 Task: Forward email as attachment with the signature Drake Wright with the subject Request for a sick day from softage.1@softage.net to softage.5@softage.net with the message Can you please provide me with an update on the projects quality control plan?
Action: Mouse moved to (1154, 82)
Screenshot: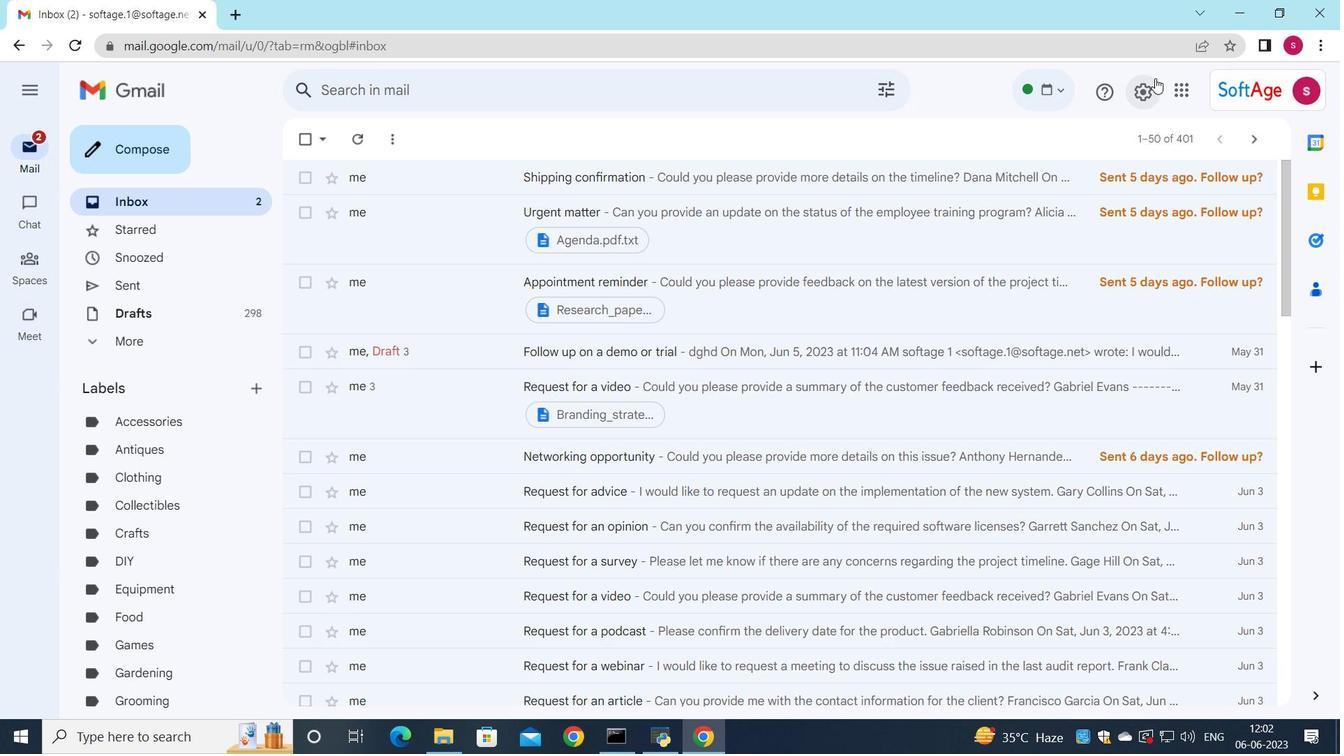 
Action: Mouse pressed left at (1154, 82)
Screenshot: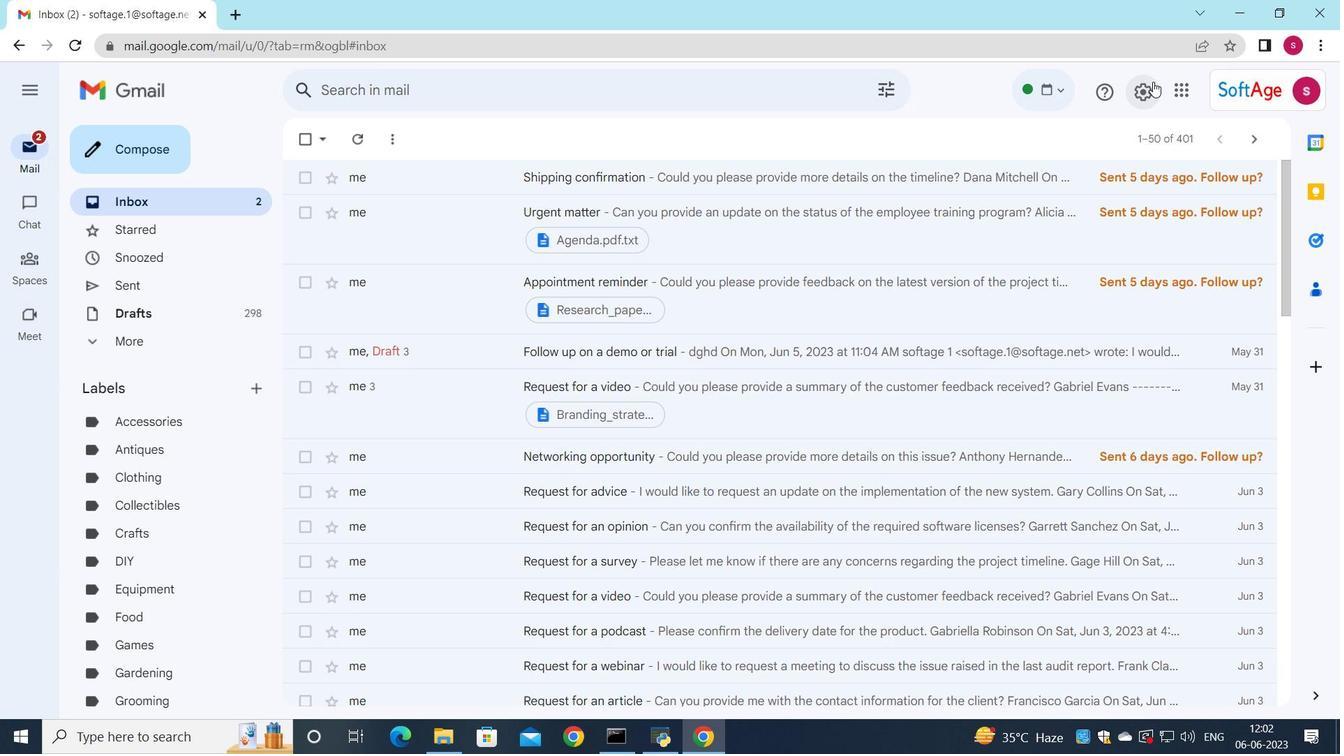 
Action: Mouse moved to (1132, 171)
Screenshot: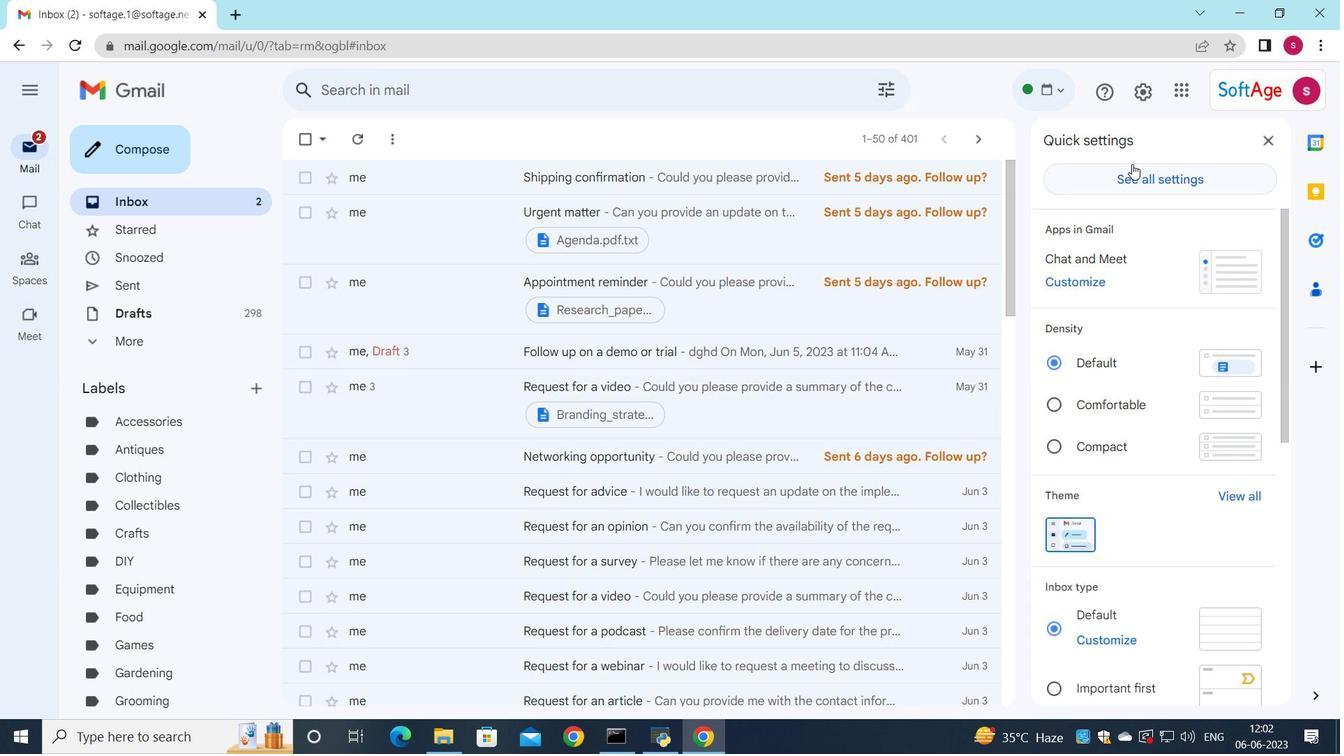 
Action: Mouse pressed left at (1132, 171)
Screenshot: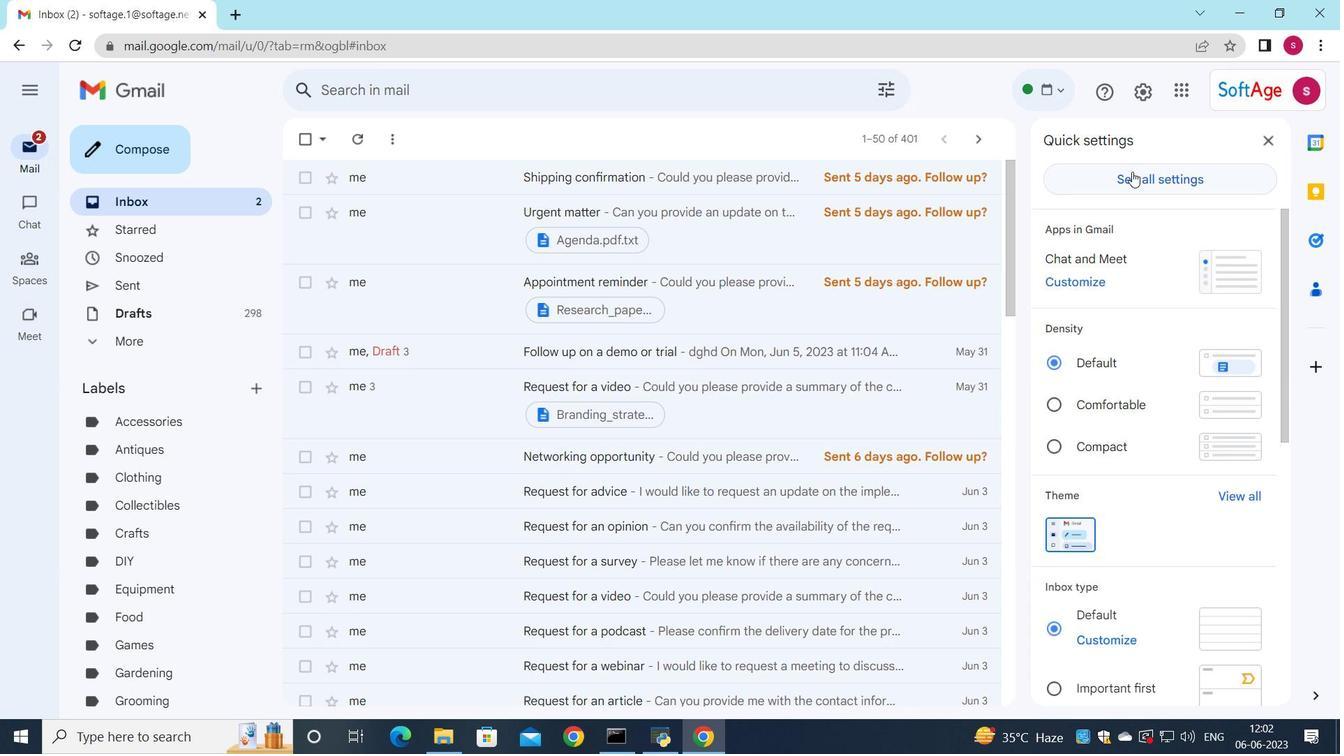 
Action: Mouse moved to (872, 289)
Screenshot: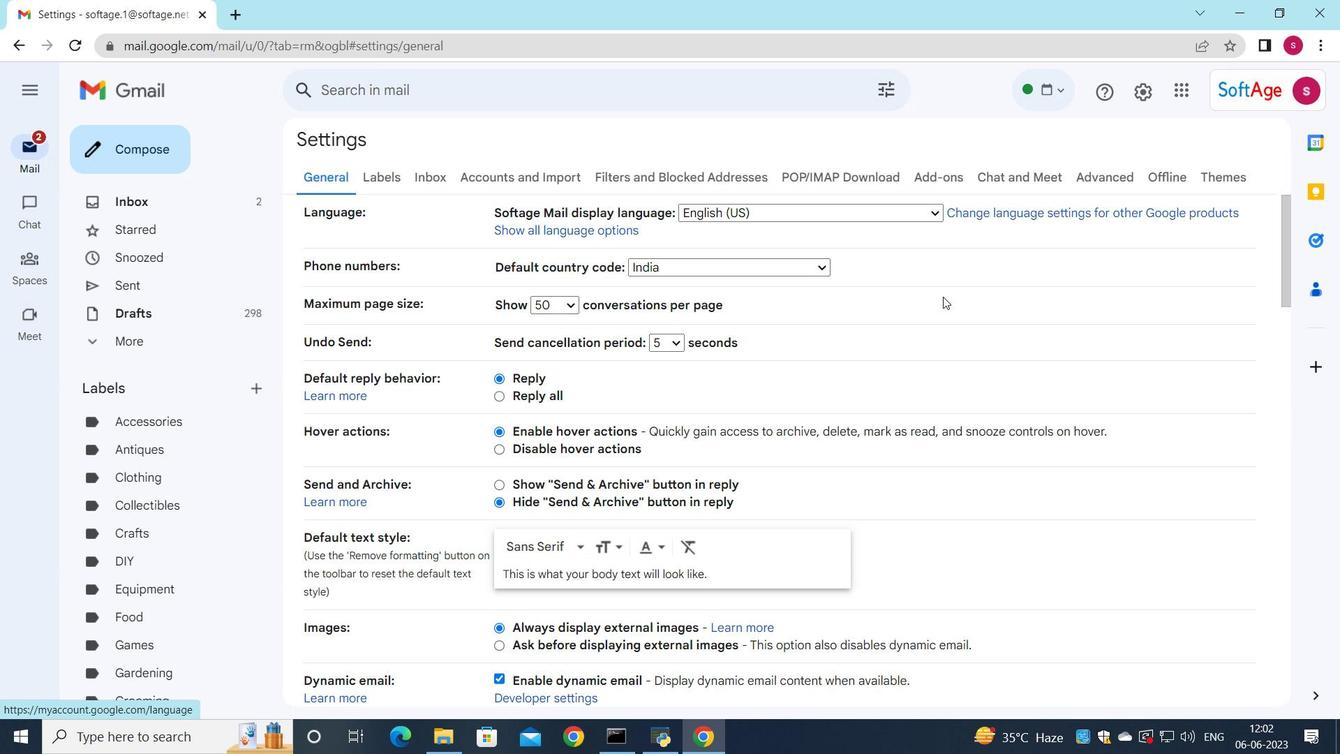 
Action: Mouse scrolled (872, 288) with delta (0, 0)
Screenshot: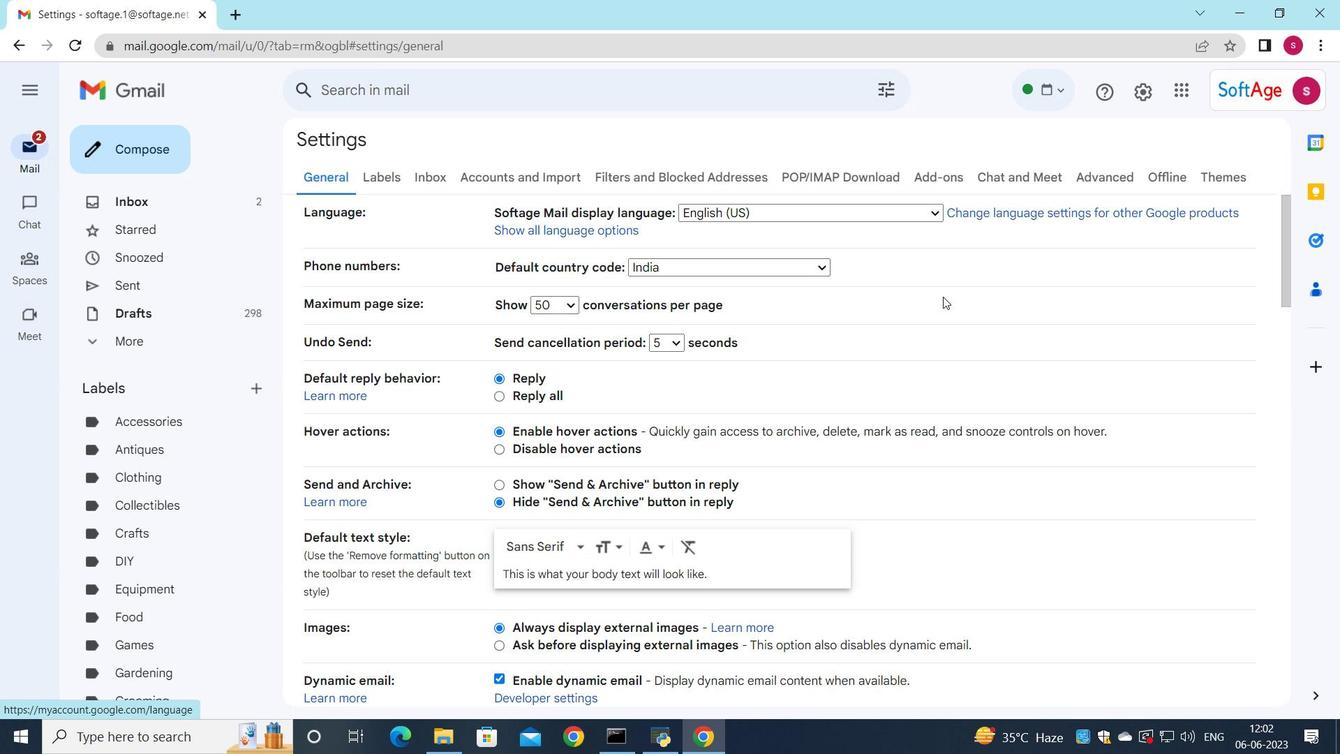 
Action: Mouse moved to (871, 289)
Screenshot: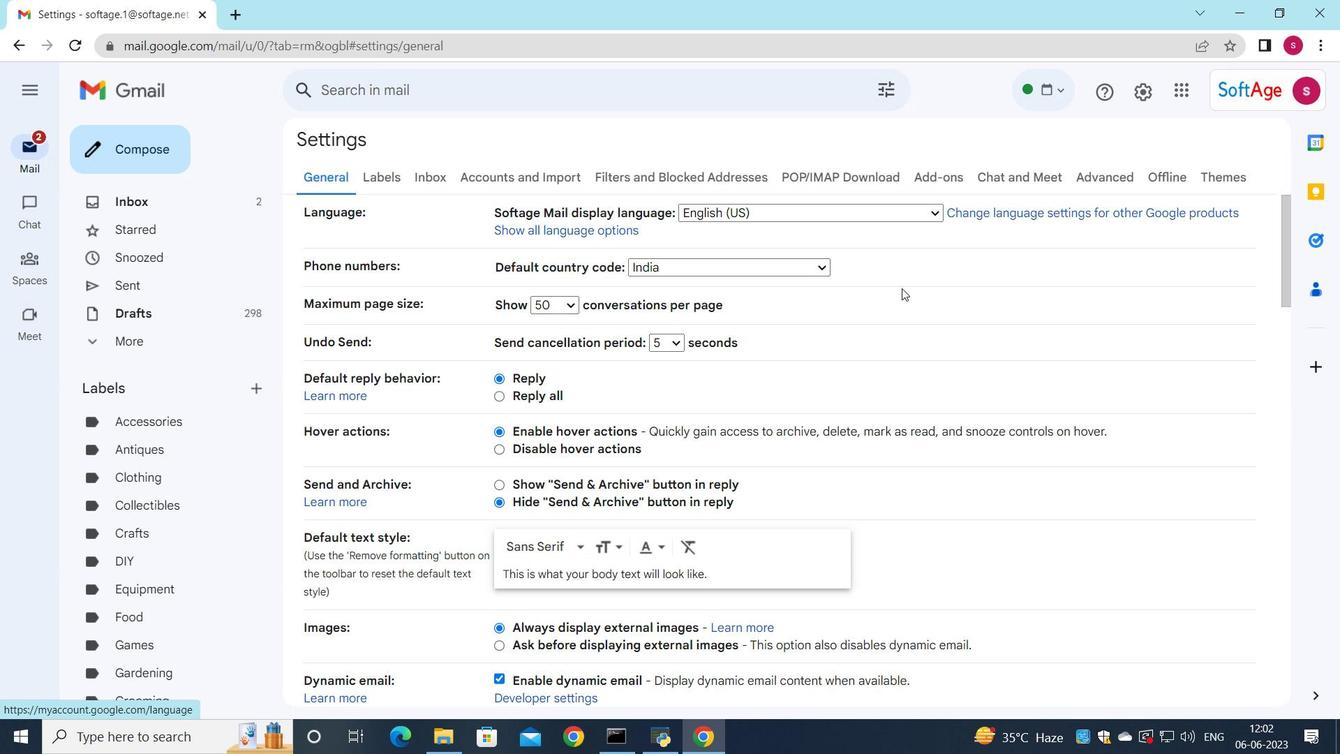 
Action: Mouse scrolled (871, 289) with delta (0, 0)
Screenshot: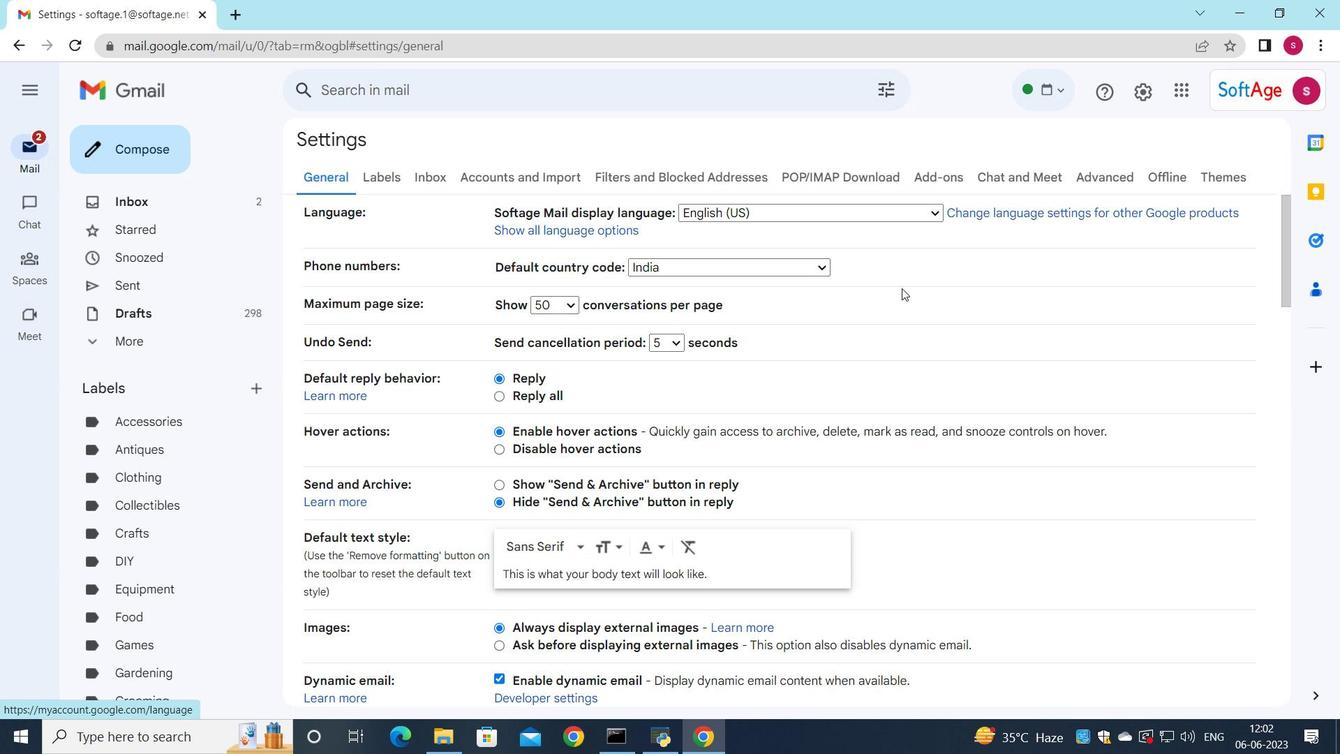 
Action: Mouse moved to (870, 290)
Screenshot: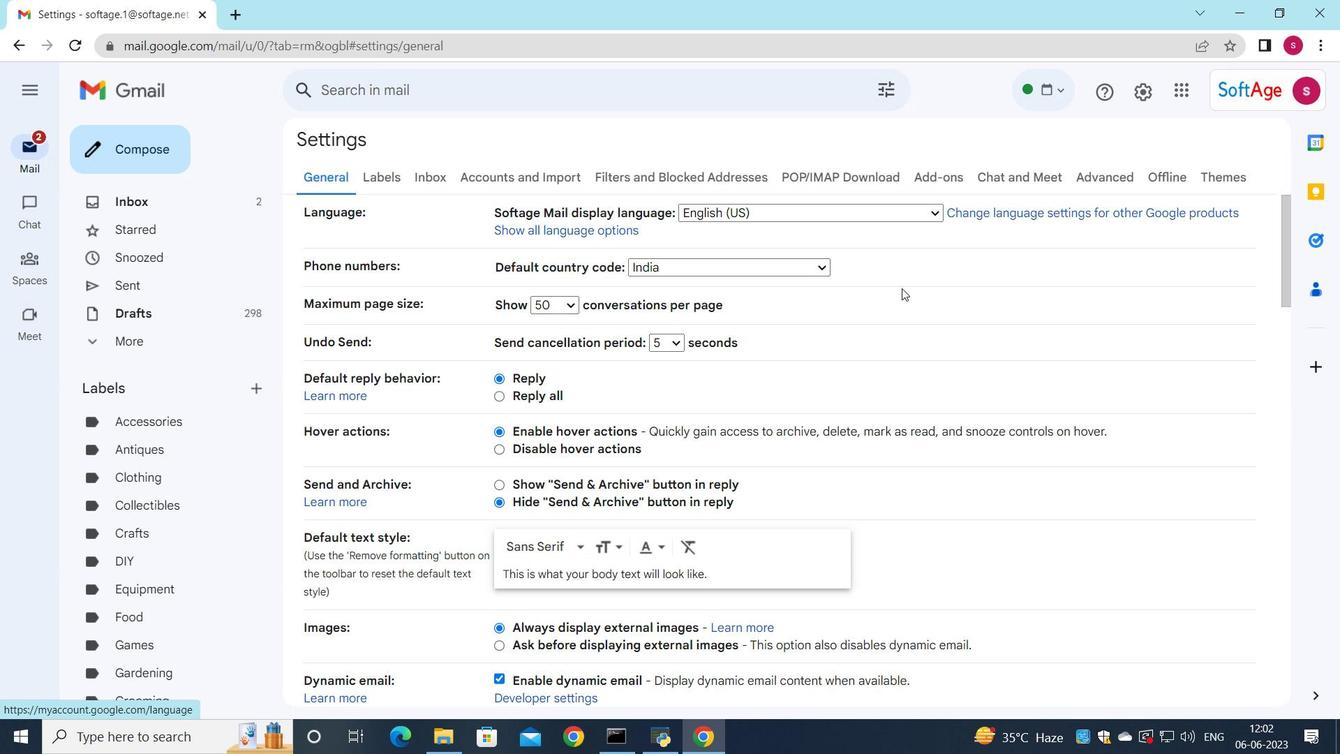 
Action: Mouse scrolled (870, 289) with delta (0, 0)
Screenshot: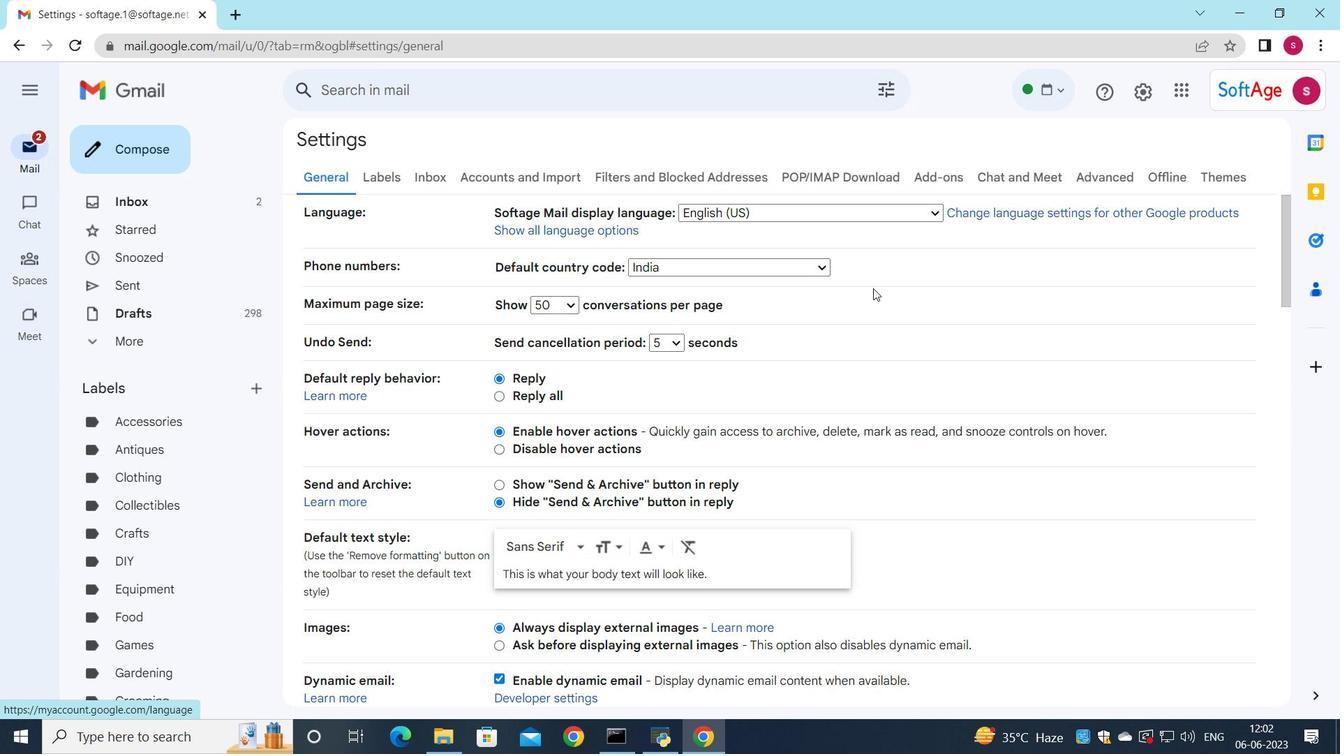 
Action: Mouse moved to (865, 294)
Screenshot: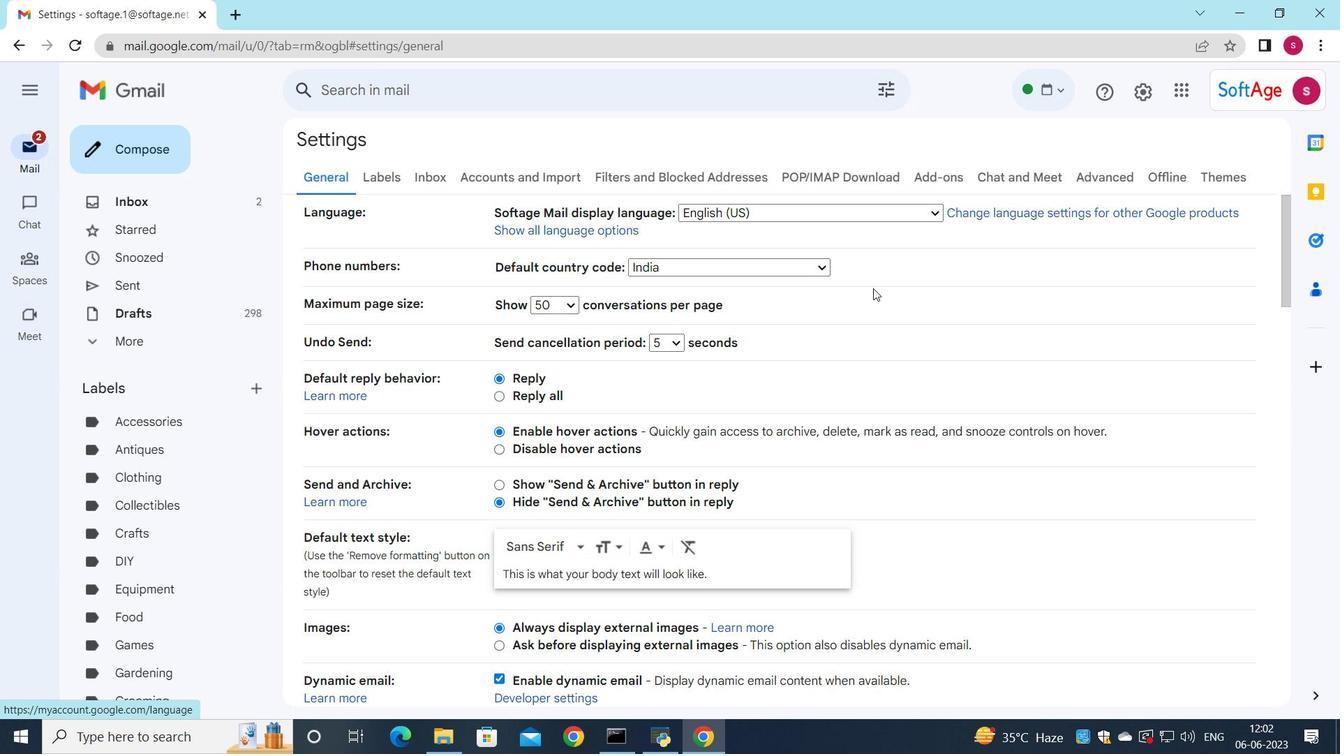
Action: Mouse scrolled (865, 293) with delta (0, 0)
Screenshot: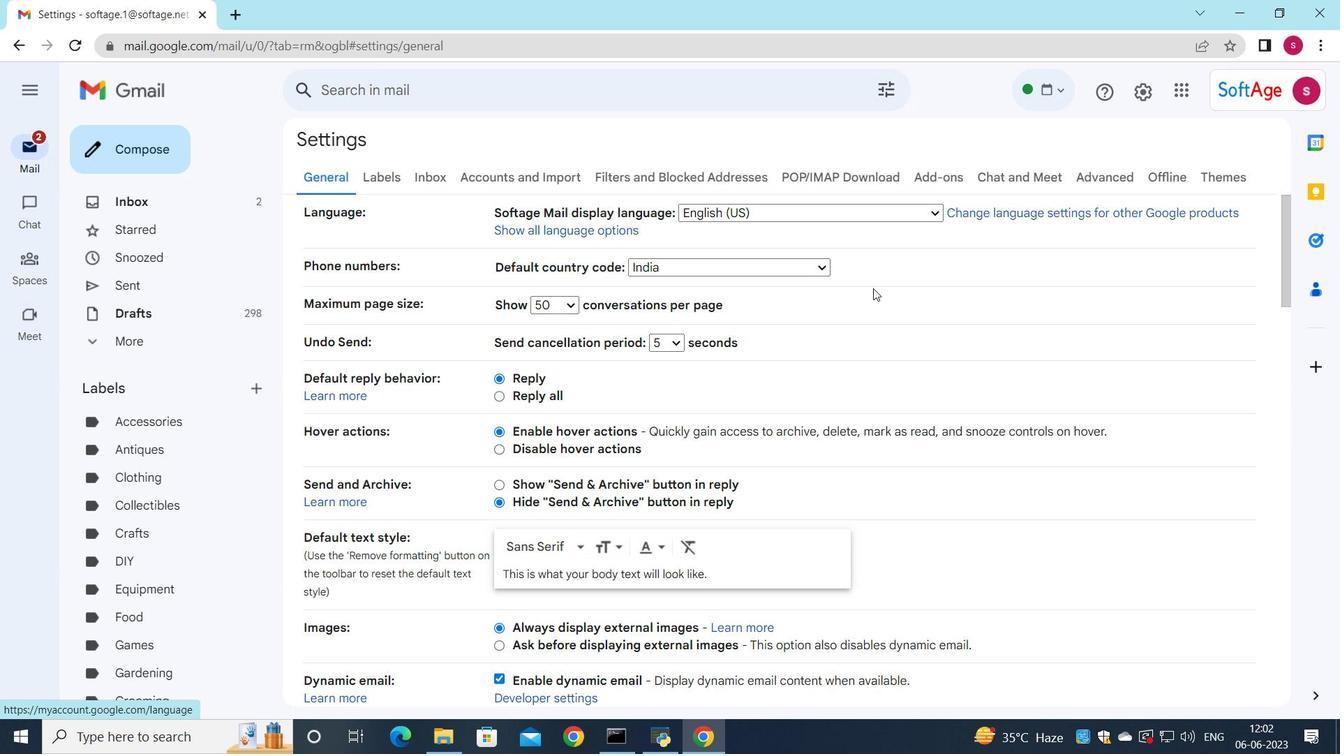 
Action: Mouse moved to (773, 291)
Screenshot: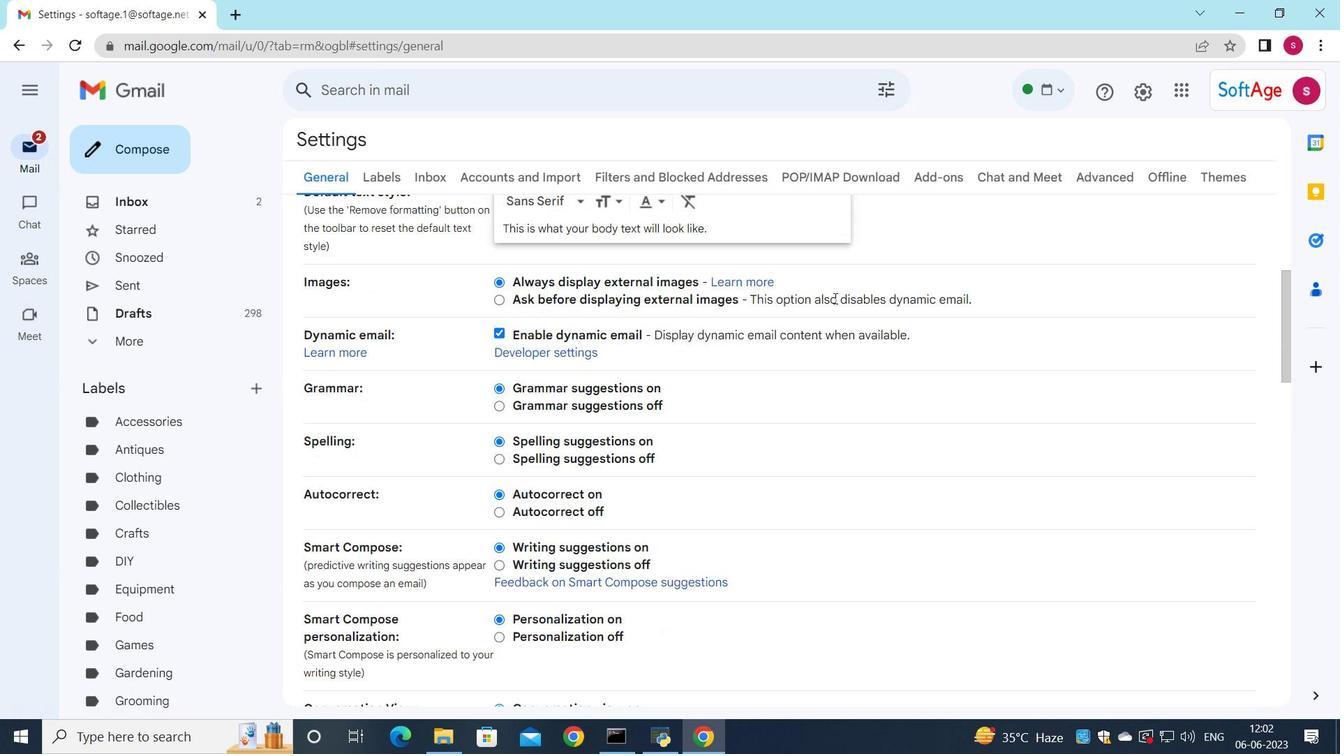 
Action: Mouse scrolled (773, 290) with delta (0, 0)
Screenshot: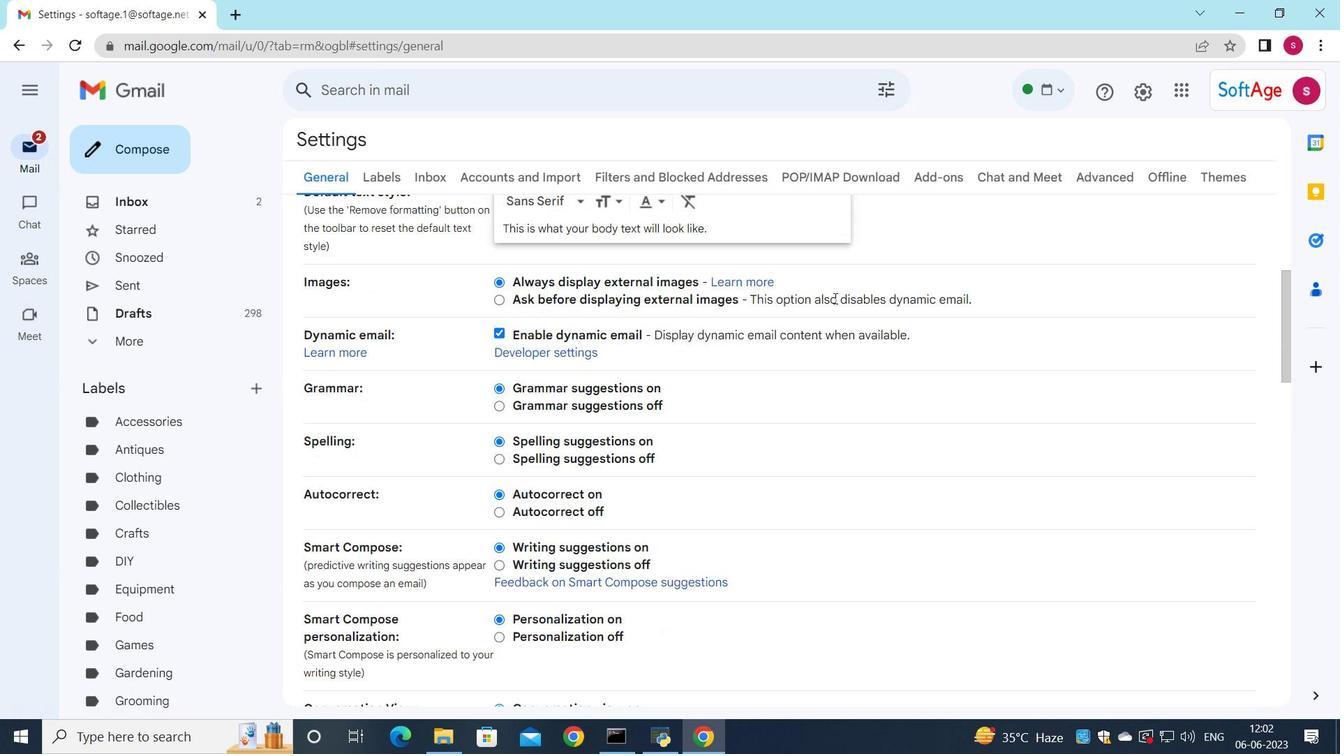 
Action: Mouse moved to (741, 312)
Screenshot: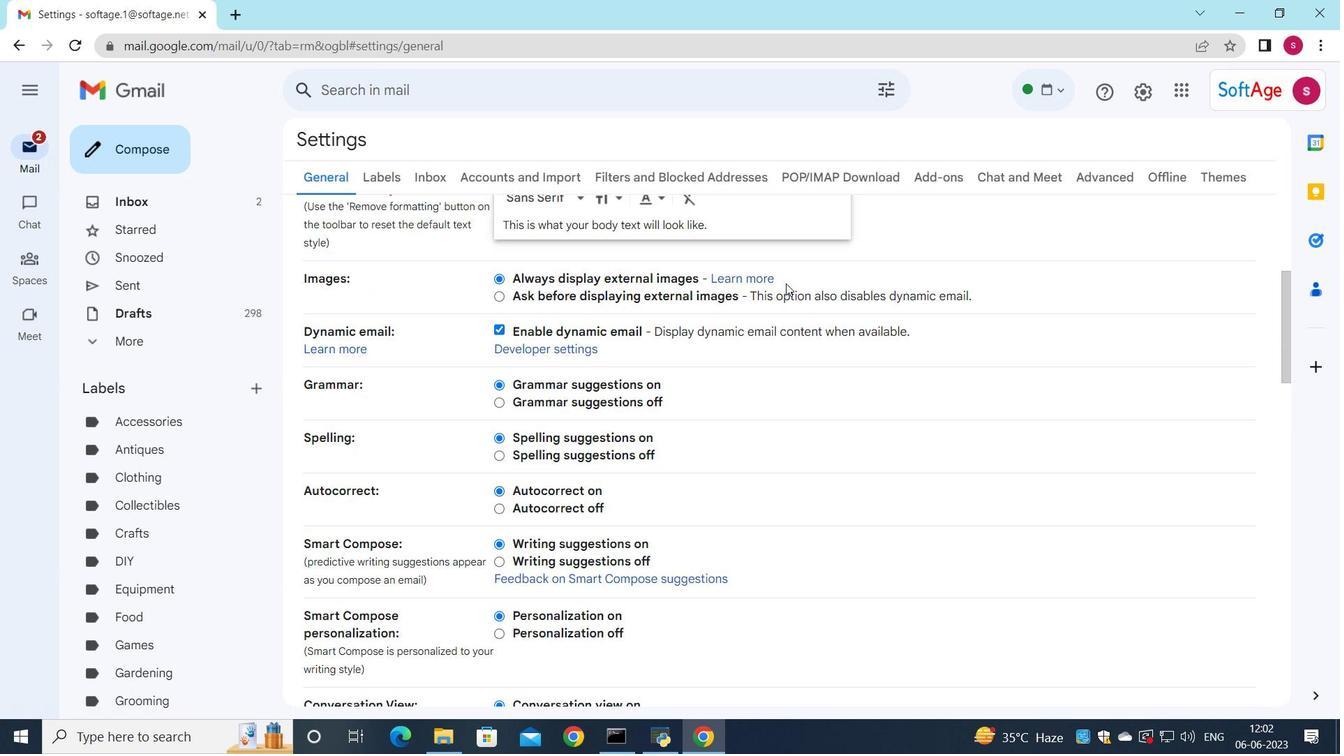 
Action: Mouse scrolled (754, 305) with delta (0, 0)
Screenshot: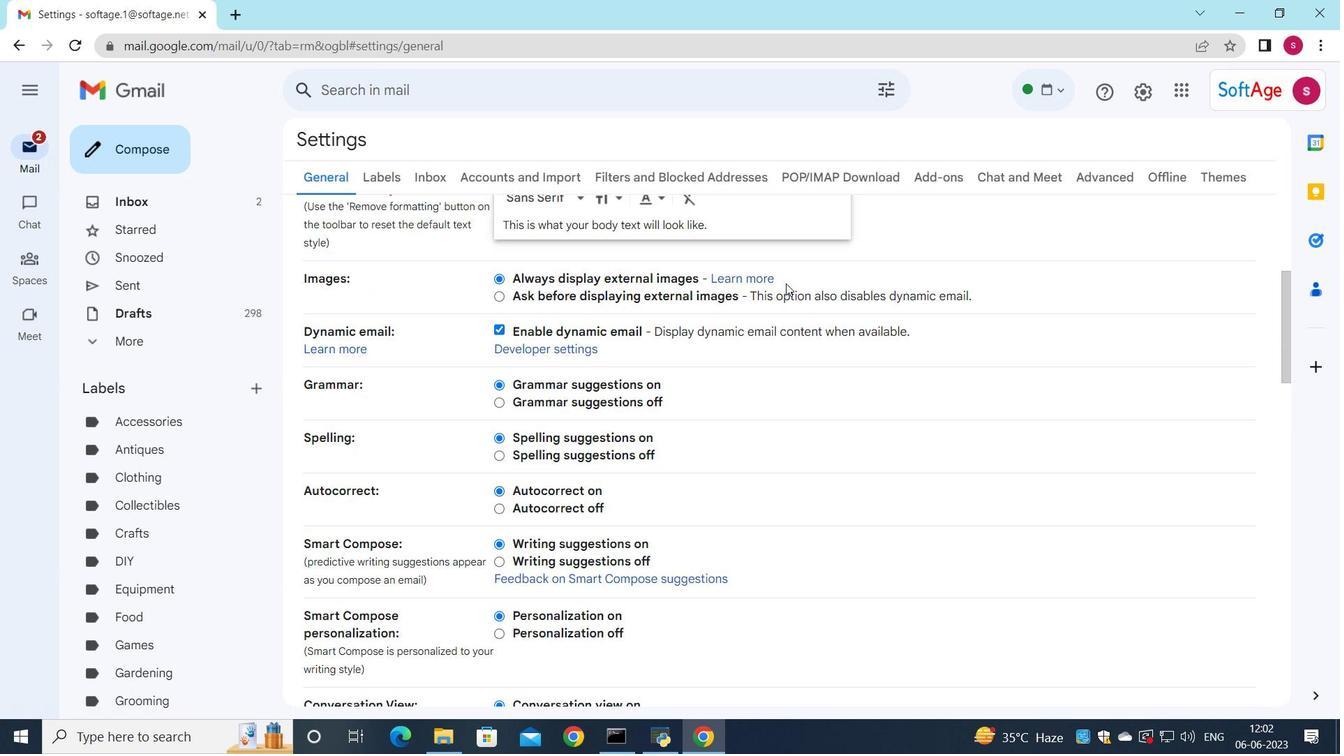 
Action: Mouse scrolled (741, 311) with delta (0, 0)
Screenshot: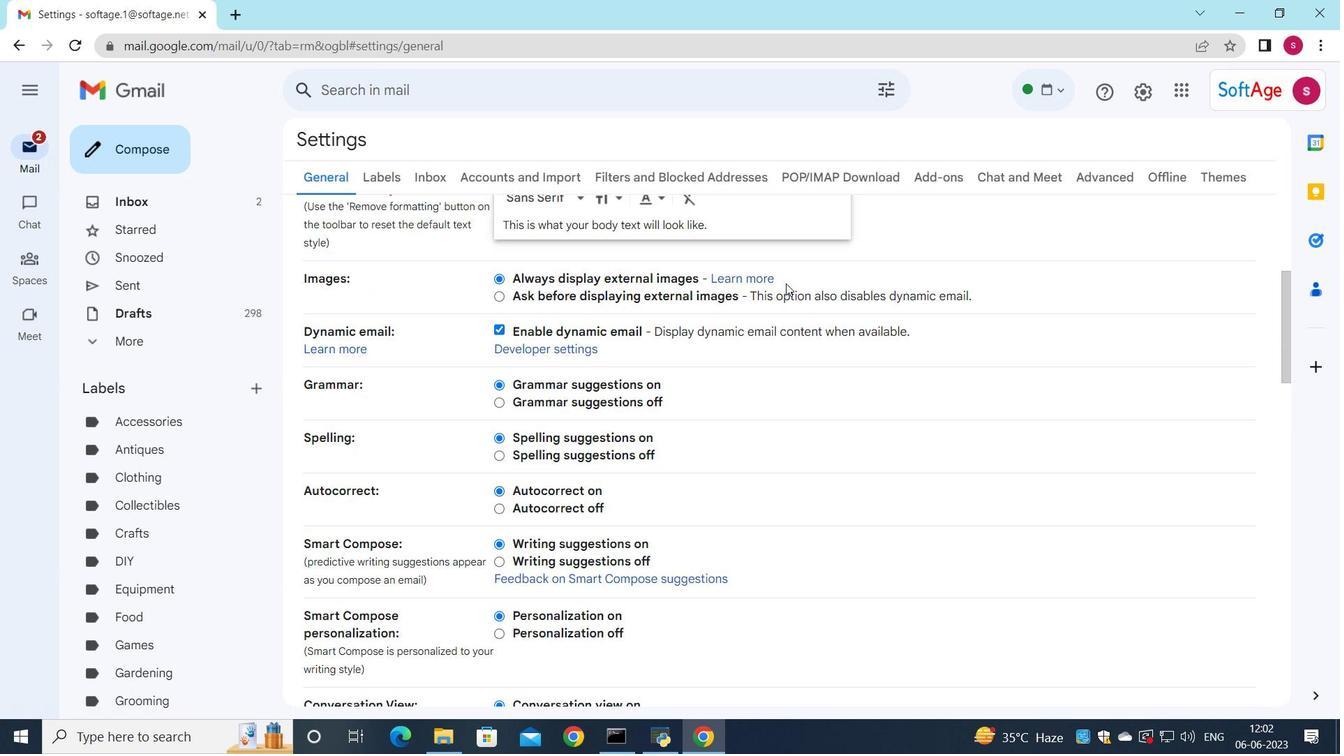 
Action: Mouse moved to (728, 319)
Screenshot: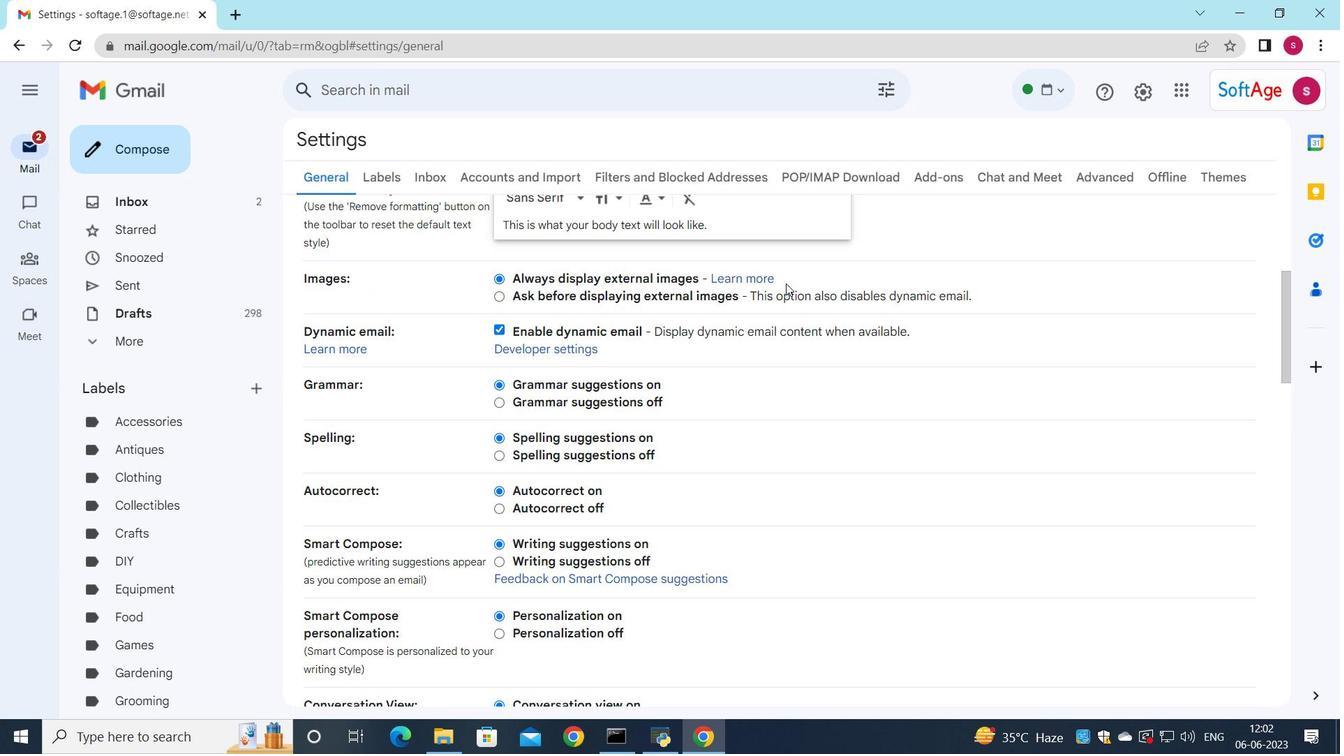 
Action: Mouse scrolled (728, 318) with delta (0, 0)
Screenshot: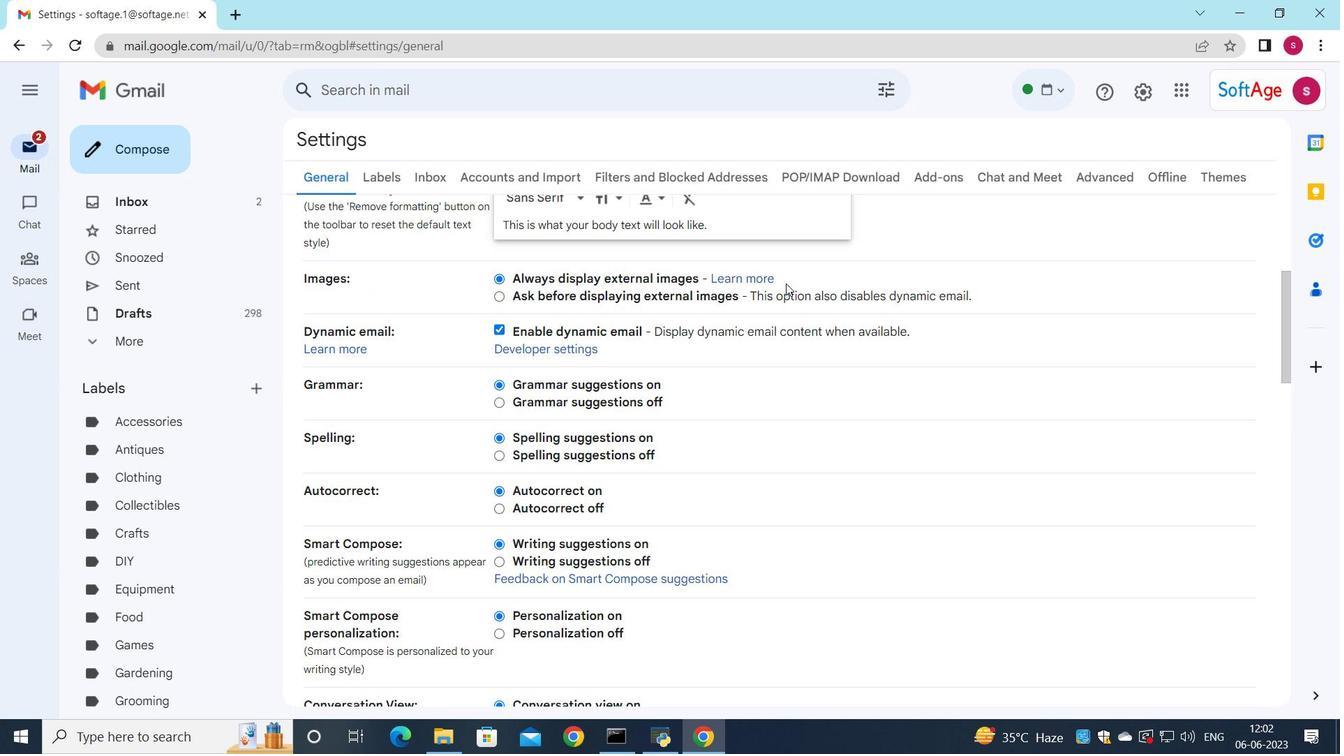 
Action: Mouse moved to (718, 325)
Screenshot: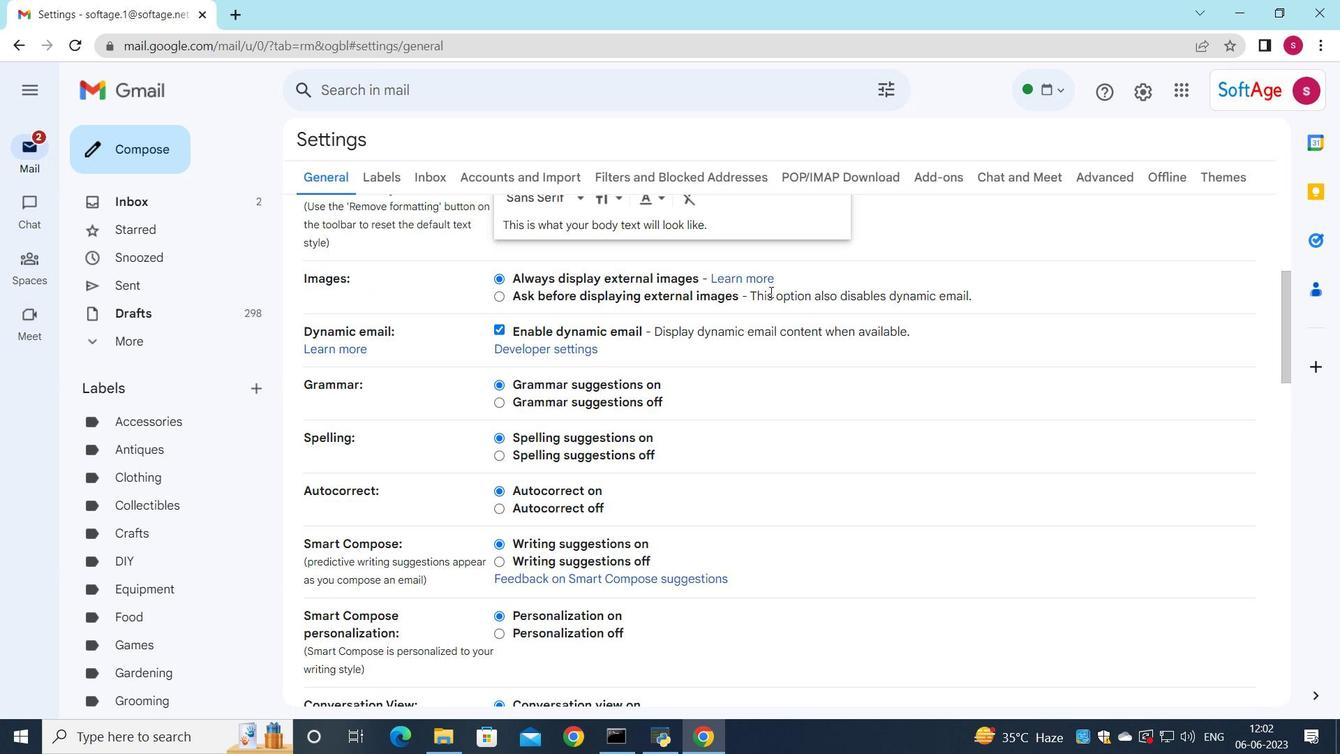 
Action: Mouse scrolled (718, 324) with delta (0, 0)
Screenshot: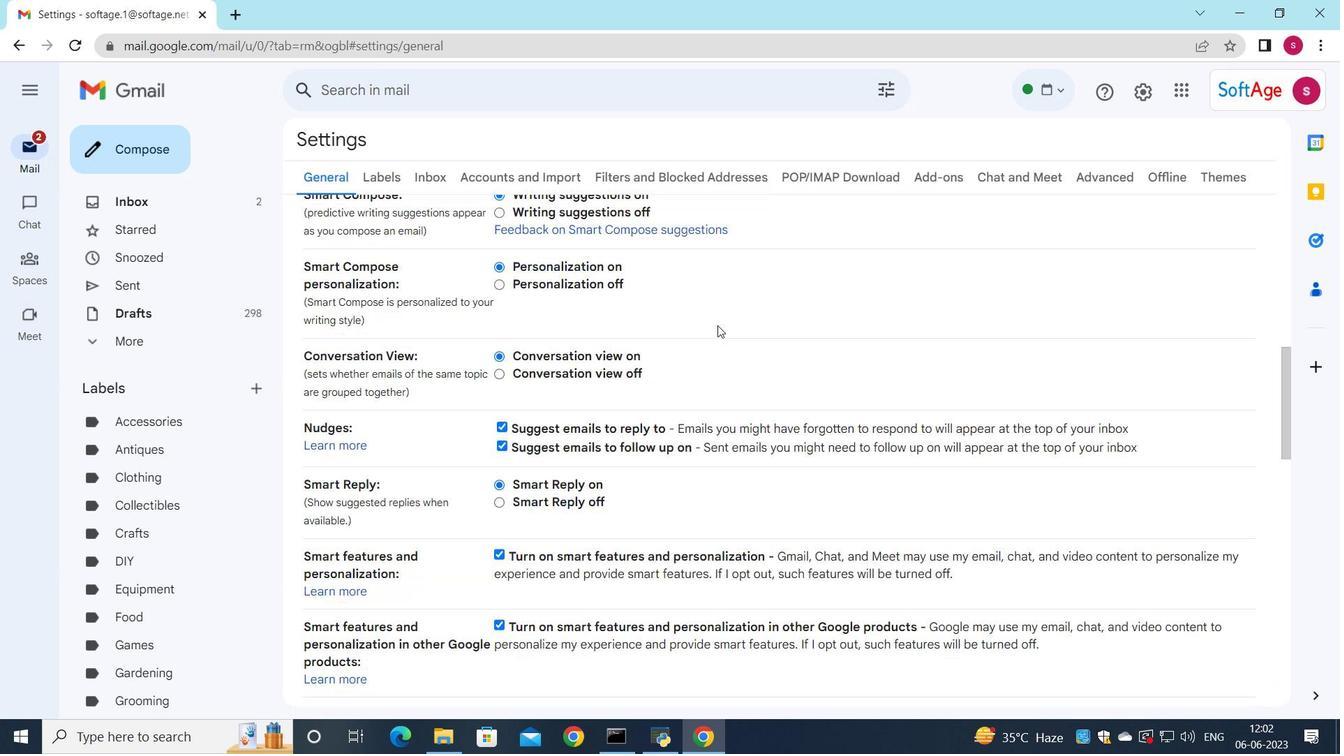 
Action: Mouse scrolled (718, 324) with delta (0, 0)
Screenshot: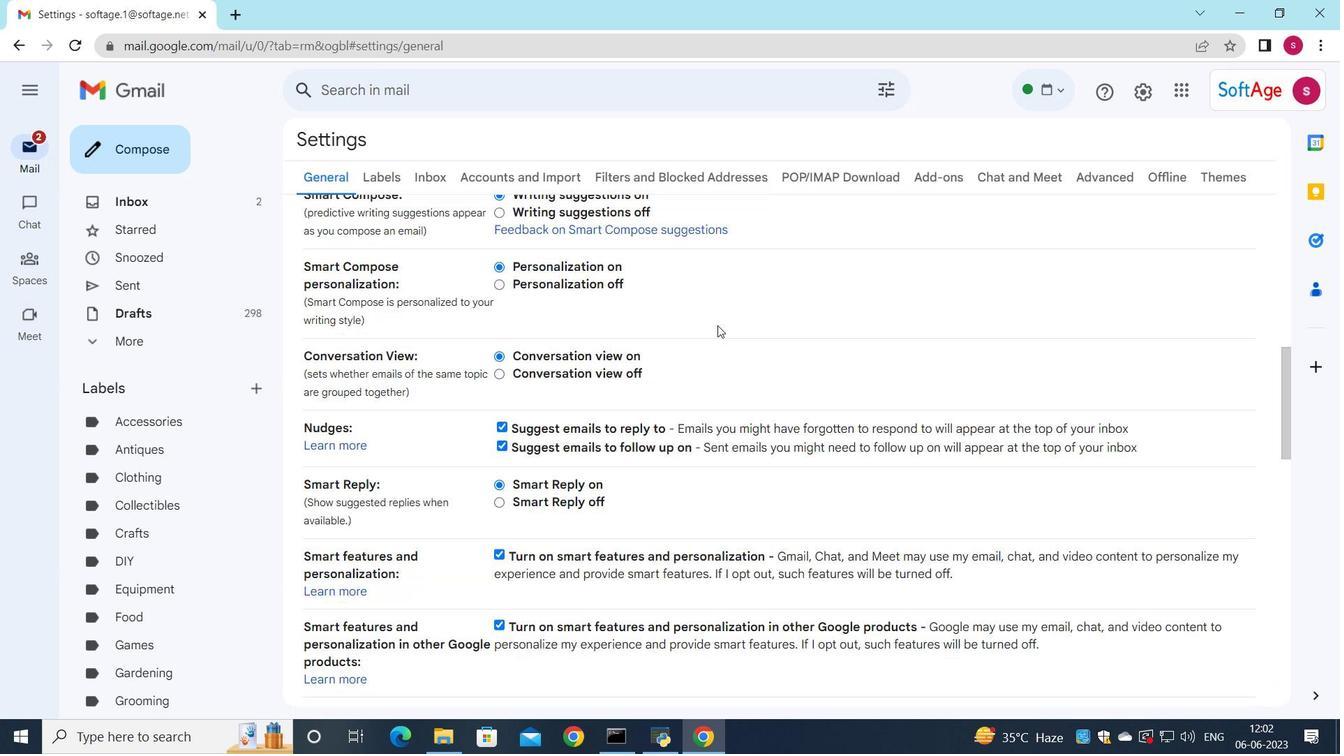 
Action: Mouse scrolled (718, 324) with delta (0, 0)
Screenshot: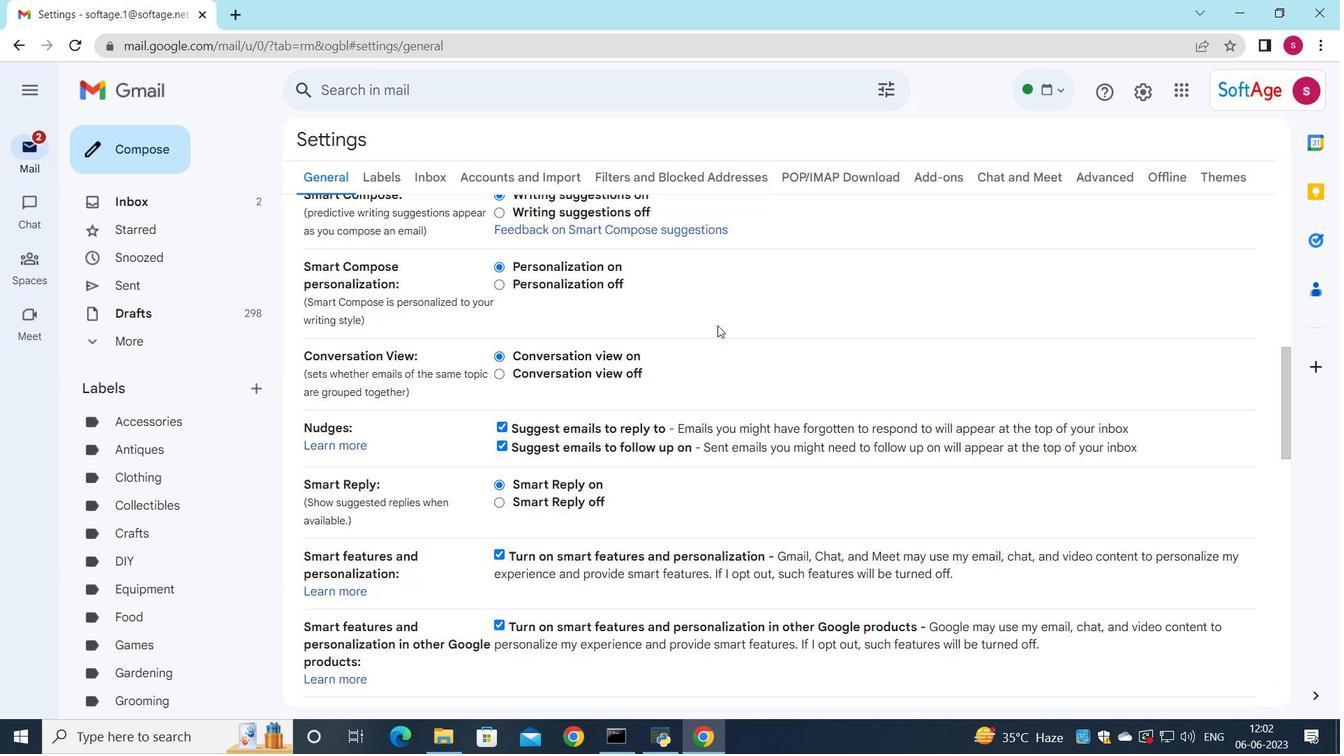 
Action: Mouse scrolled (718, 324) with delta (0, 0)
Screenshot: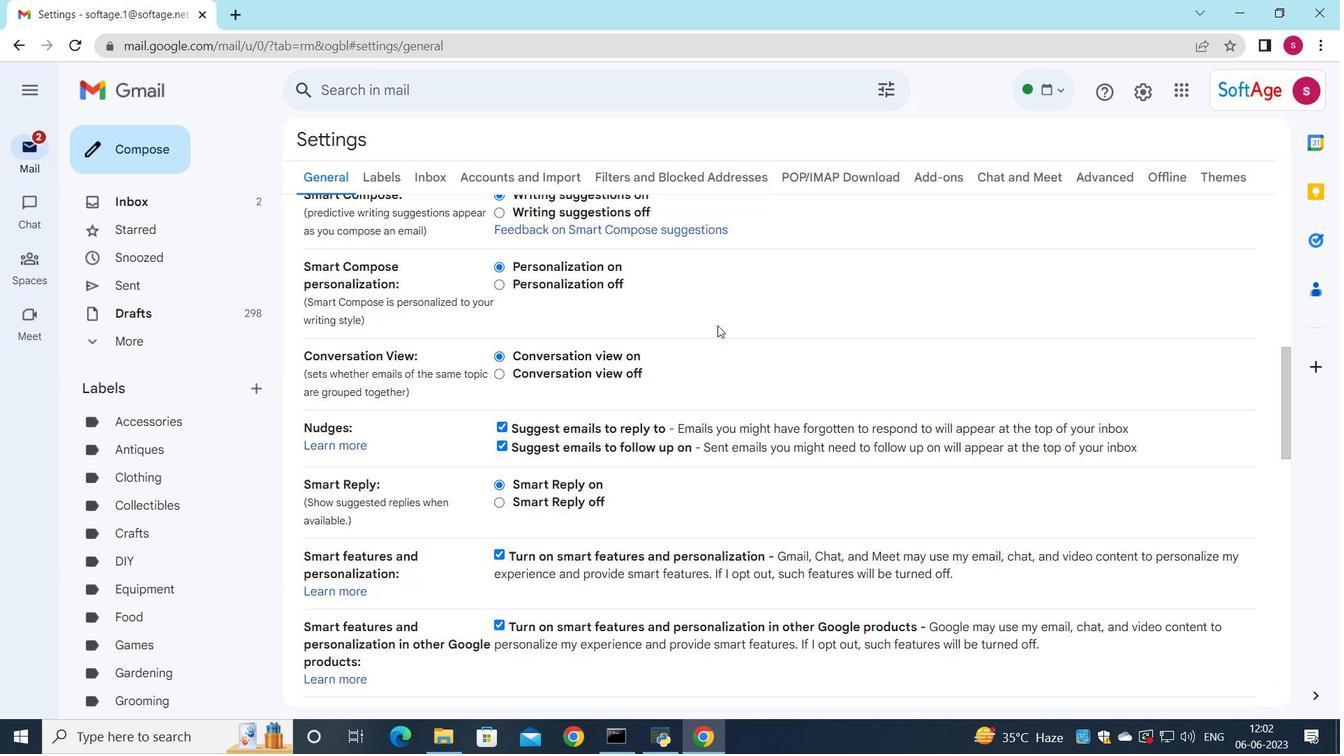 
Action: Mouse scrolled (718, 324) with delta (0, 0)
Screenshot: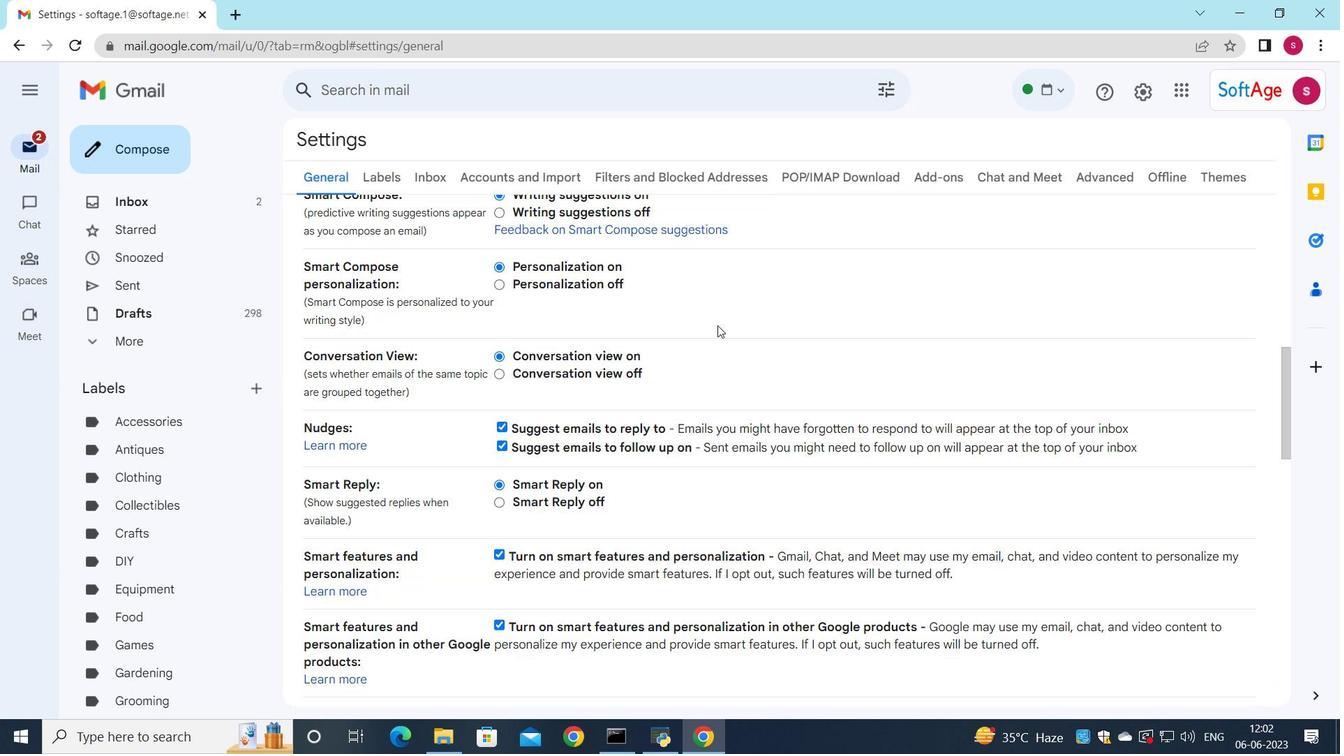 
Action: Mouse moved to (693, 363)
Screenshot: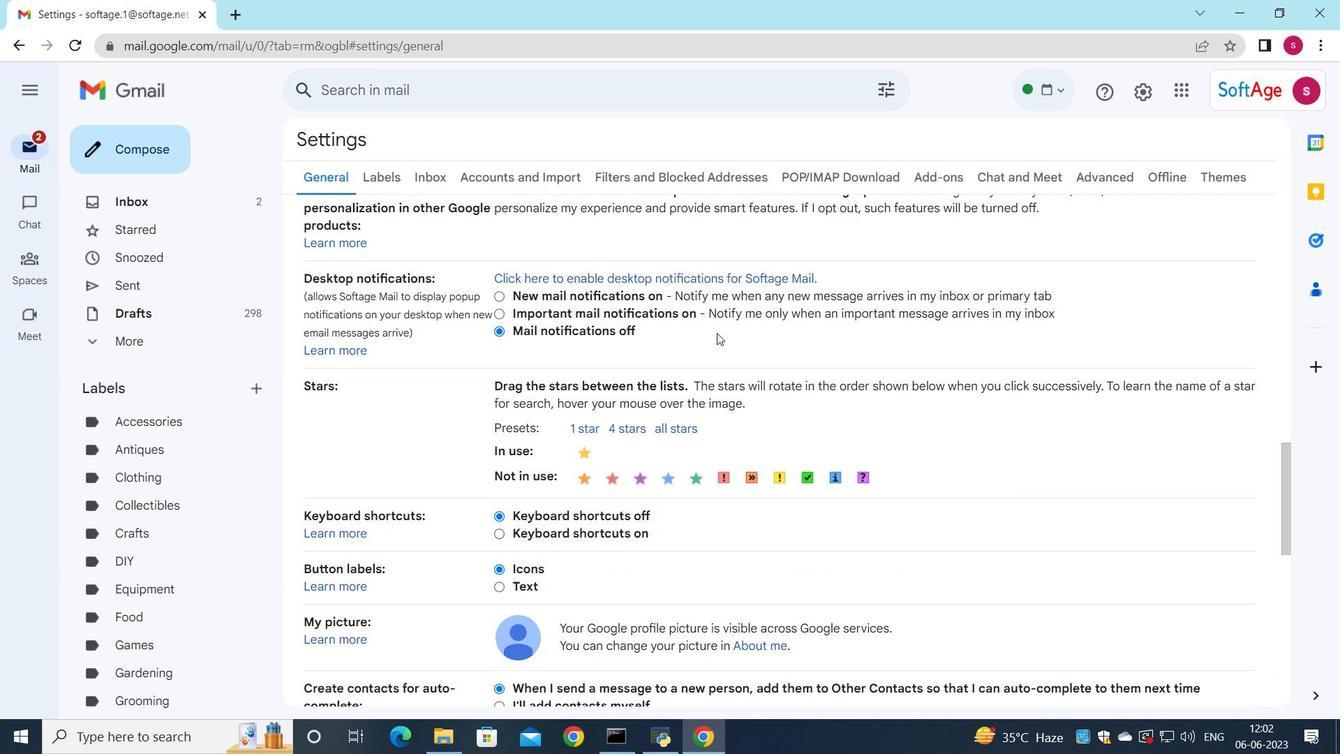 
Action: Mouse scrolled (693, 362) with delta (0, 0)
Screenshot: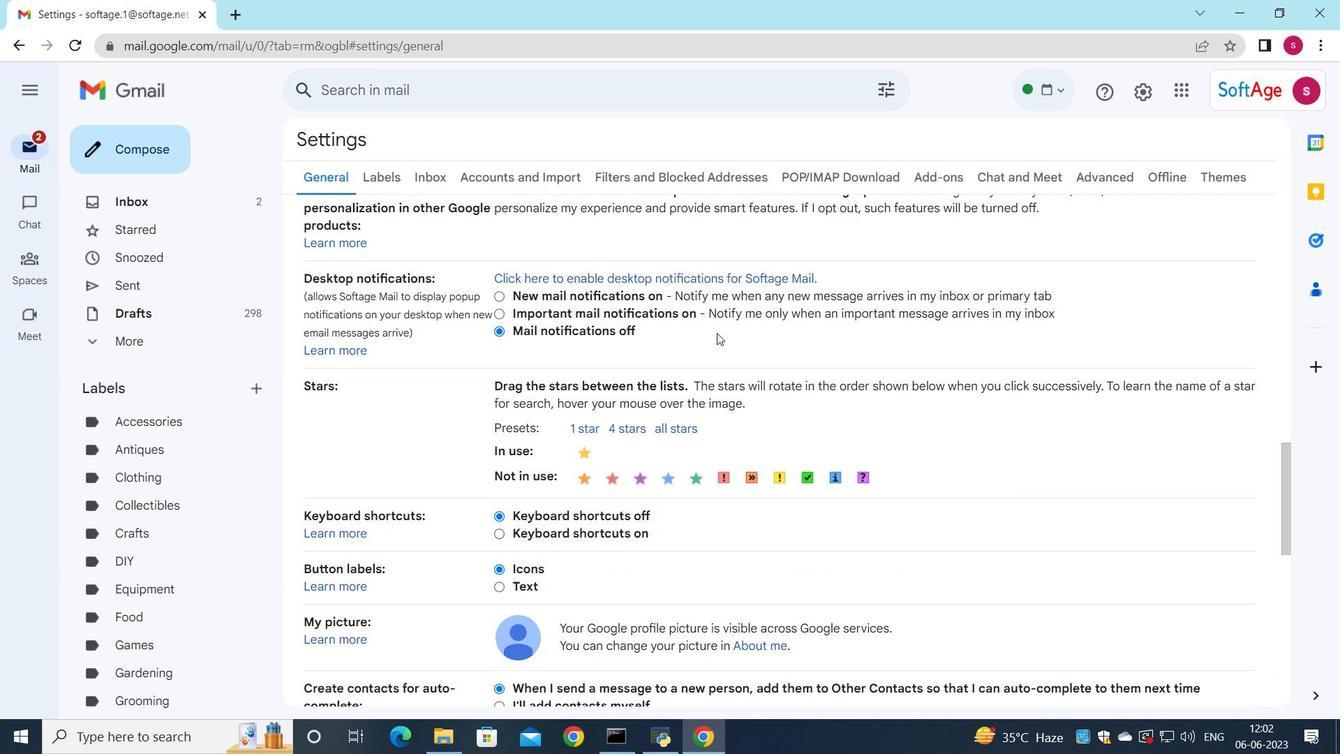 
Action: Mouse moved to (690, 365)
Screenshot: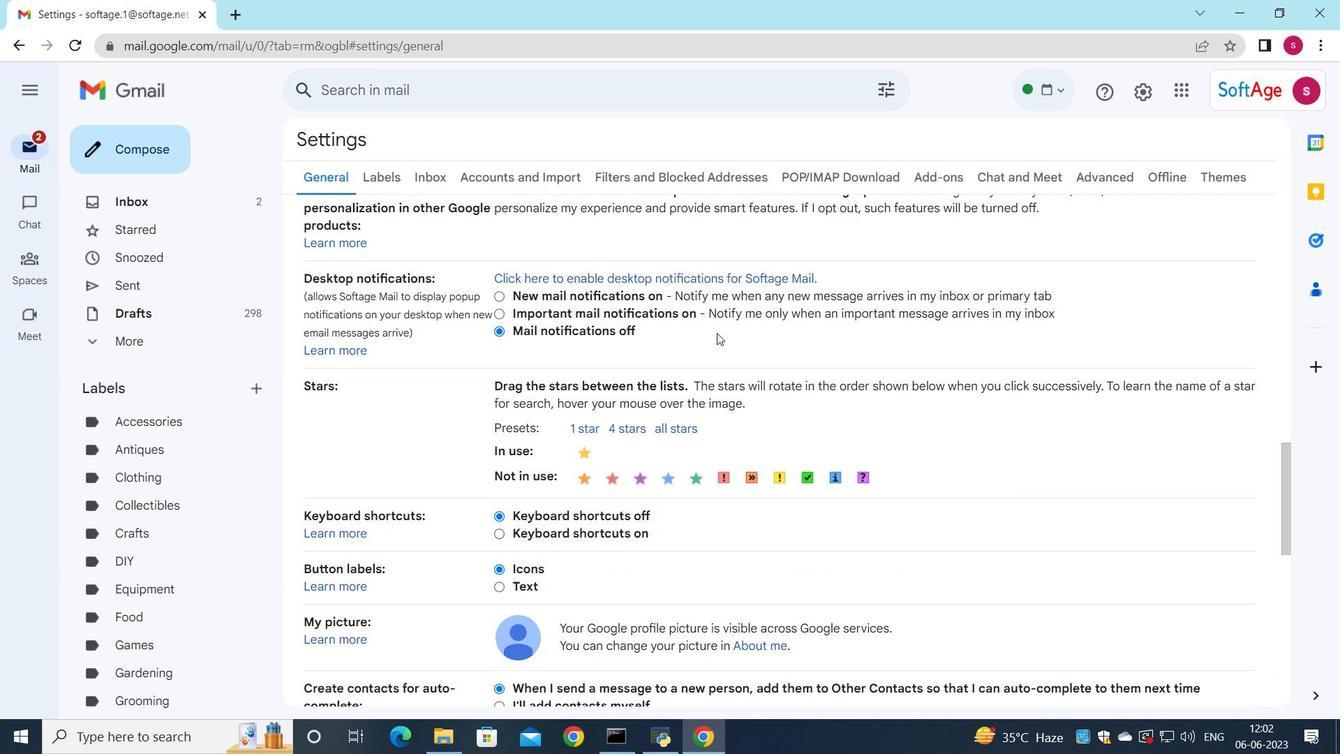 
Action: Mouse scrolled (690, 364) with delta (0, 0)
Screenshot: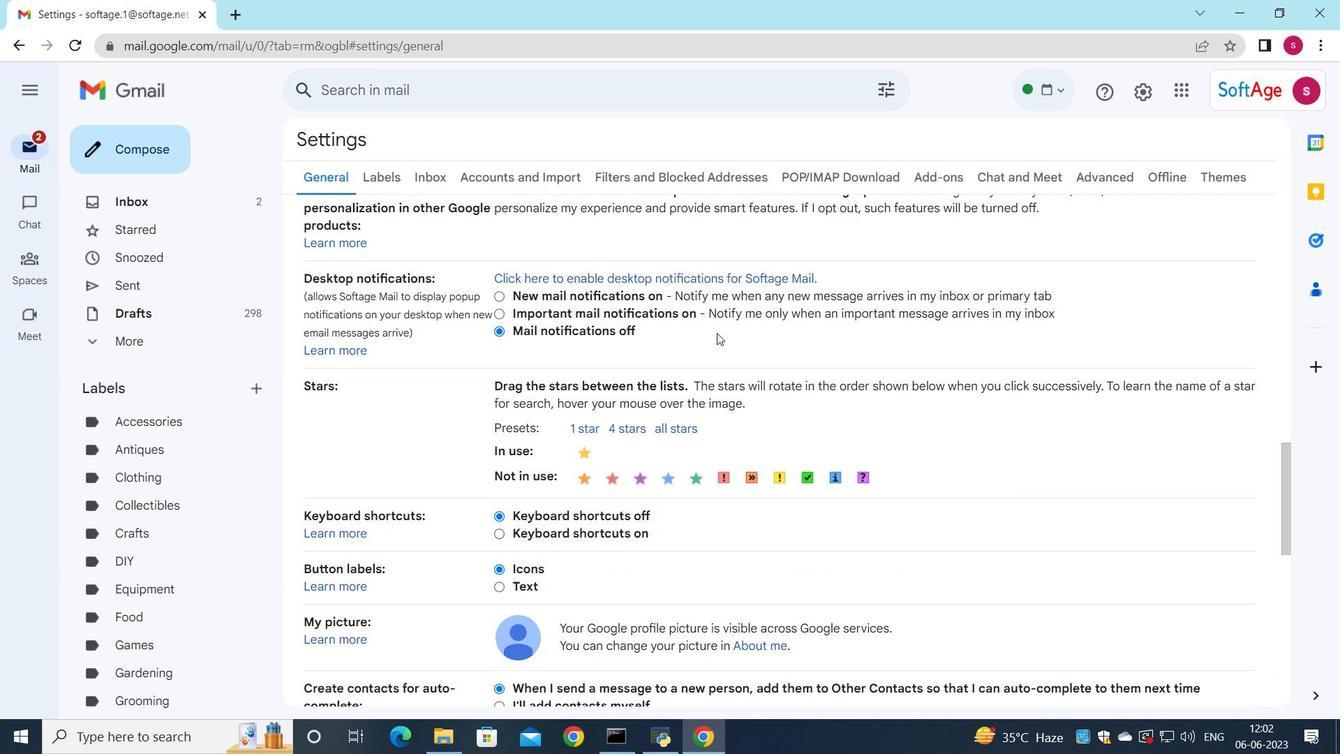 
Action: Mouse moved to (689, 365)
Screenshot: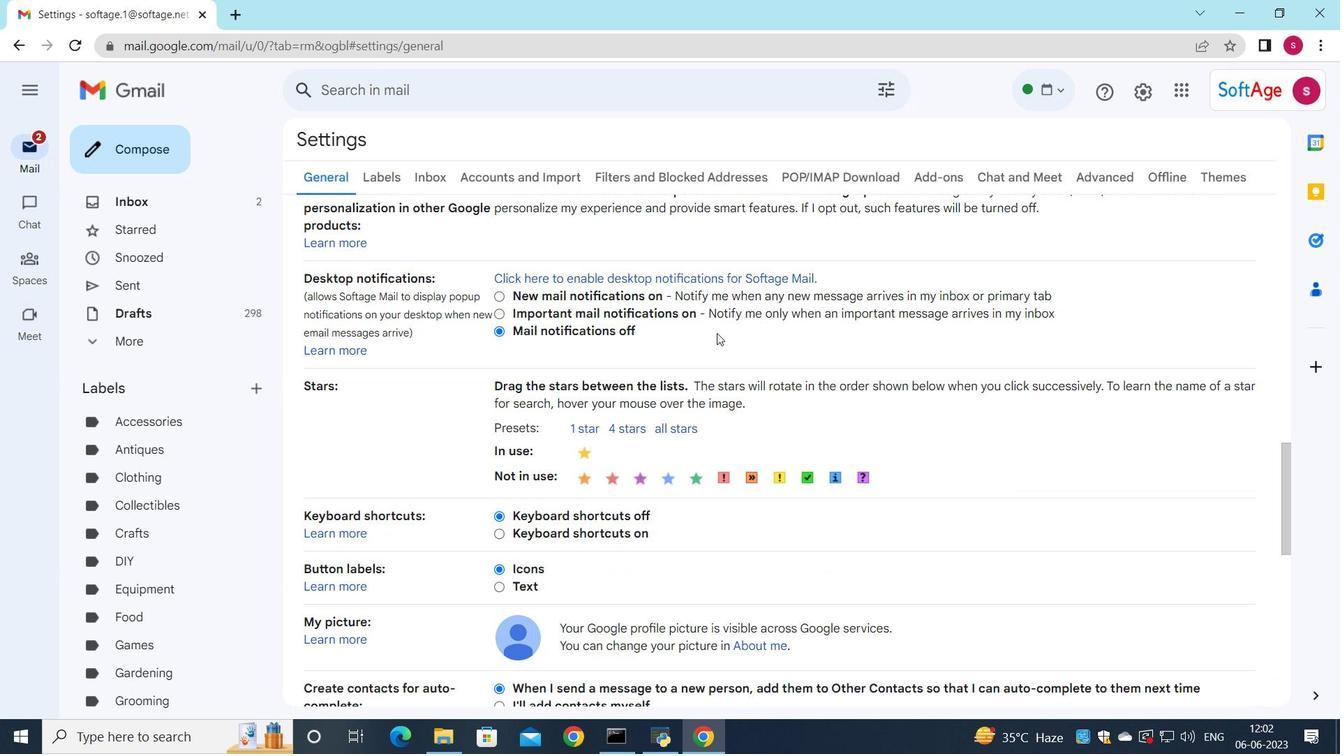 
Action: Mouse scrolled (689, 365) with delta (0, 0)
Screenshot: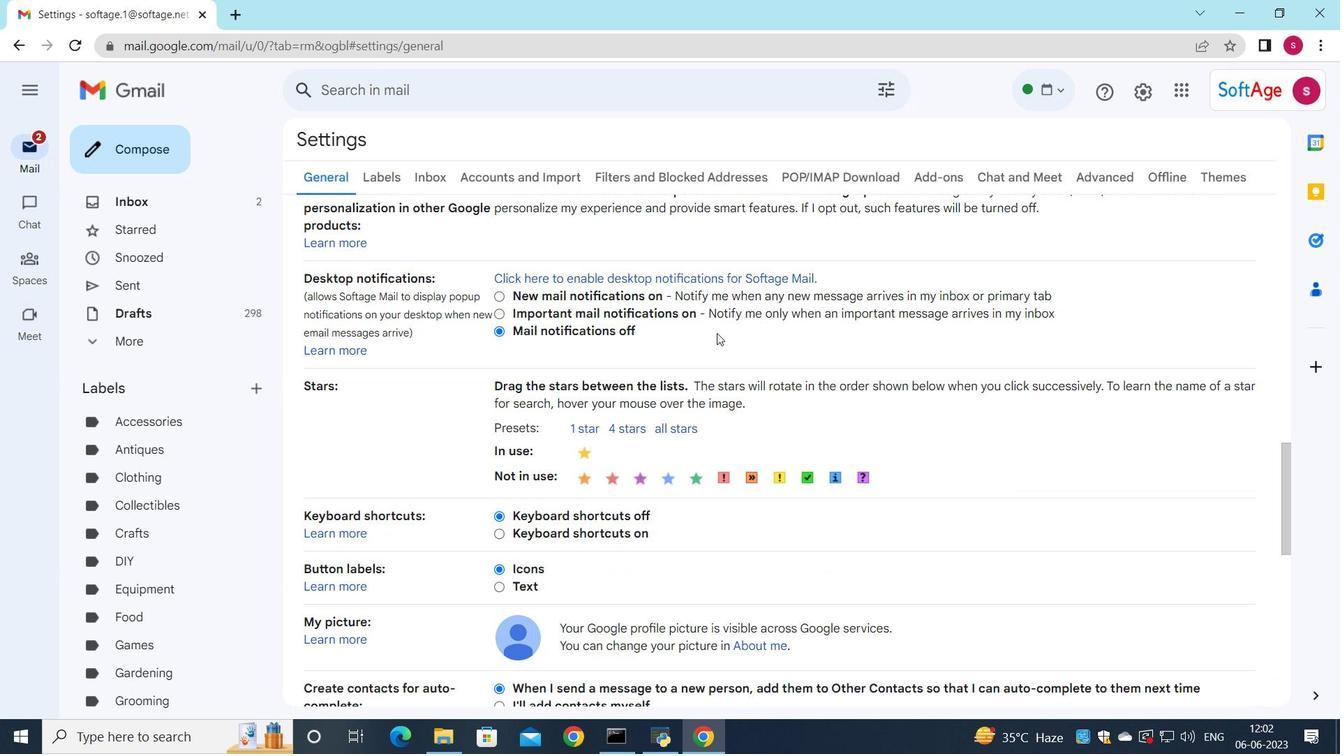 
Action: Mouse moved to (689, 366)
Screenshot: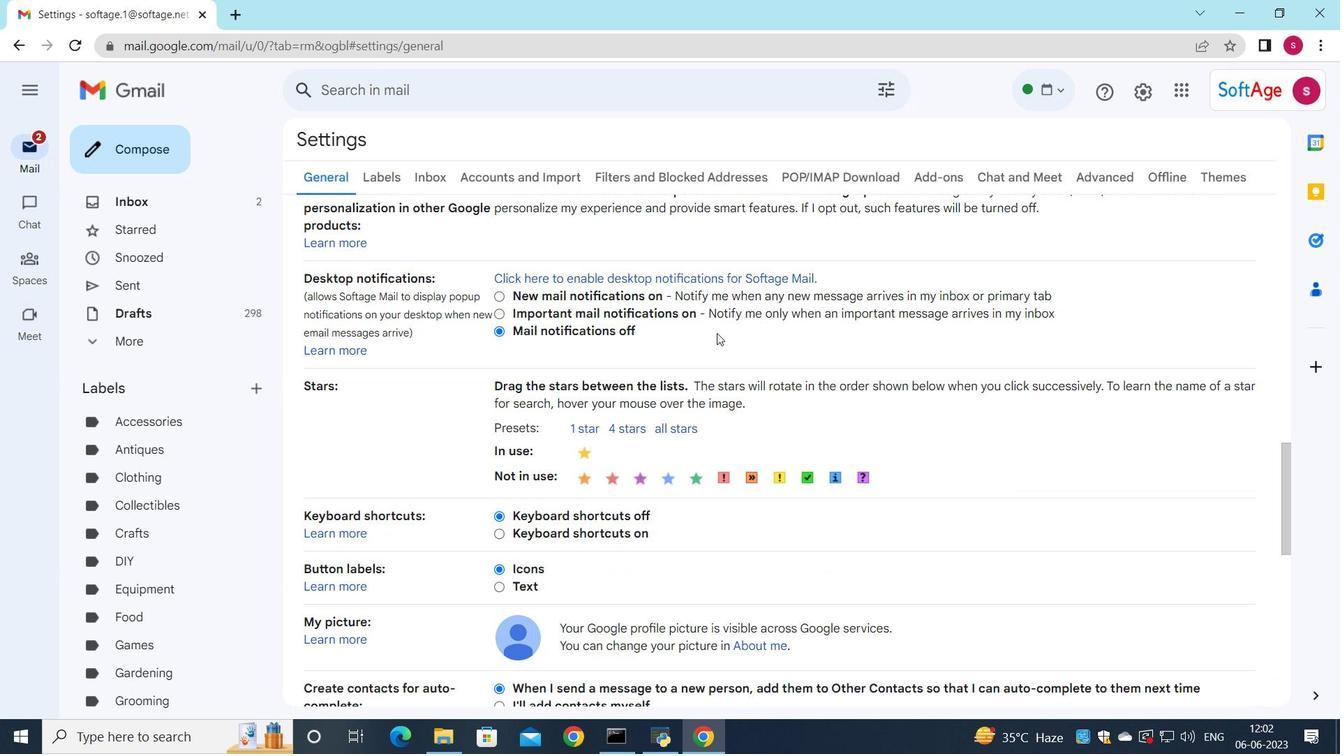 
Action: Mouse scrolled (689, 365) with delta (0, 0)
Screenshot: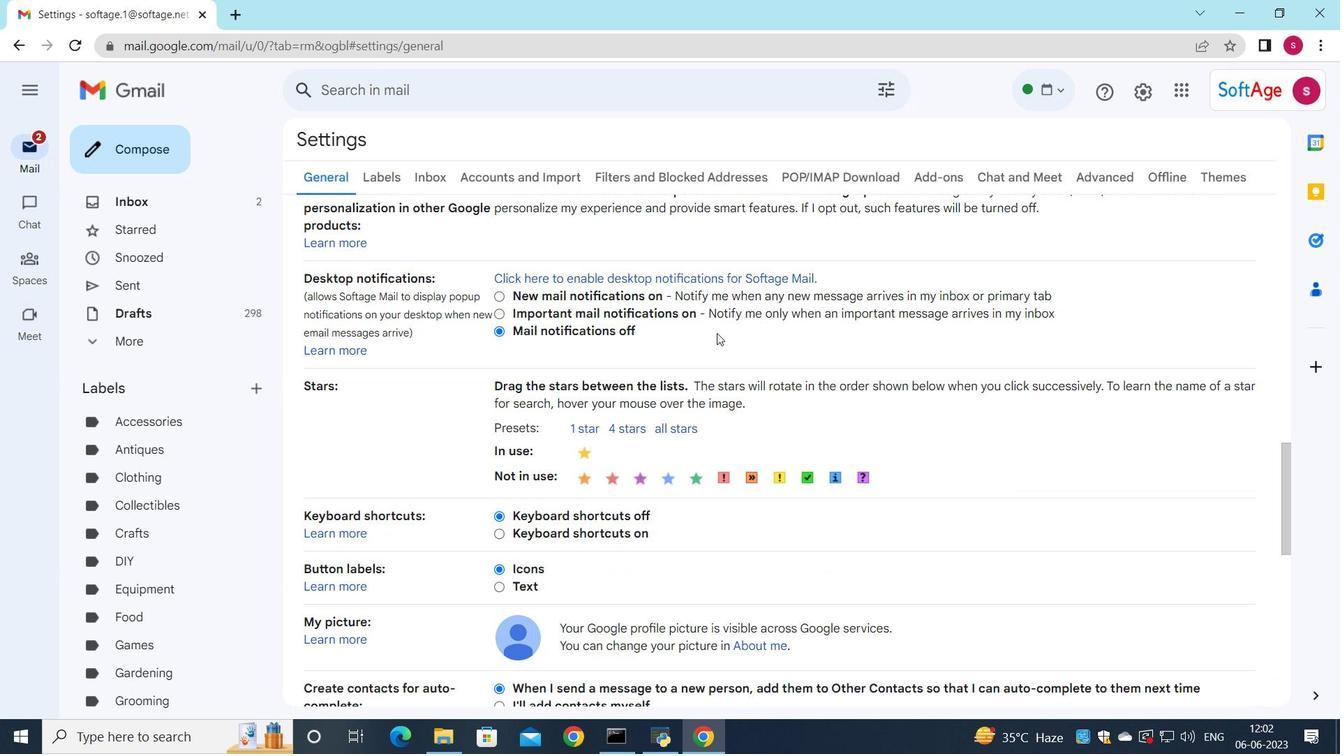 
Action: Mouse moved to (567, 413)
Screenshot: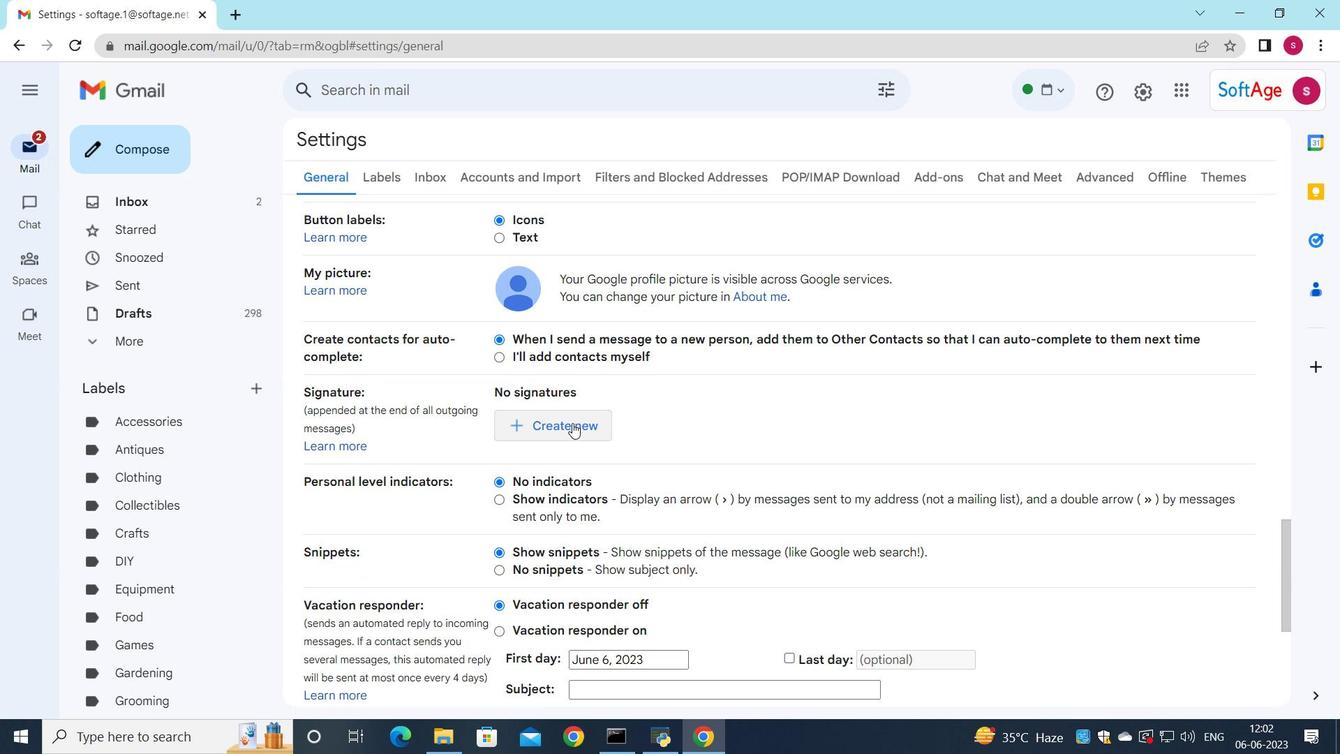 
Action: Mouse pressed left at (567, 413)
Screenshot: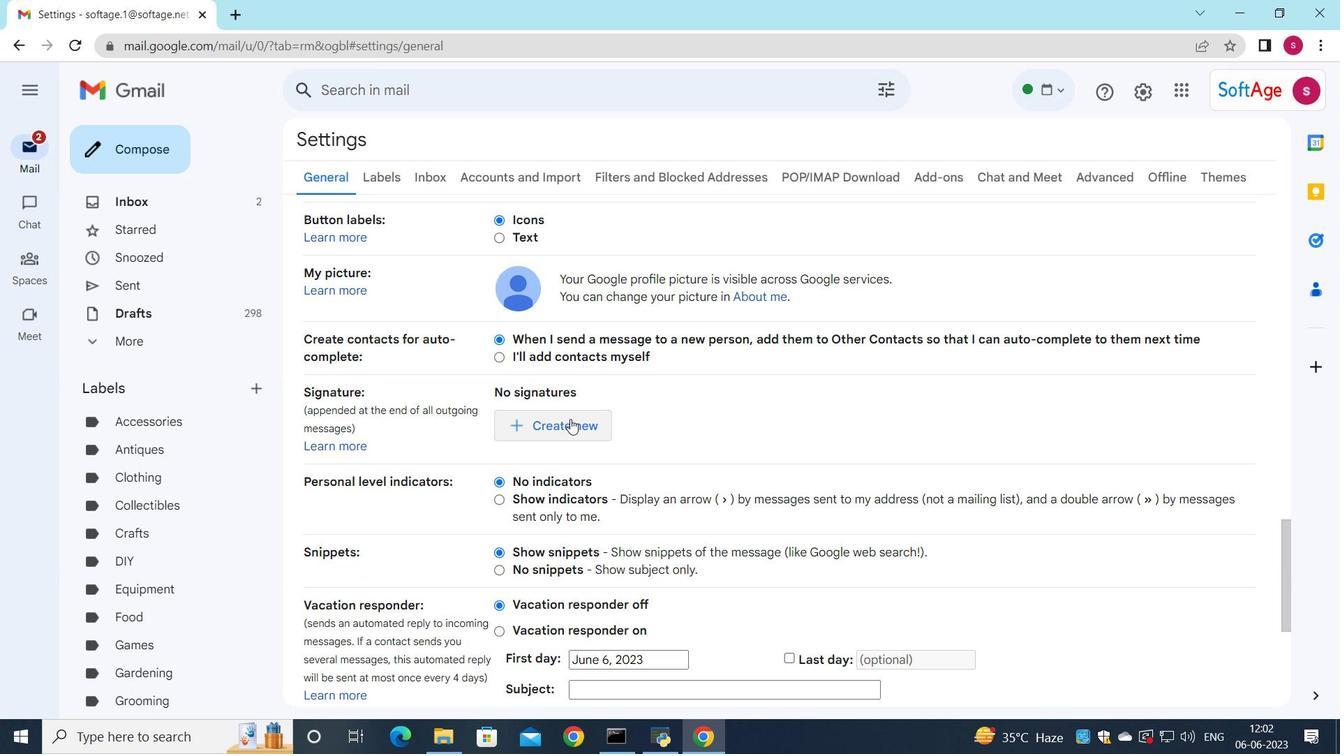 
Action: Mouse moved to (576, 393)
Screenshot: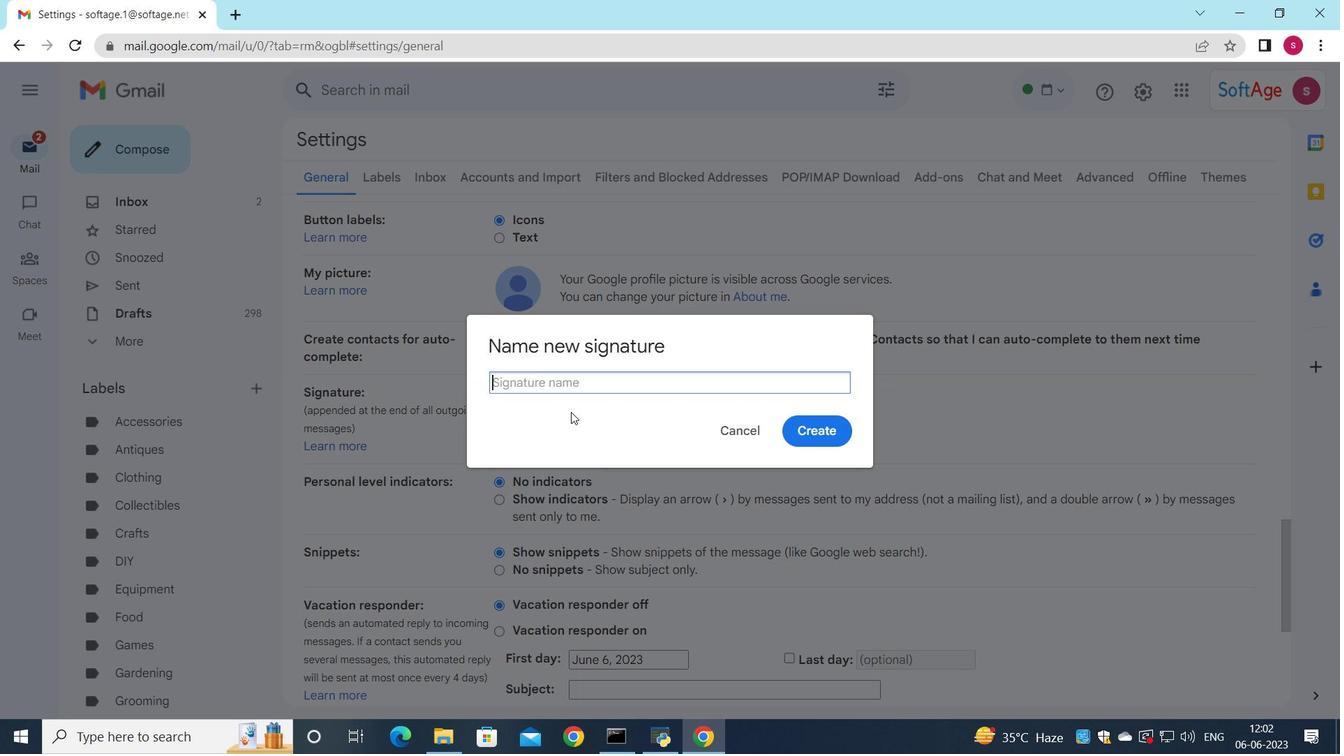 
Action: Key pressed <Key.shift>Drake<Key.space><Key.shift>Wright
Screenshot: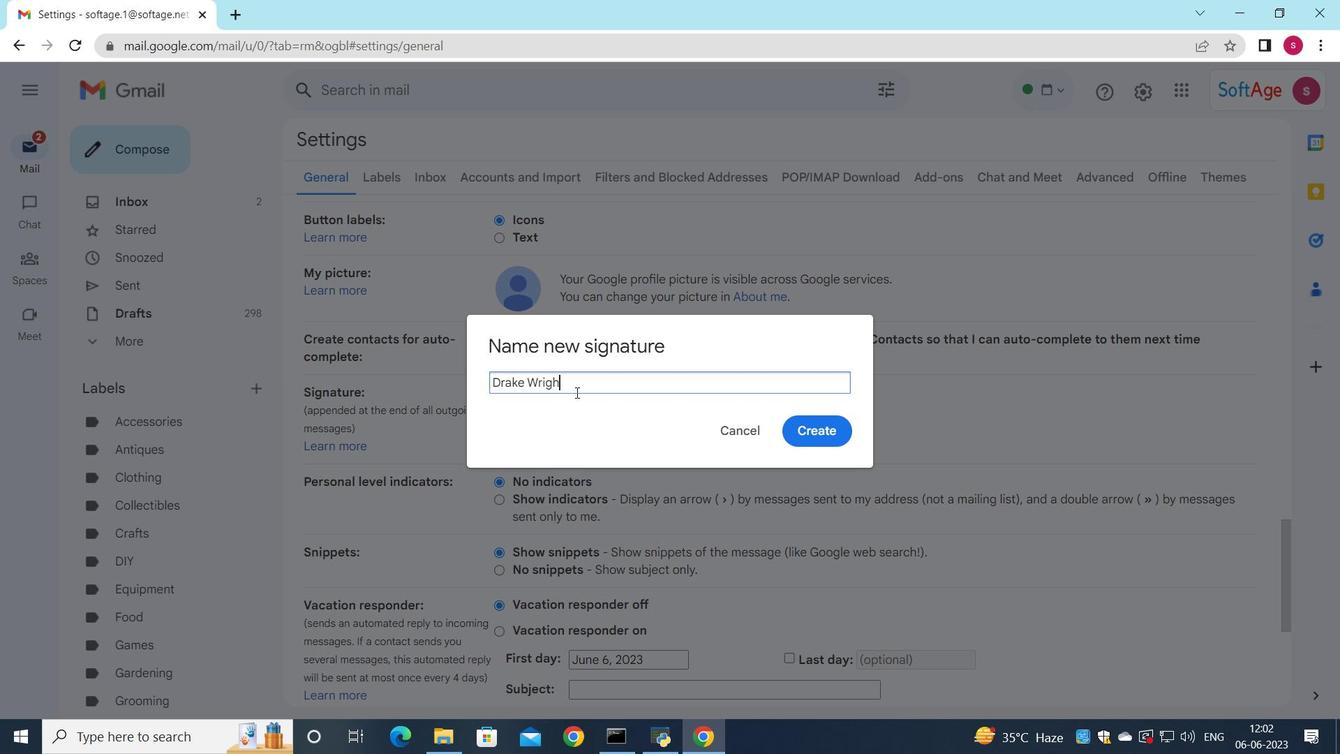 
Action: Mouse moved to (829, 443)
Screenshot: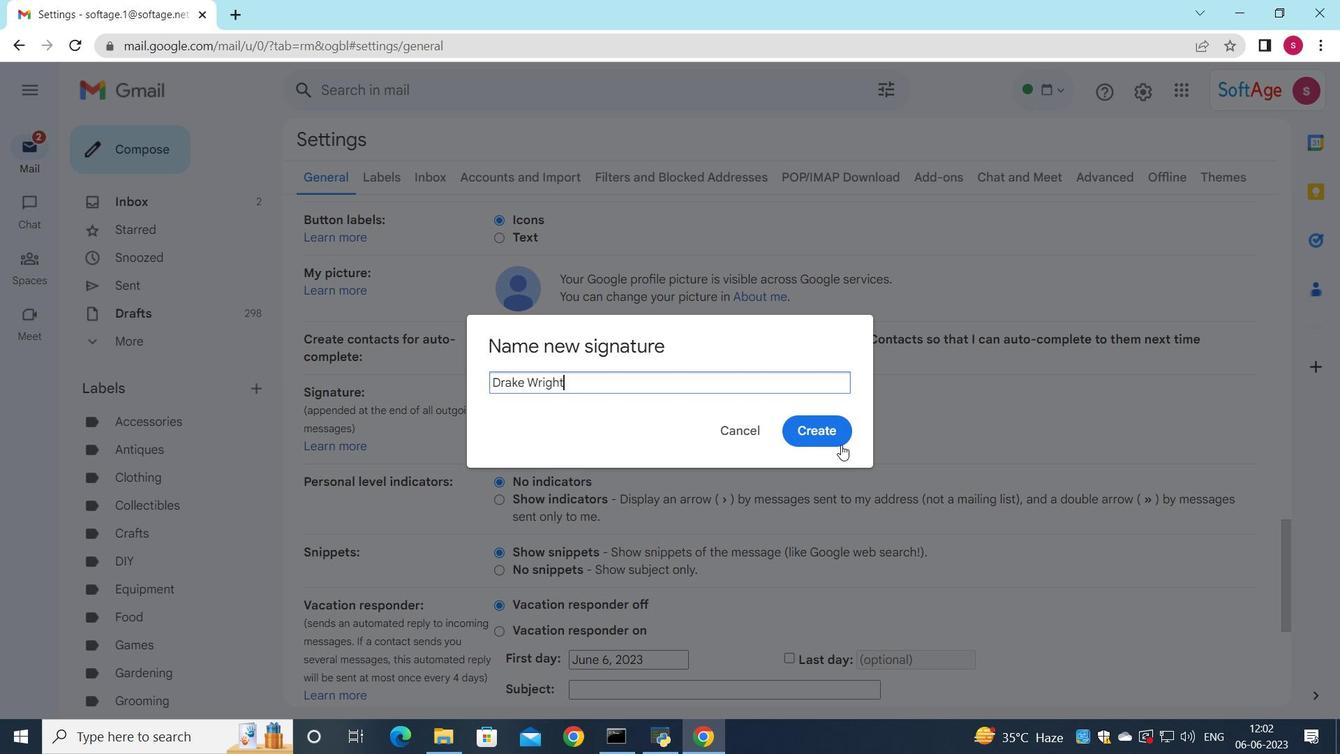 
Action: Mouse pressed left at (829, 443)
Screenshot: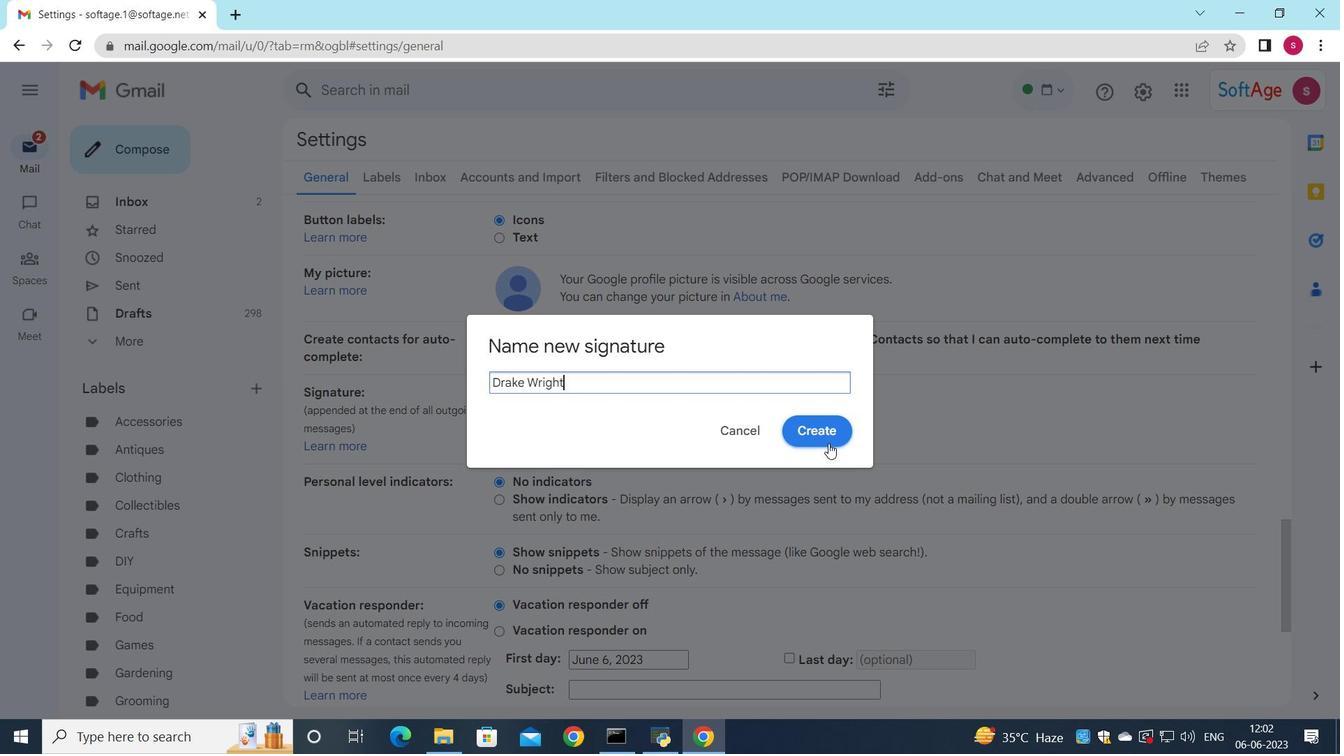 
Action: Mouse moved to (788, 447)
Screenshot: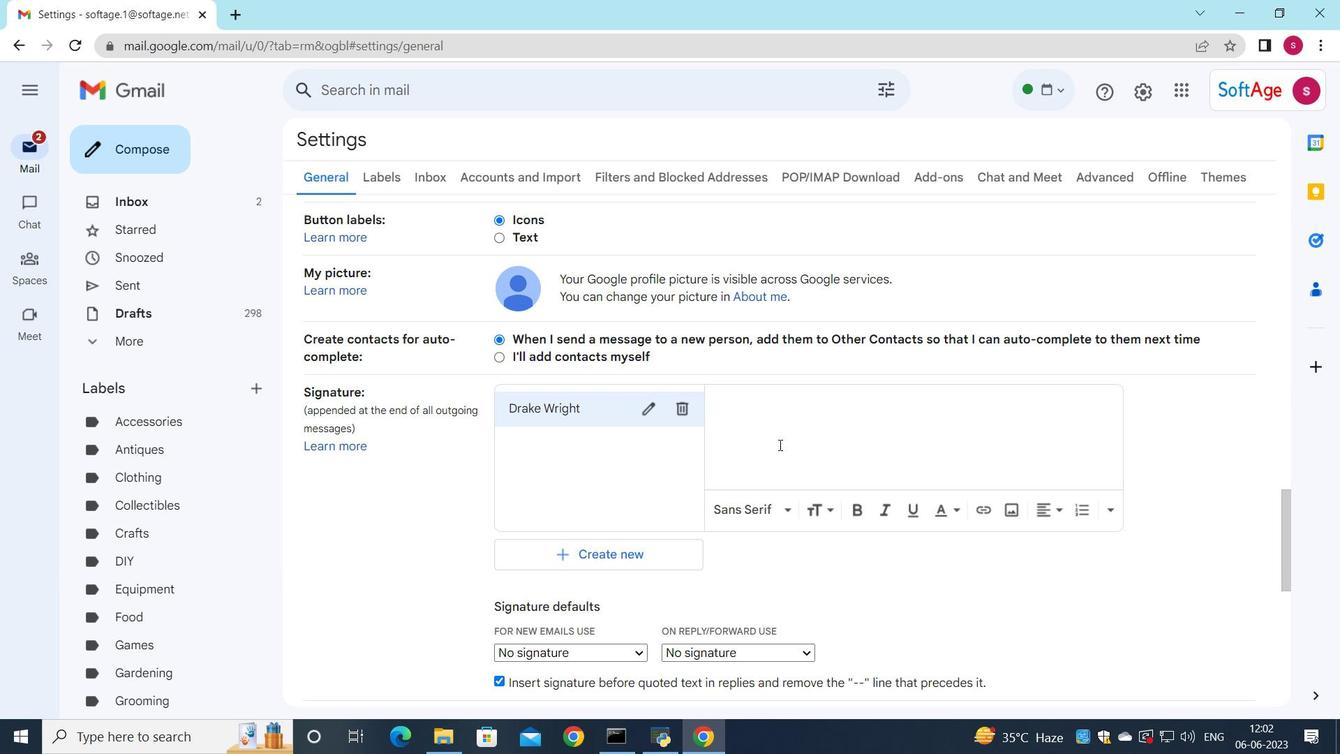 
Action: Mouse pressed left at (788, 447)
Screenshot: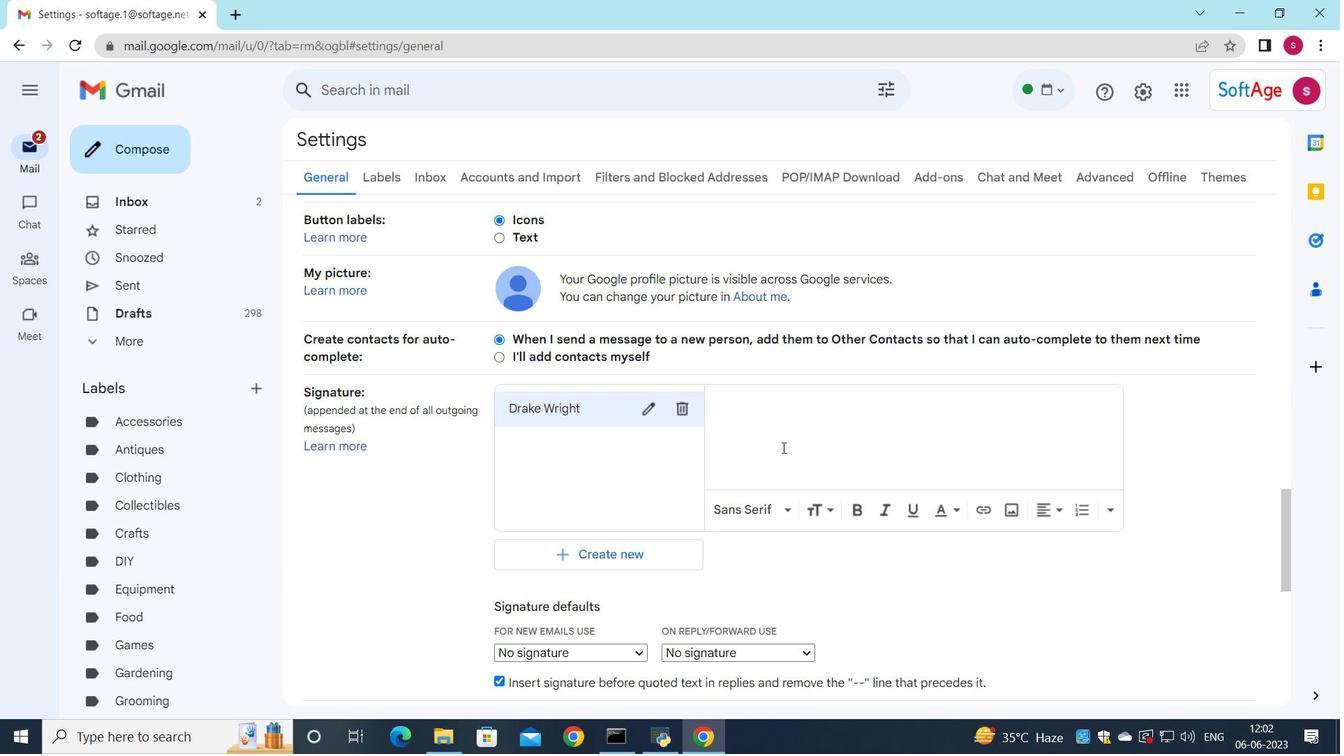 
Action: Mouse moved to (793, 444)
Screenshot: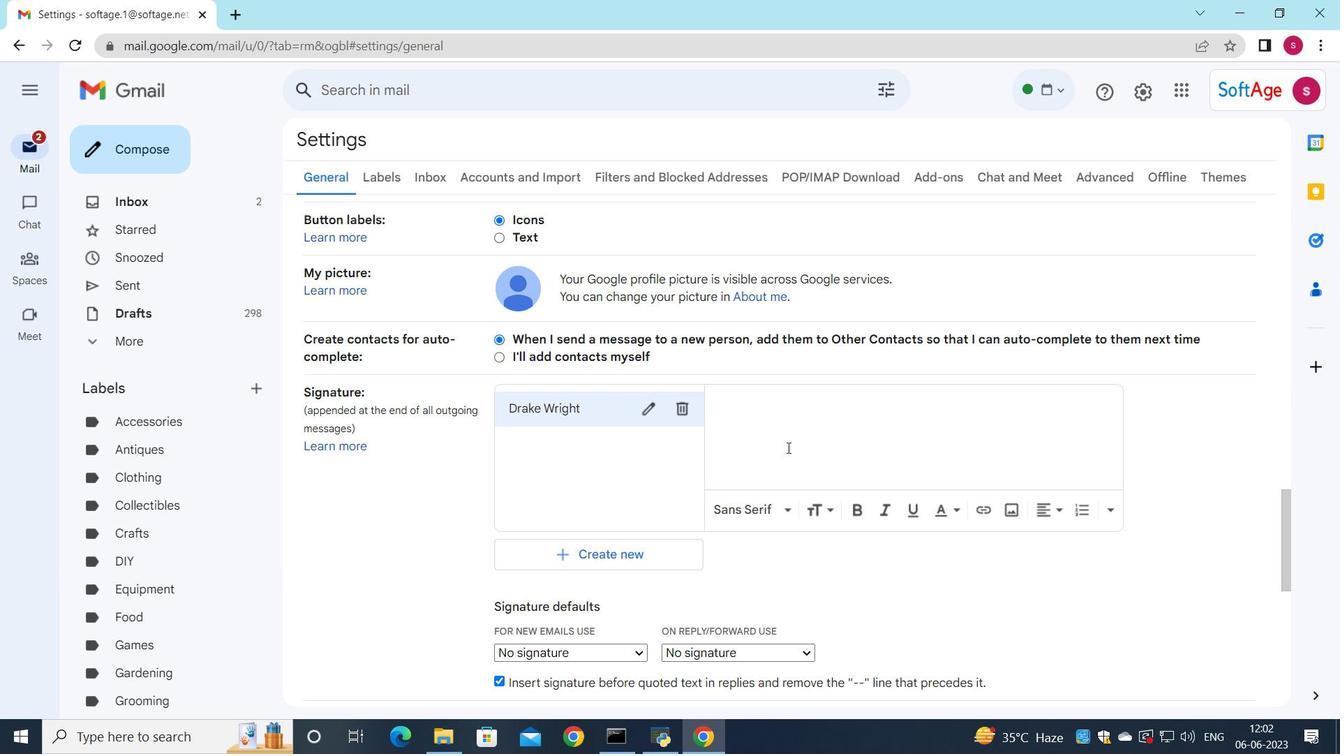 
Action: Key pressed <Key.shift>Drake<Key.space><Key.shift>Wright
Screenshot: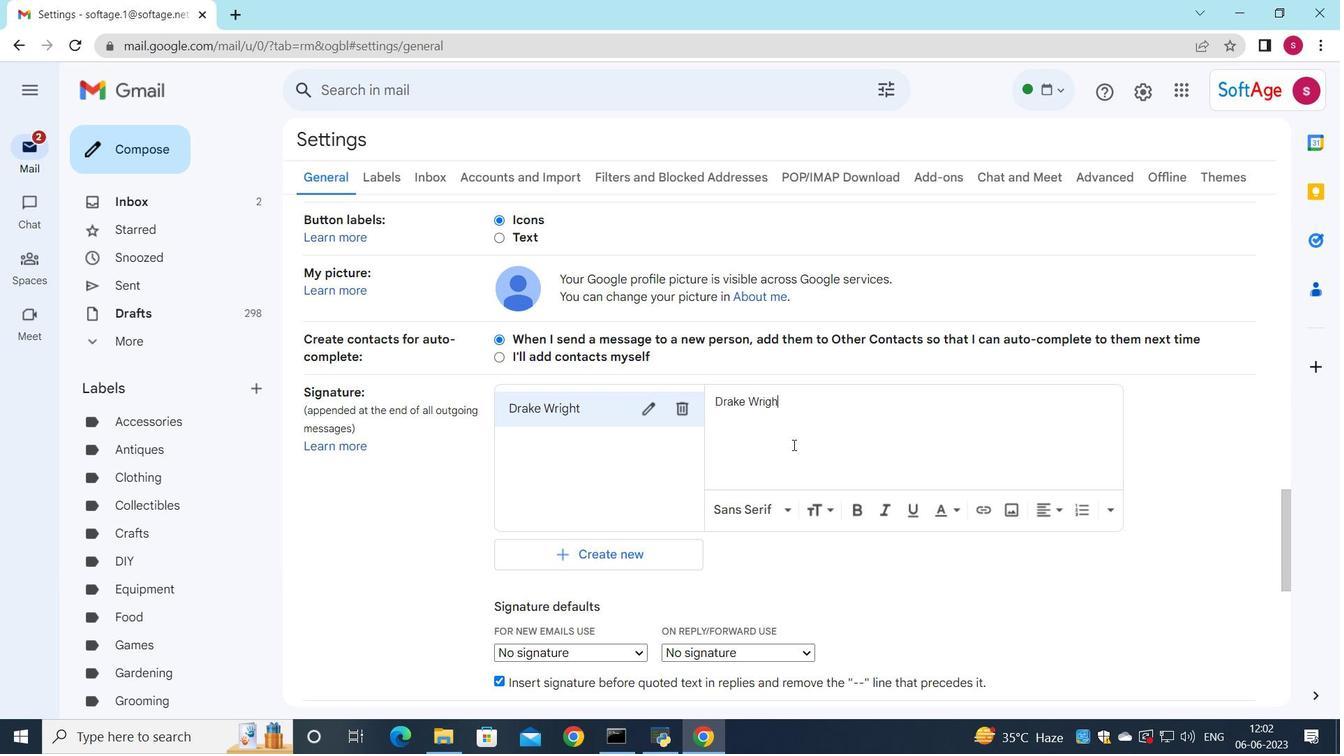 
Action: Mouse moved to (881, 483)
Screenshot: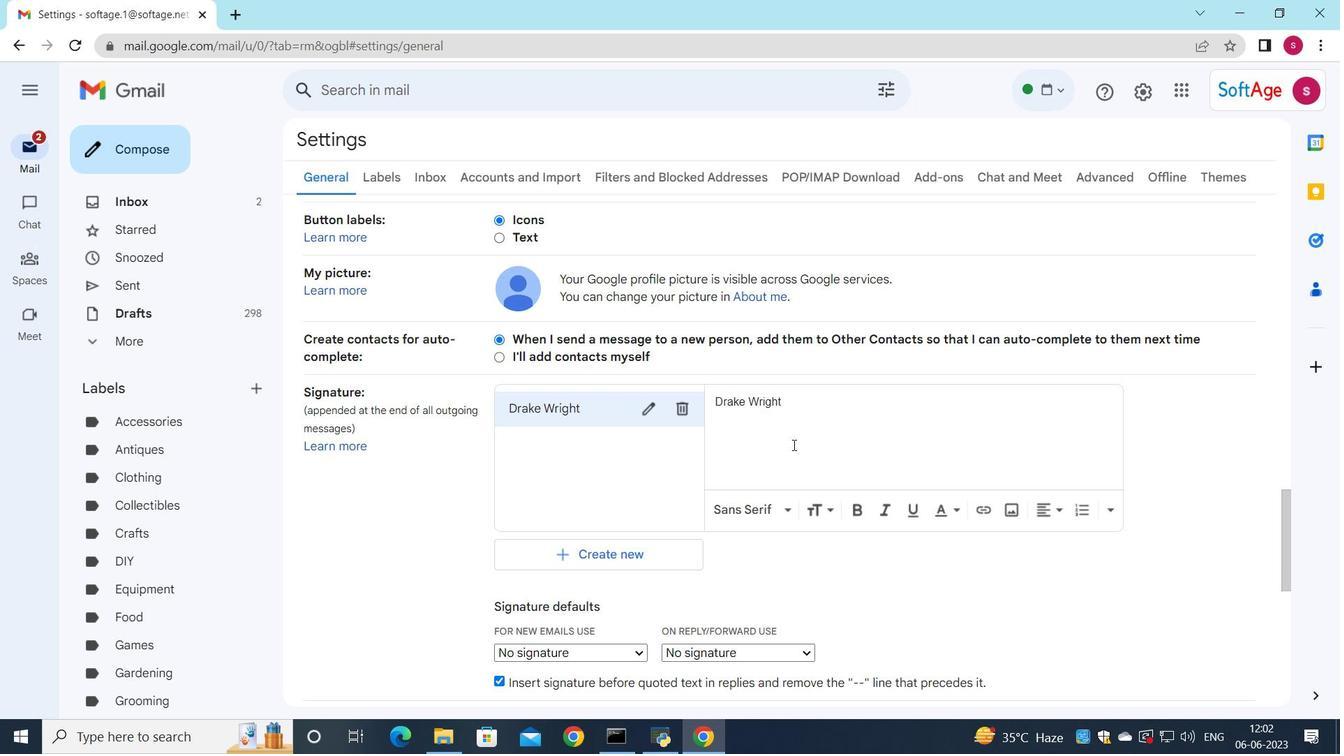 
Action: Mouse scrolled (881, 483) with delta (0, 0)
Screenshot: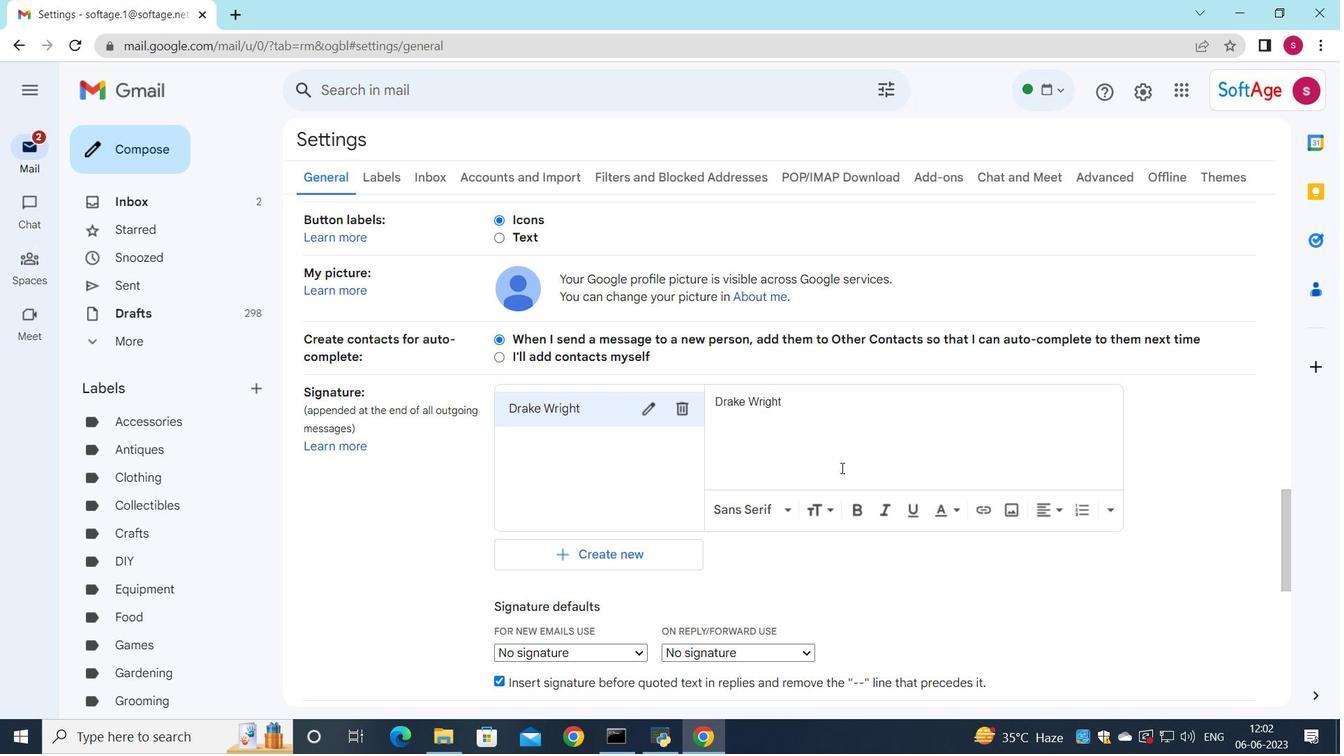 
Action: Mouse moved to (620, 559)
Screenshot: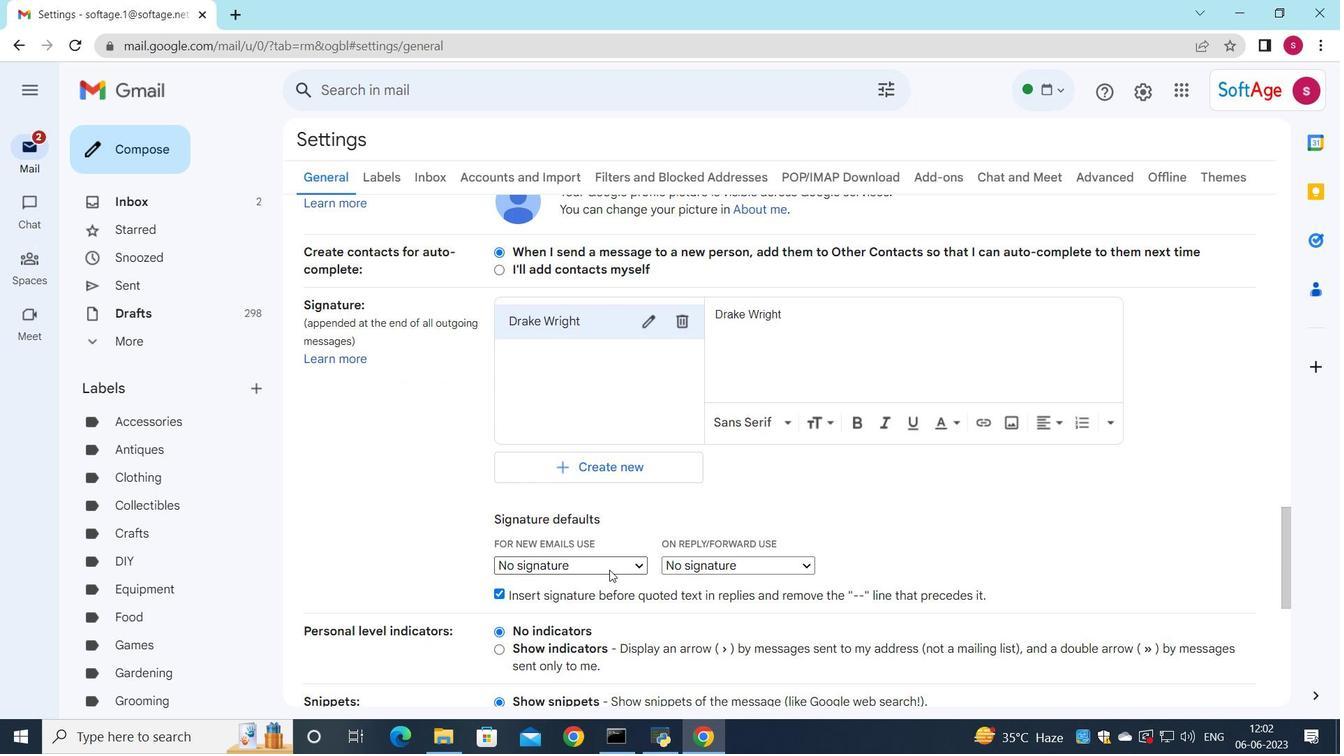 
Action: Mouse pressed left at (620, 559)
Screenshot: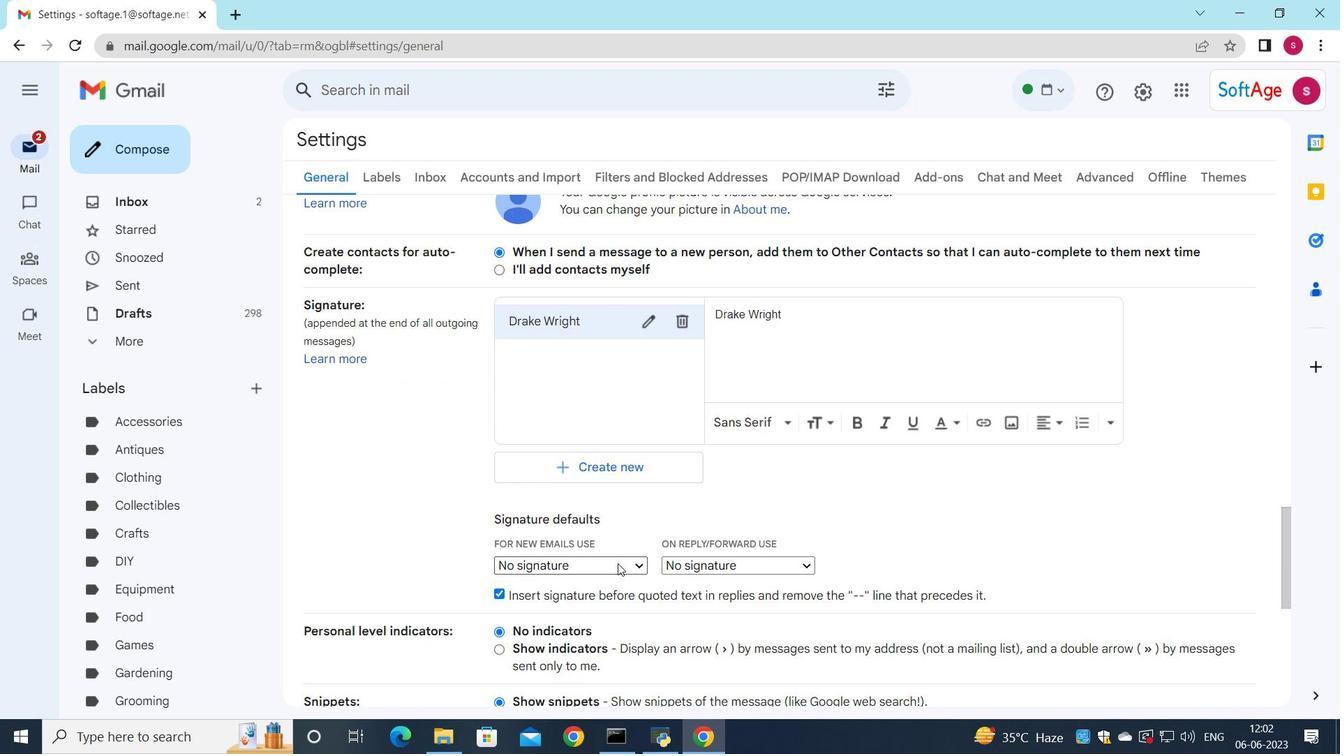 
Action: Mouse moved to (596, 594)
Screenshot: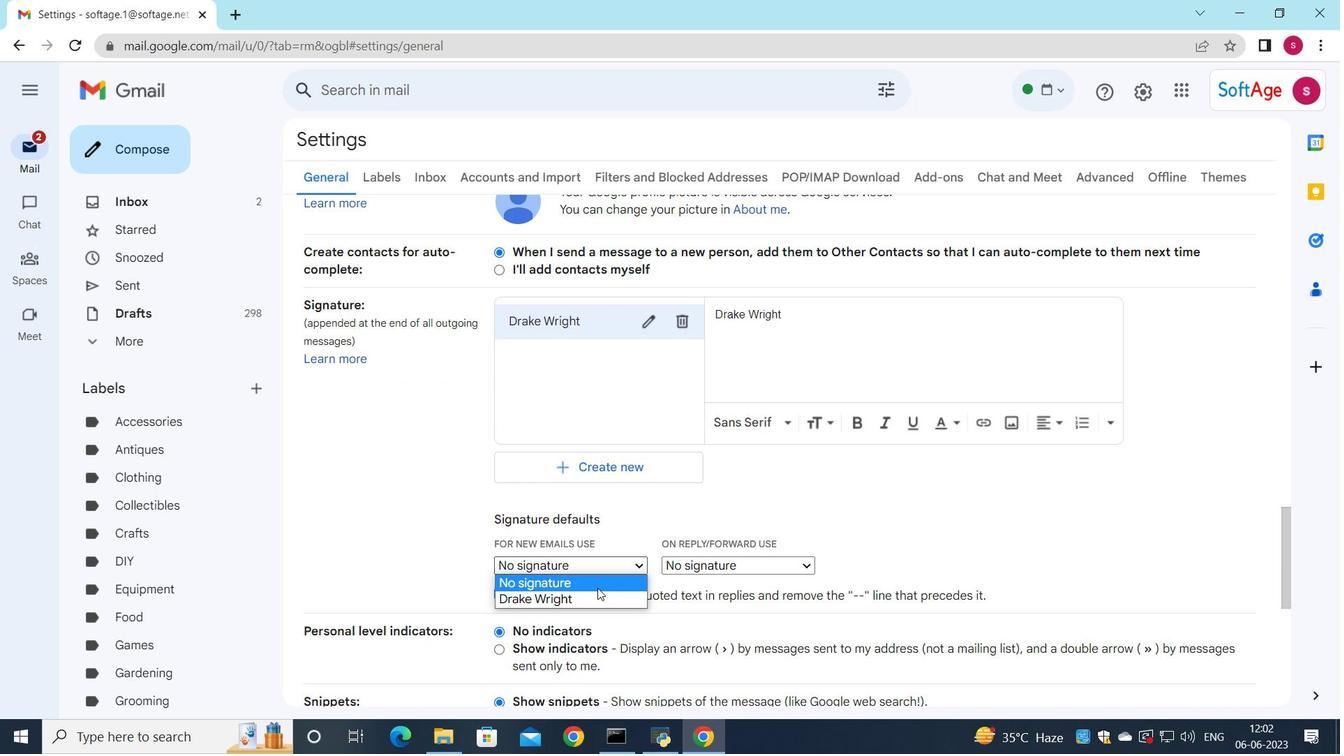 
Action: Mouse pressed left at (596, 594)
Screenshot: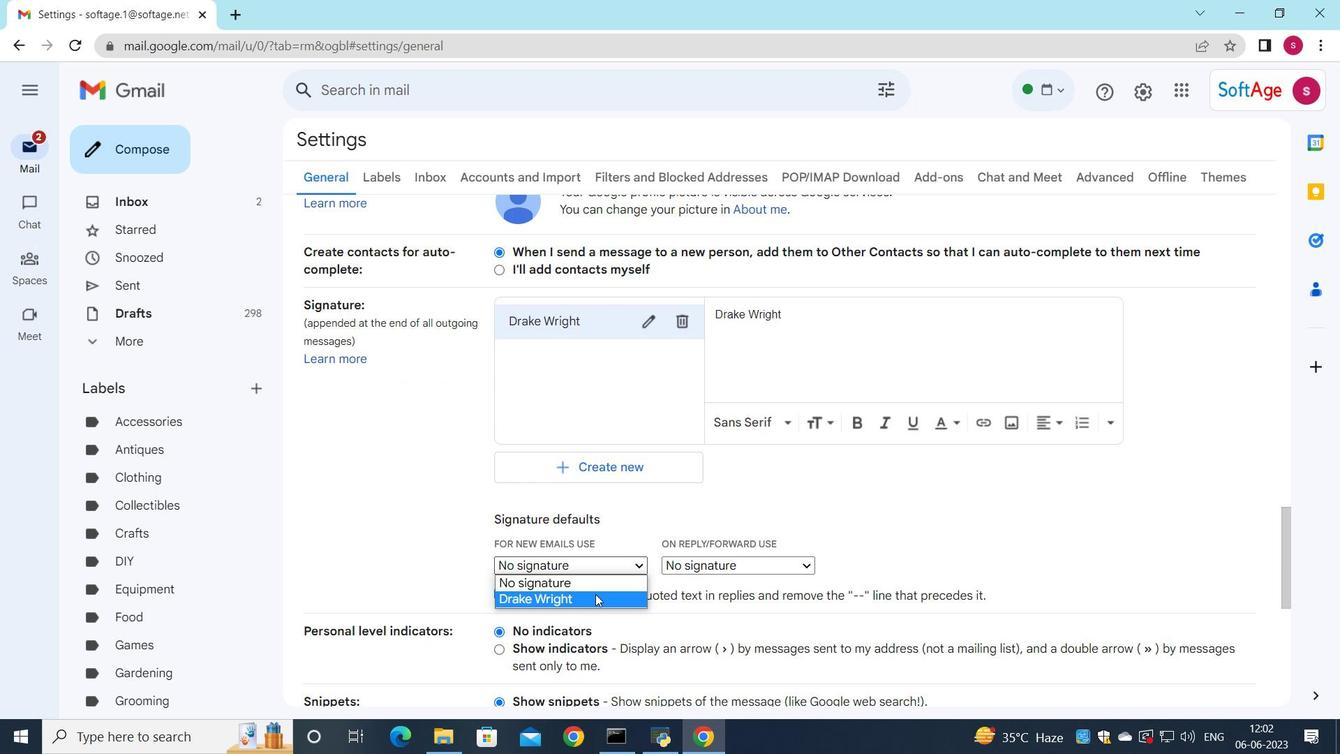 
Action: Mouse moved to (673, 558)
Screenshot: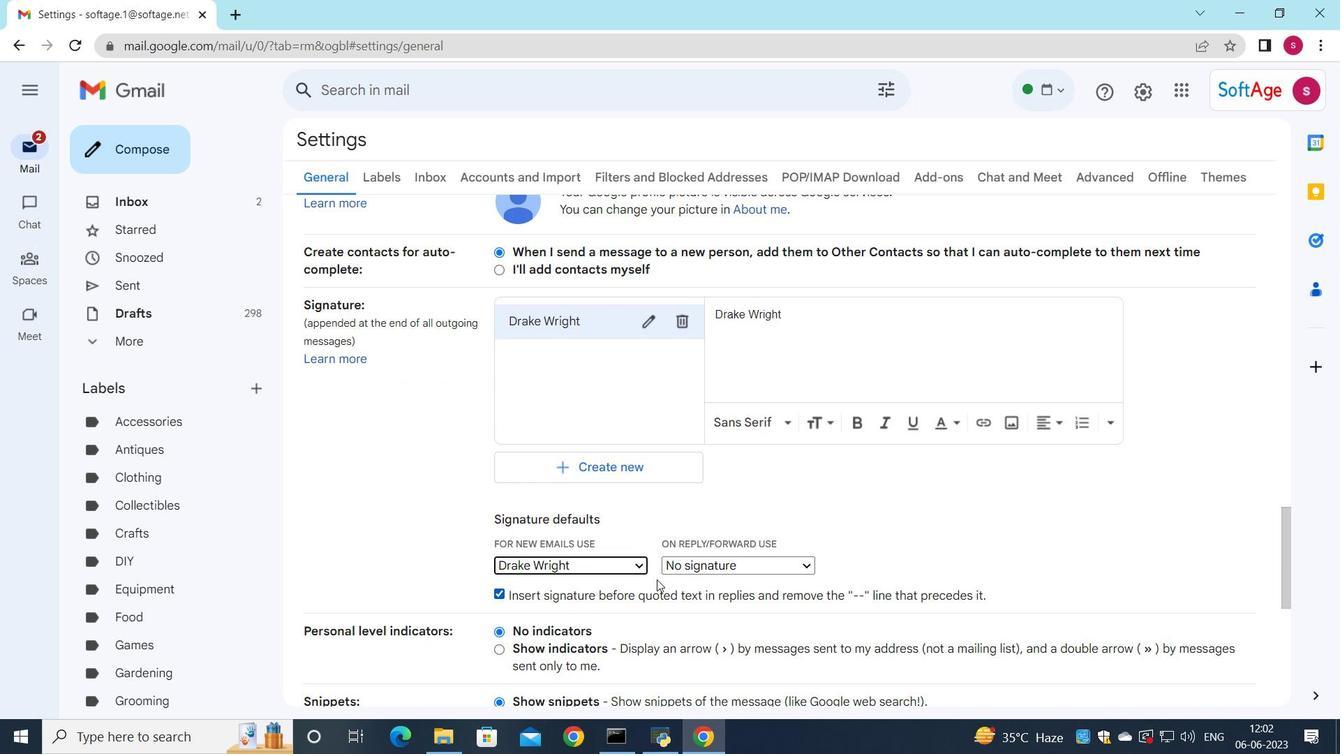 
Action: Mouse pressed left at (673, 558)
Screenshot: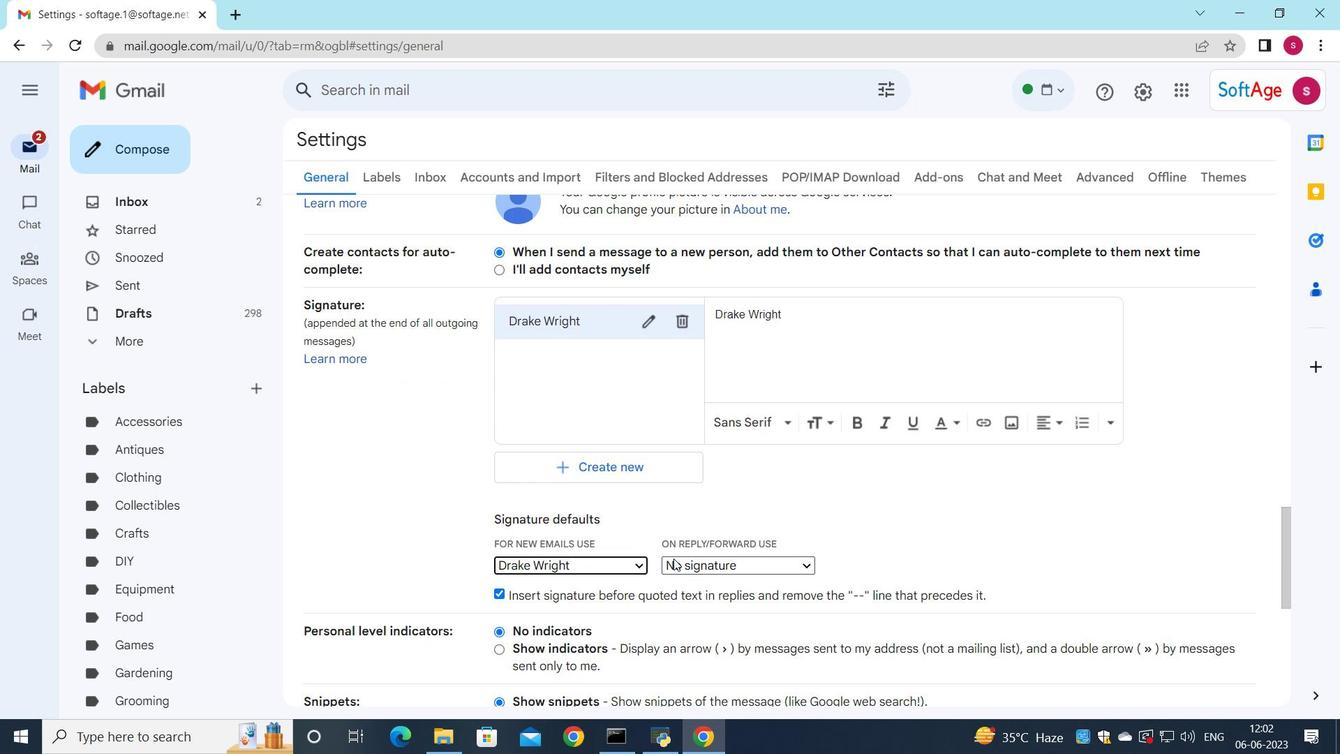 
Action: Mouse moved to (670, 596)
Screenshot: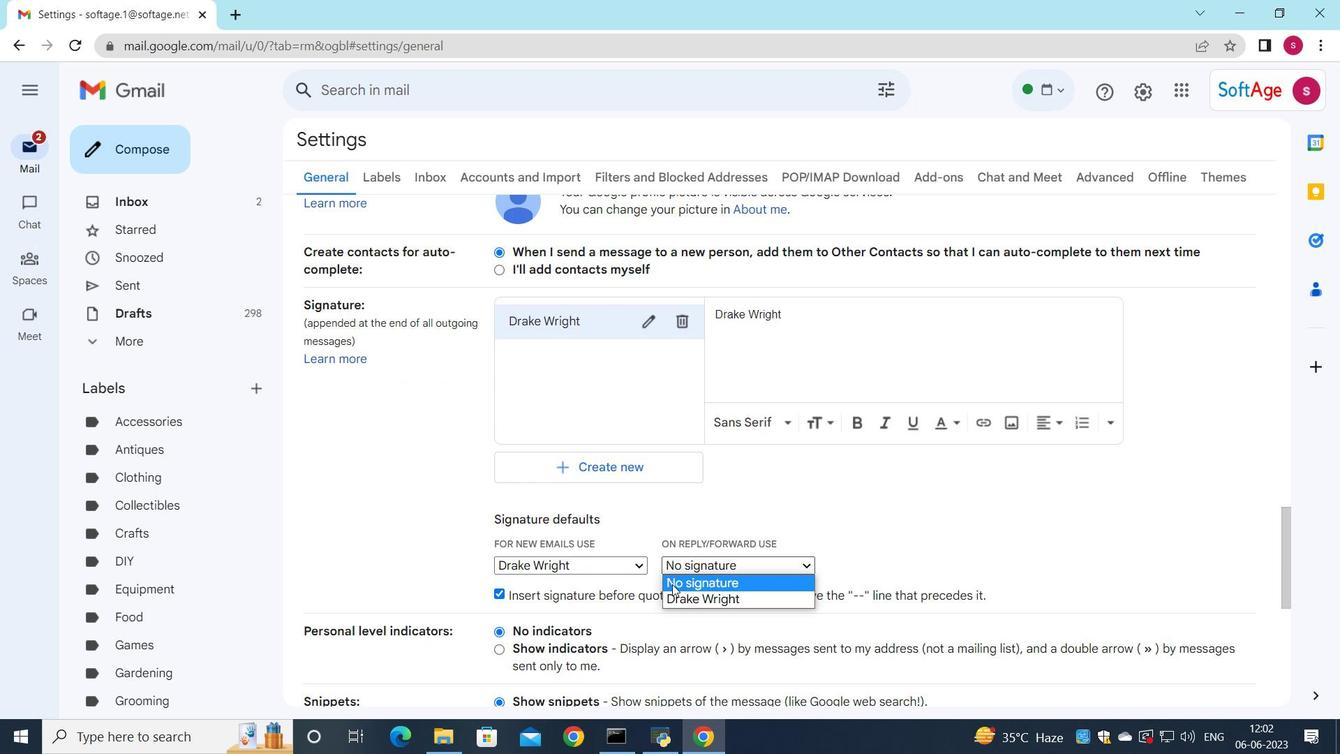 
Action: Mouse pressed left at (670, 596)
Screenshot: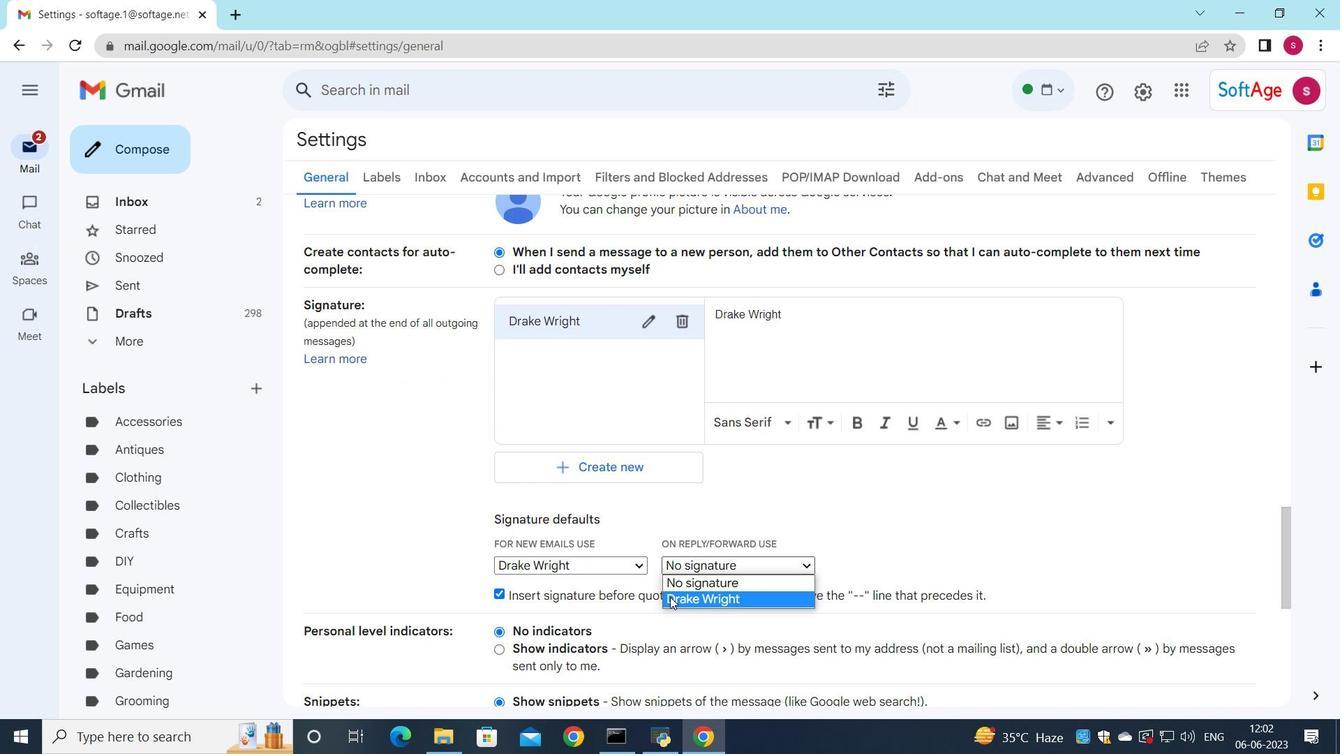 
Action: Mouse moved to (640, 581)
Screenshot: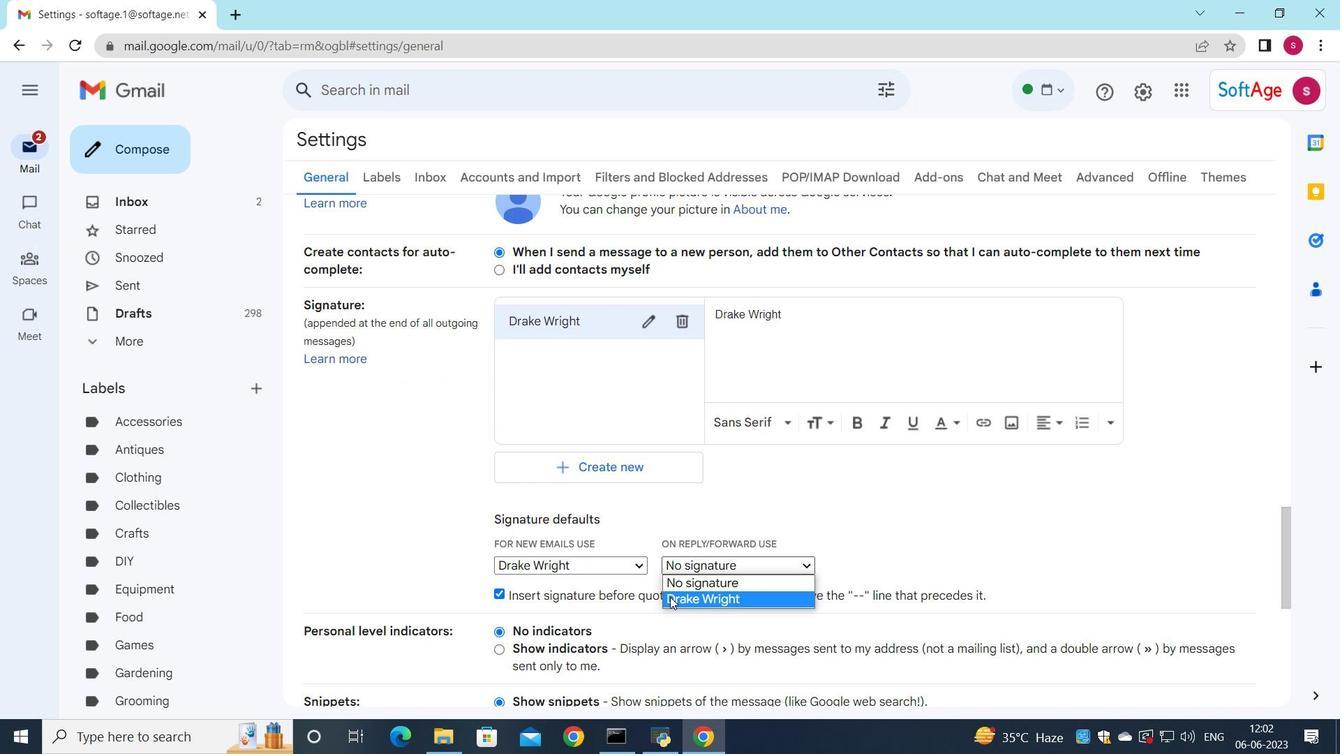 
Action: Mouse scrolled (640, 580) with delta (0, 0)
Screenshot: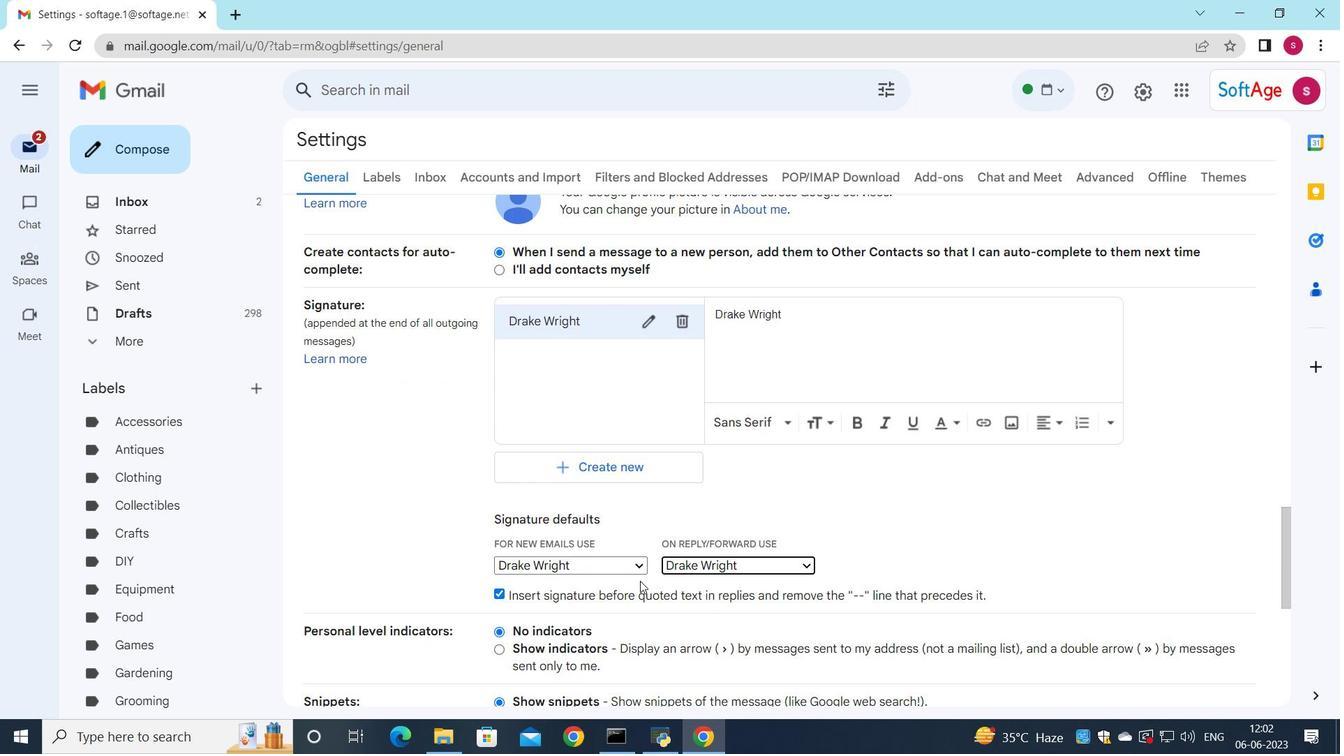 
Action: Mouse scrolled (640, 580) with delta (0, 0)
Screenshot: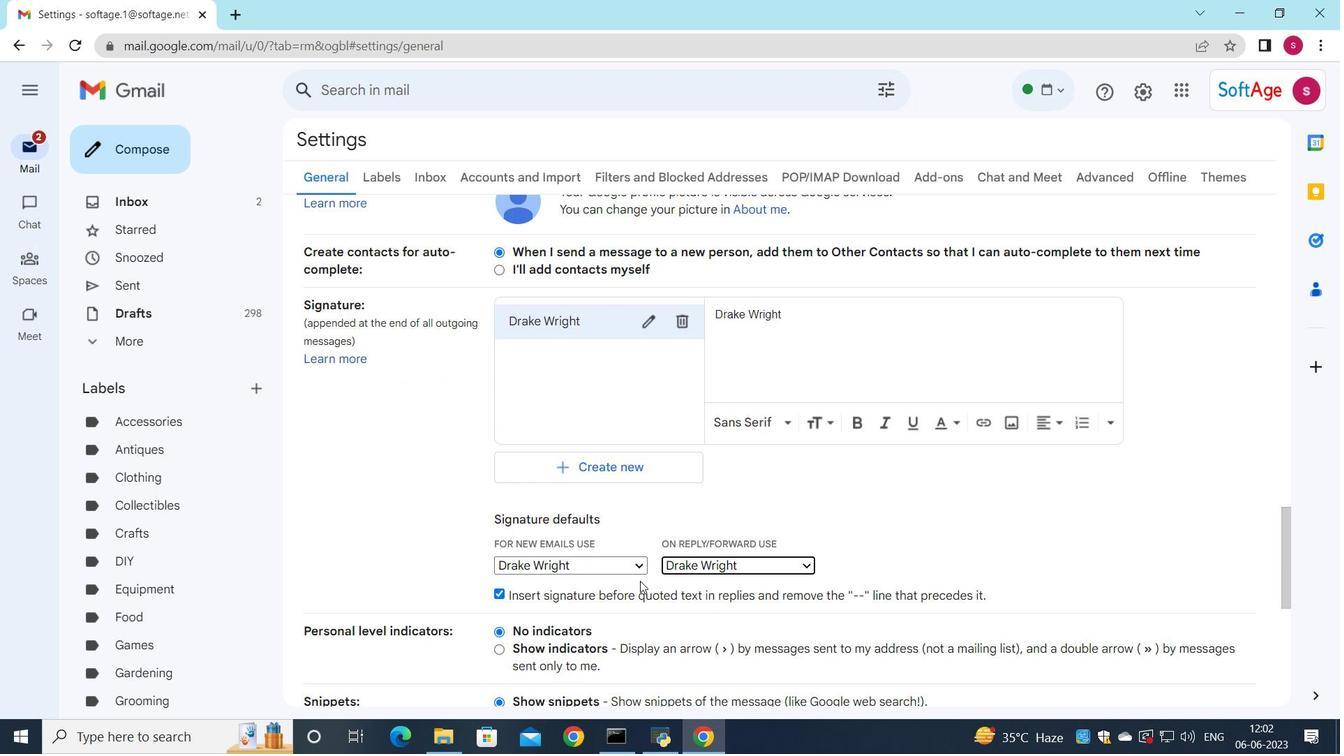 
Action: Mouse scrolled (640, 580) with delta (0, 0)
Screenshot: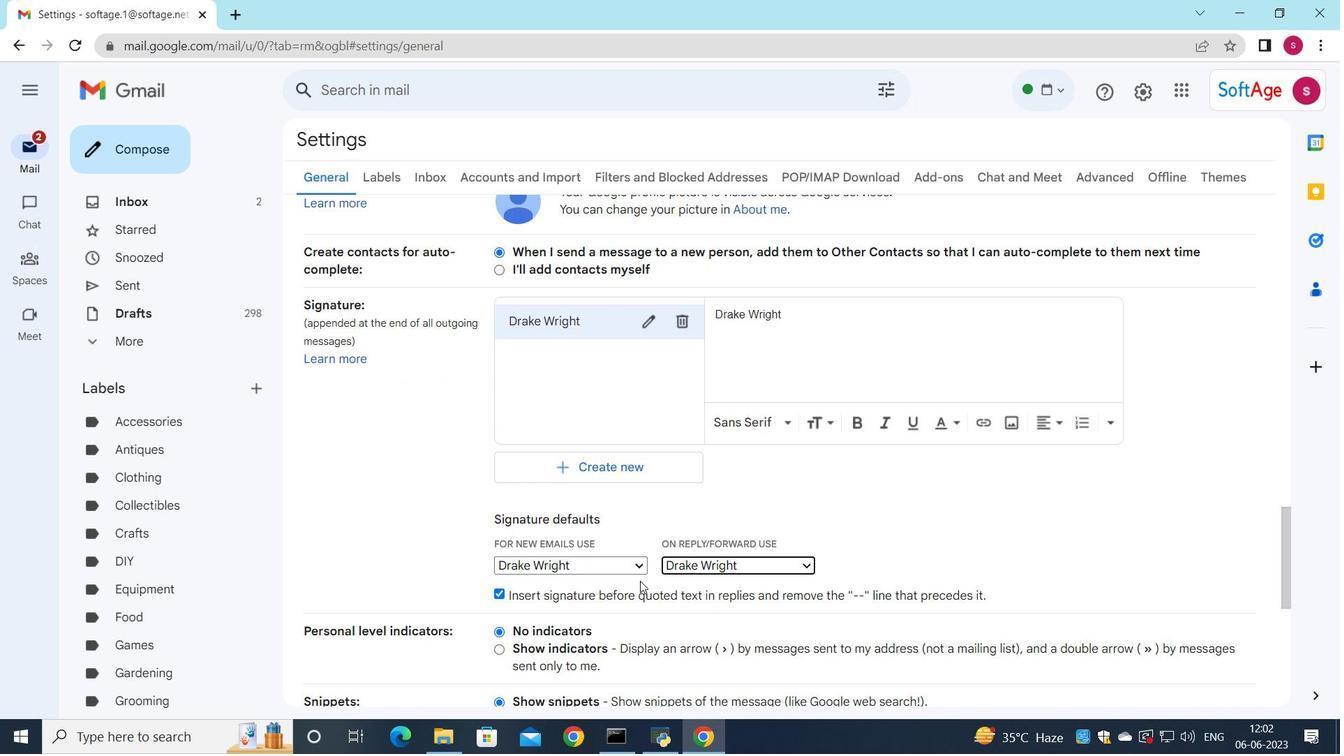 
Action: Mouse scrolled (640, 580) with delta (0, 0)
Screenshot: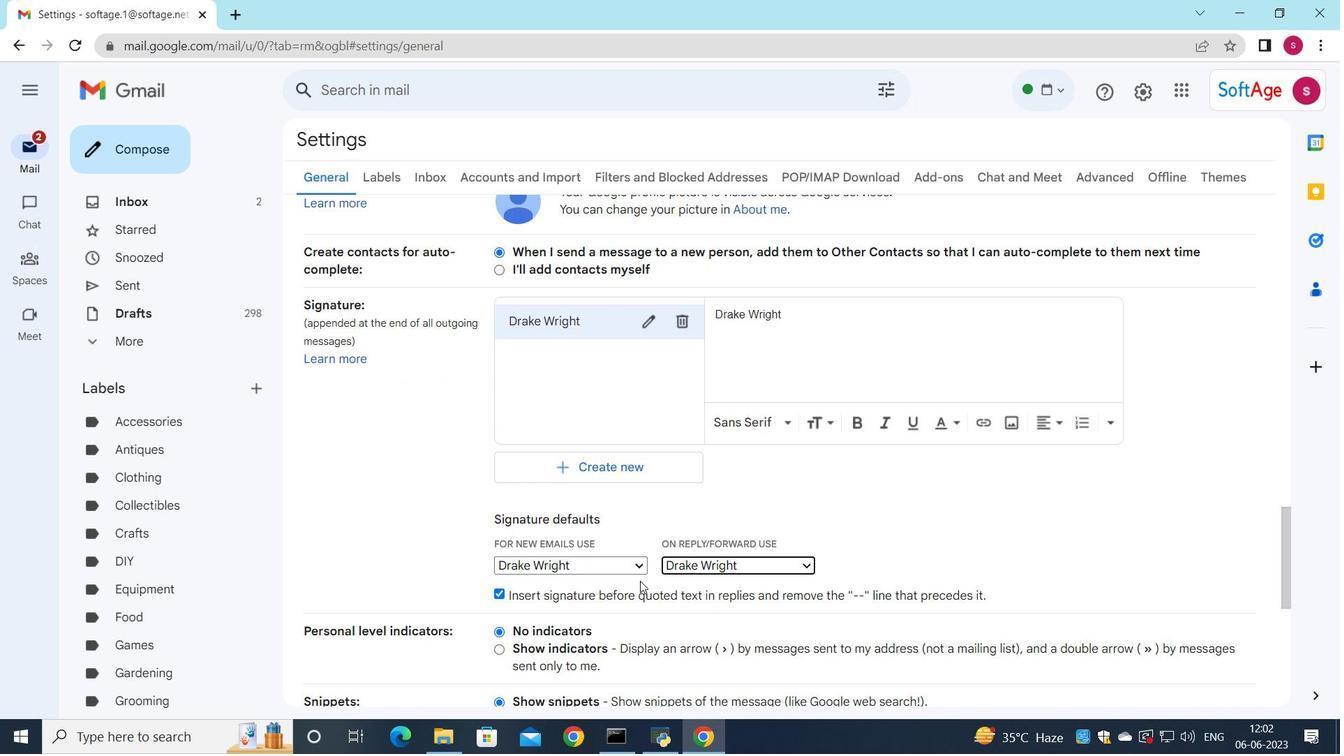 
Action: Mouse scrolled (640, 580) with delta (0, 0)
Screenshot: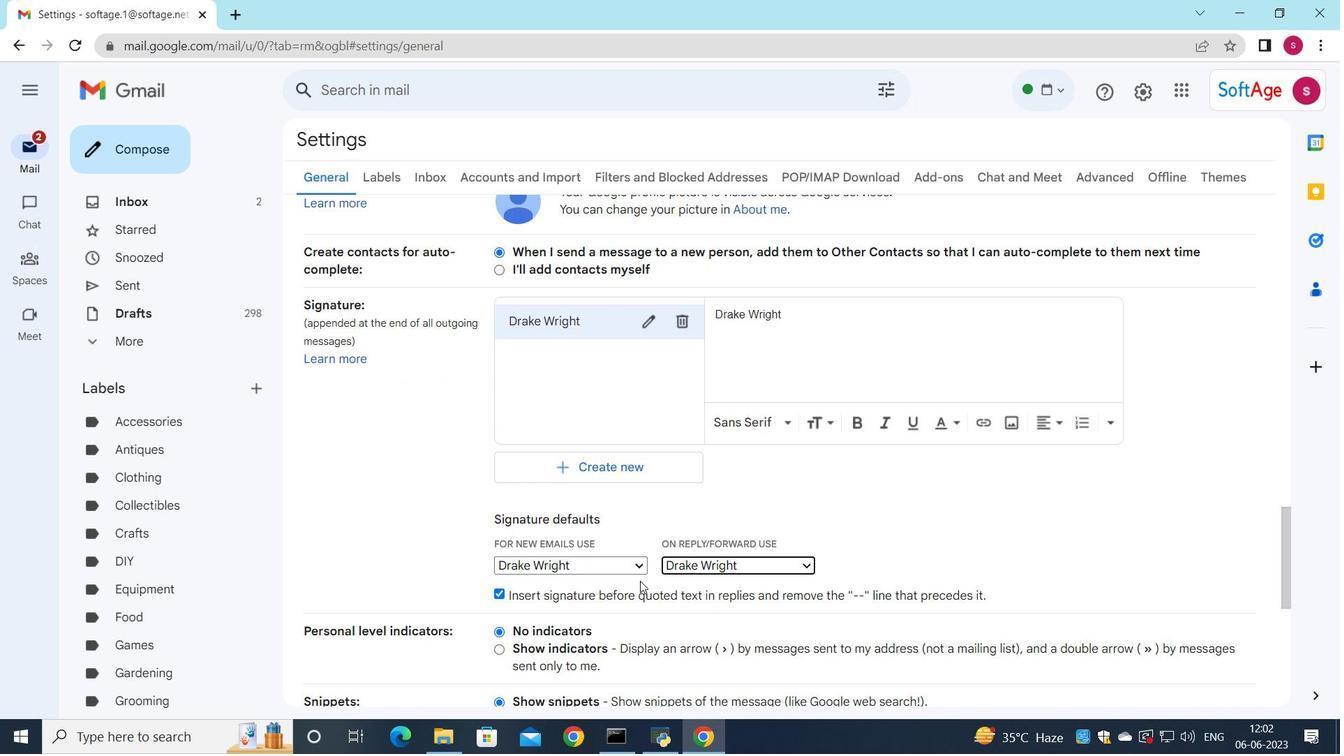 
Action: Mouse scrolled (640, 580) with delta (0, 0)
Screenshot: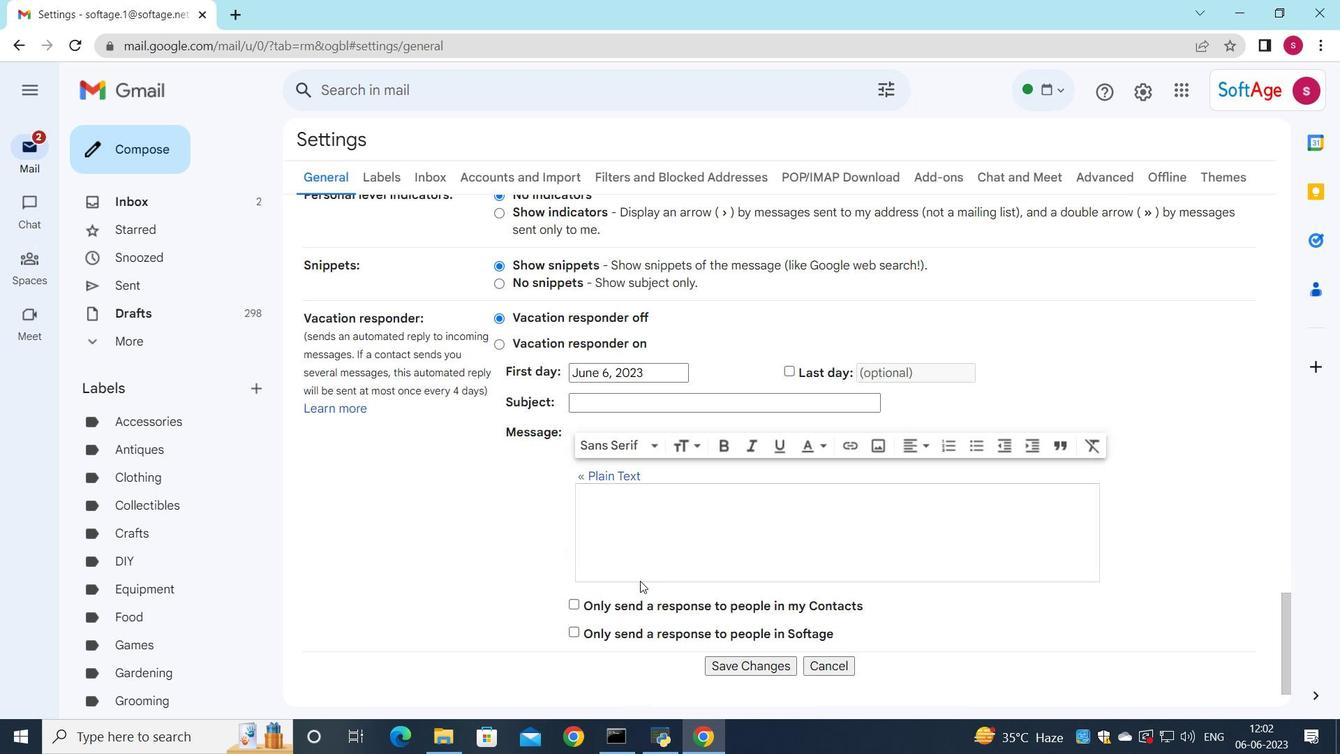 
Action: Mouse scrolled (640, 580) with delta (0, 0)
Screenshot: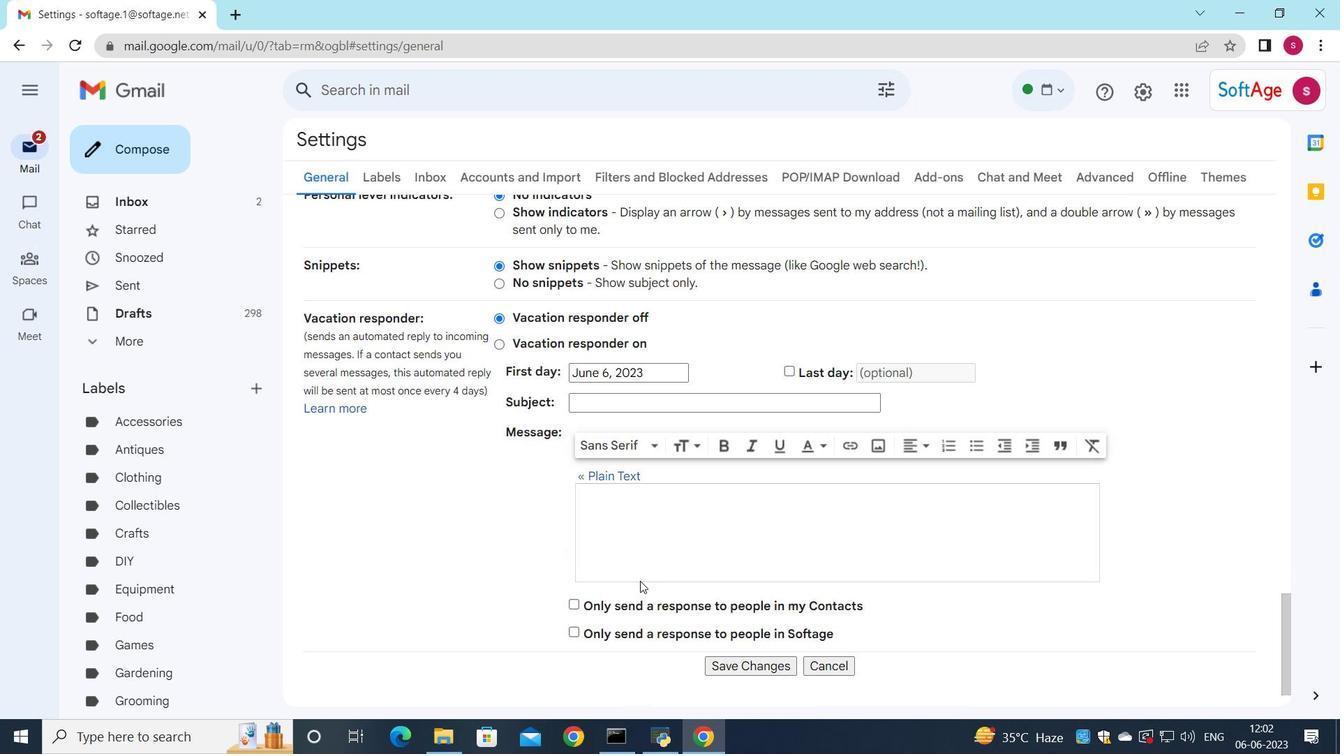 
Action: Mouse scrolled (640, 580) with delta (0, 0)
Screenshot: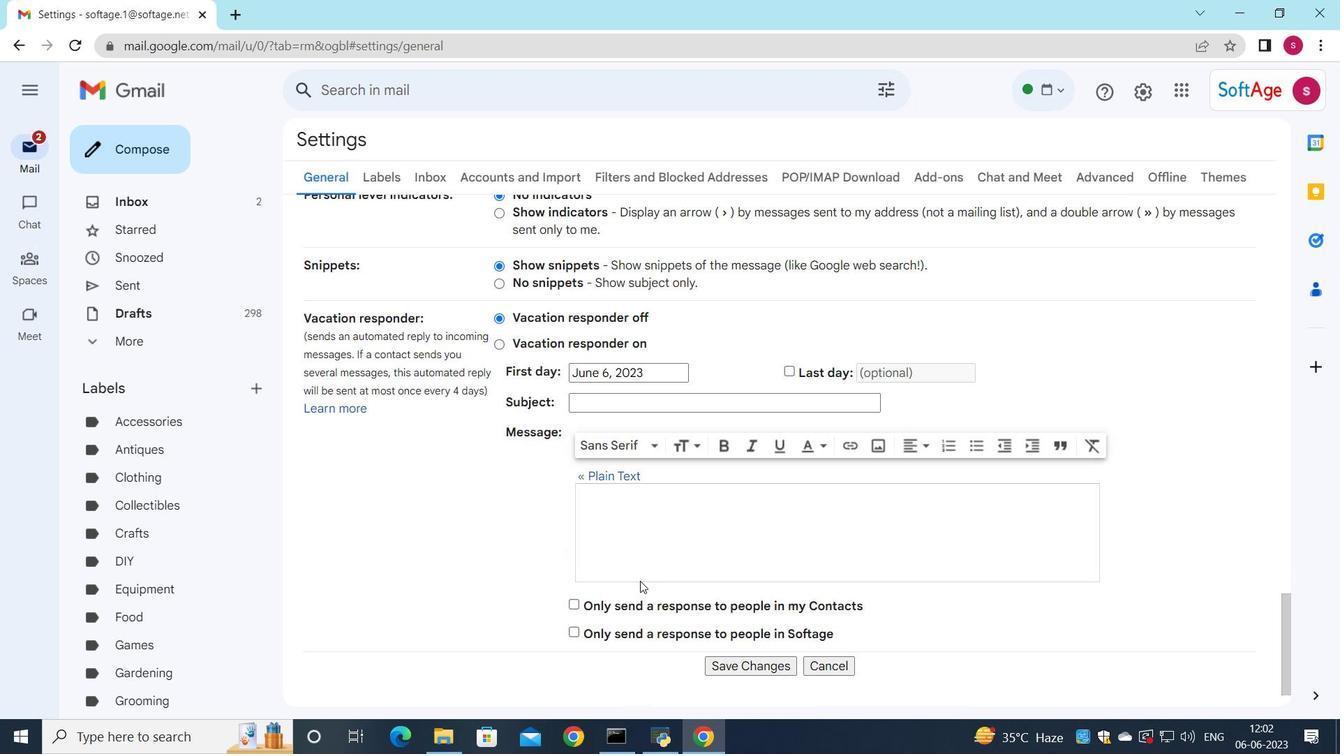 
Action: Mouse scrolled (640, 580) with delta (0, 0)
Screenshot: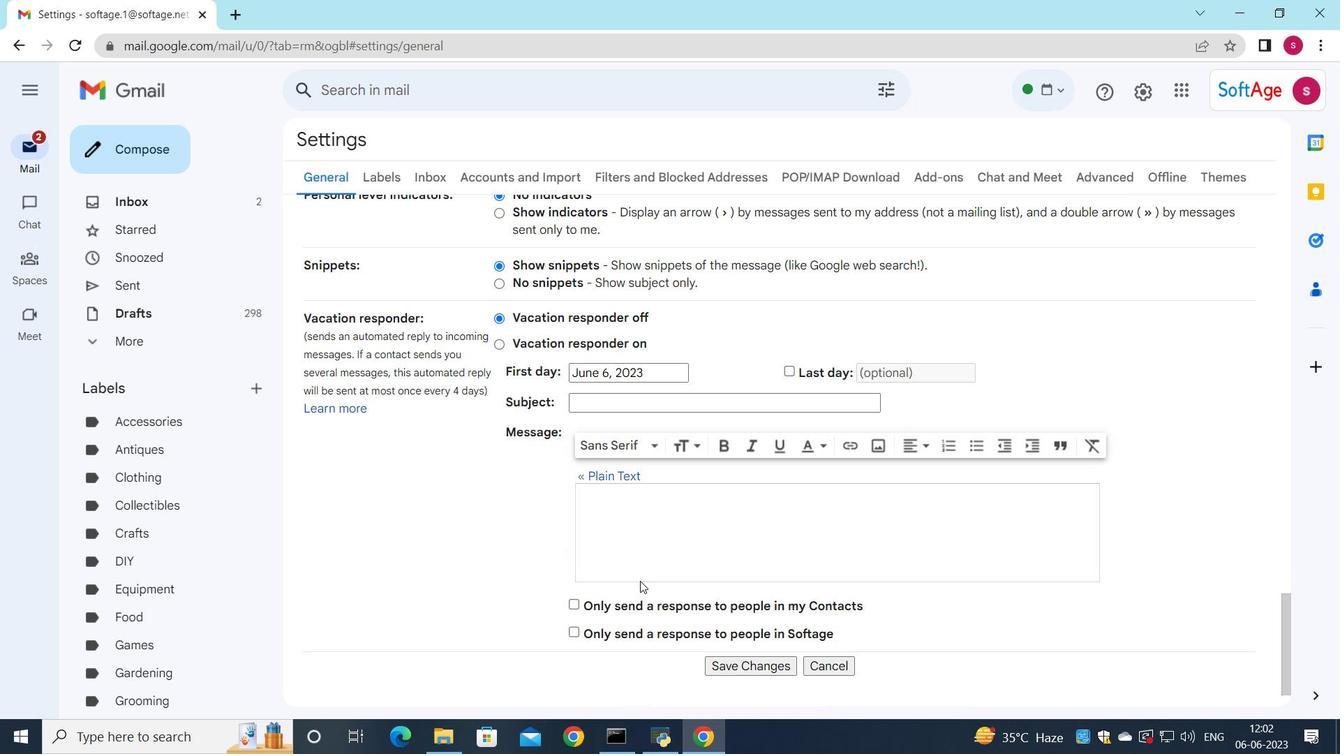 
Action: Mouse moved to (728, 615)
Screenshot: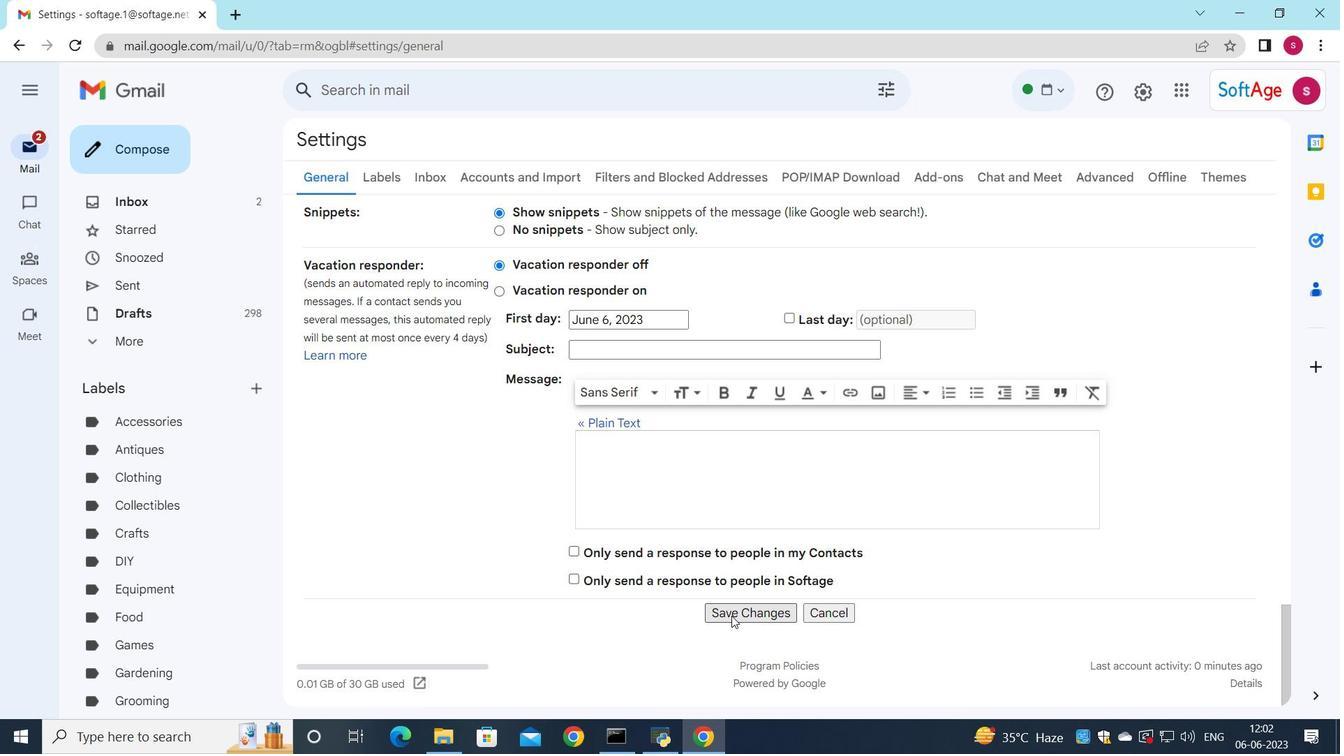 
Action: Mouse pressed left at (728, 615)
Screenshot: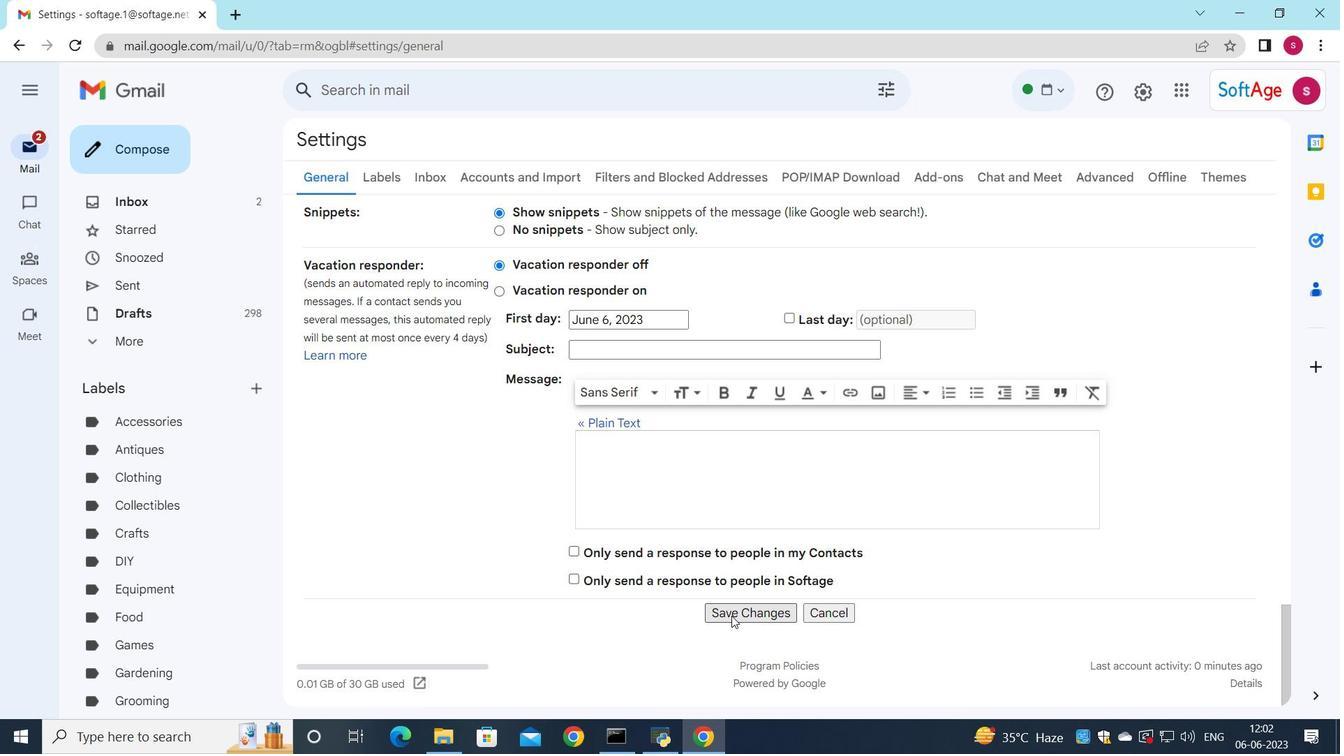 
Action: Mouse moved to (298, 535)
Screenshot: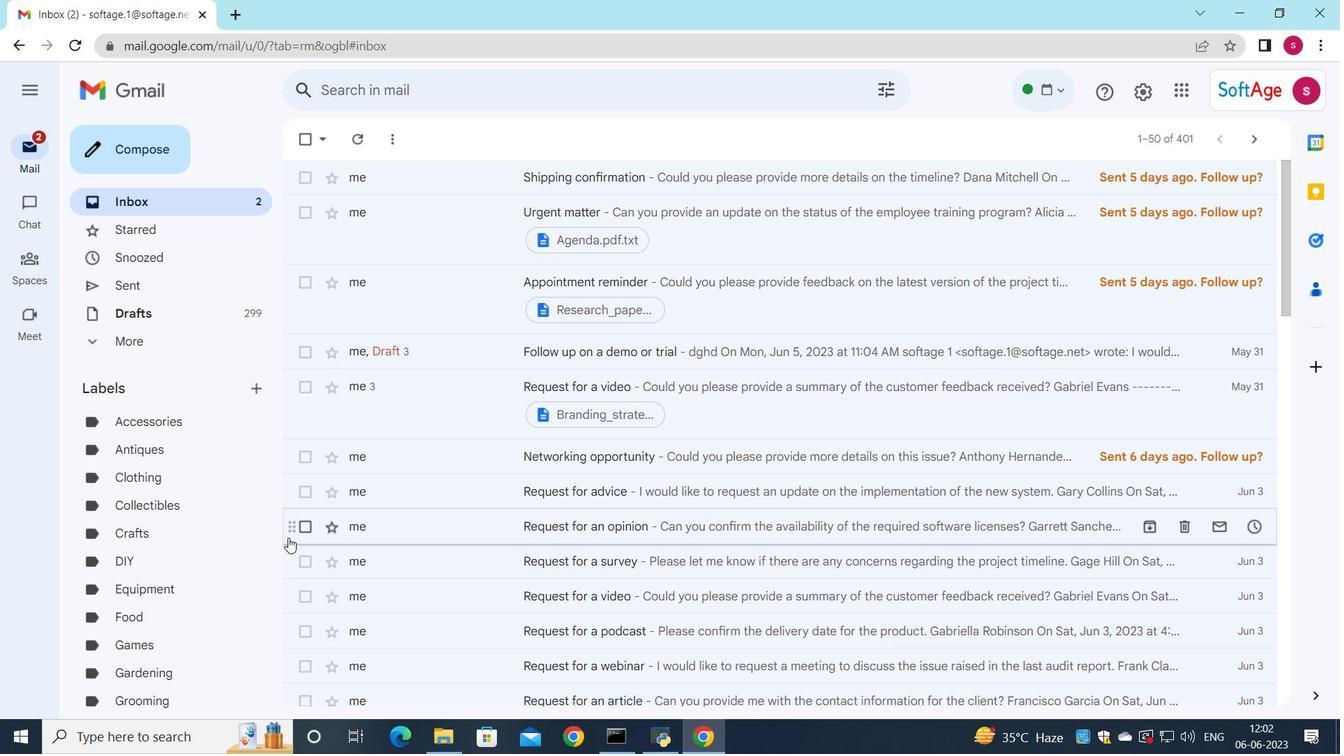 
Action: Mouse pressed left at (298, 535)
Screenshot: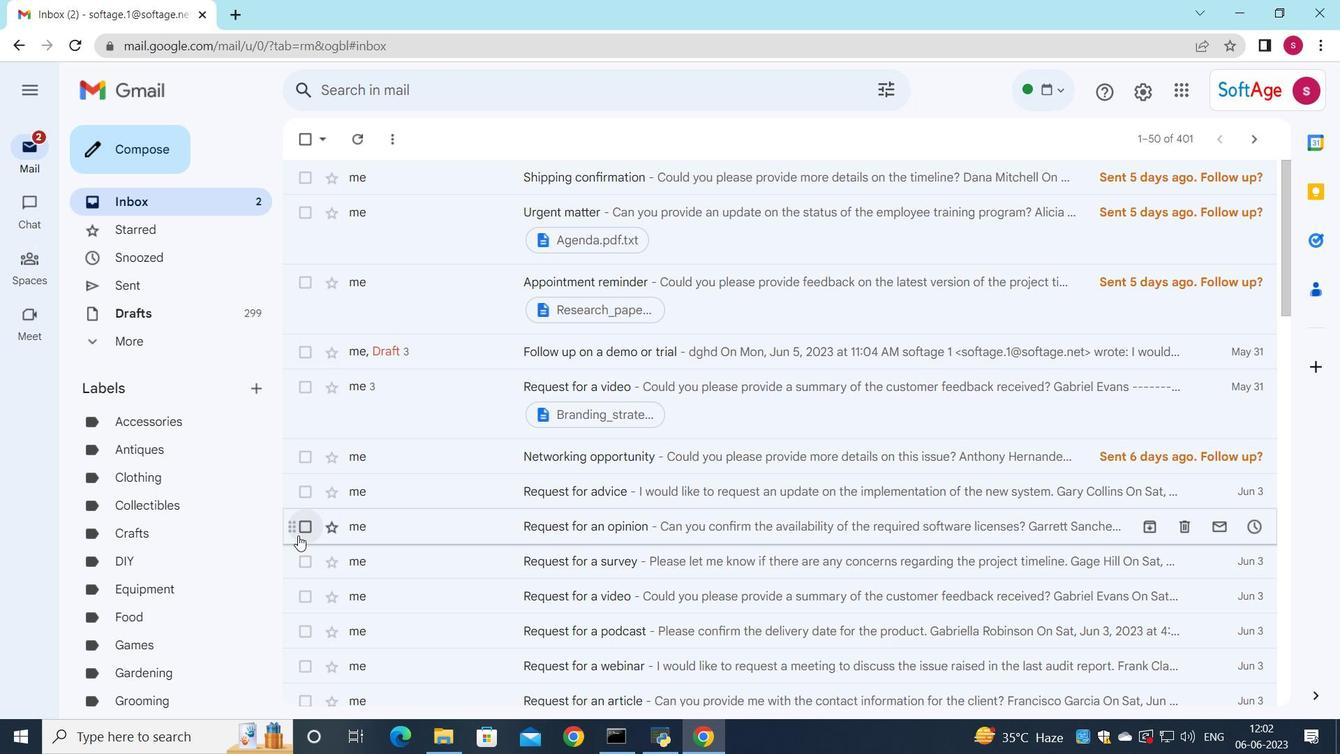 
Action: Mouse moved to (689, 146)
Screenshot: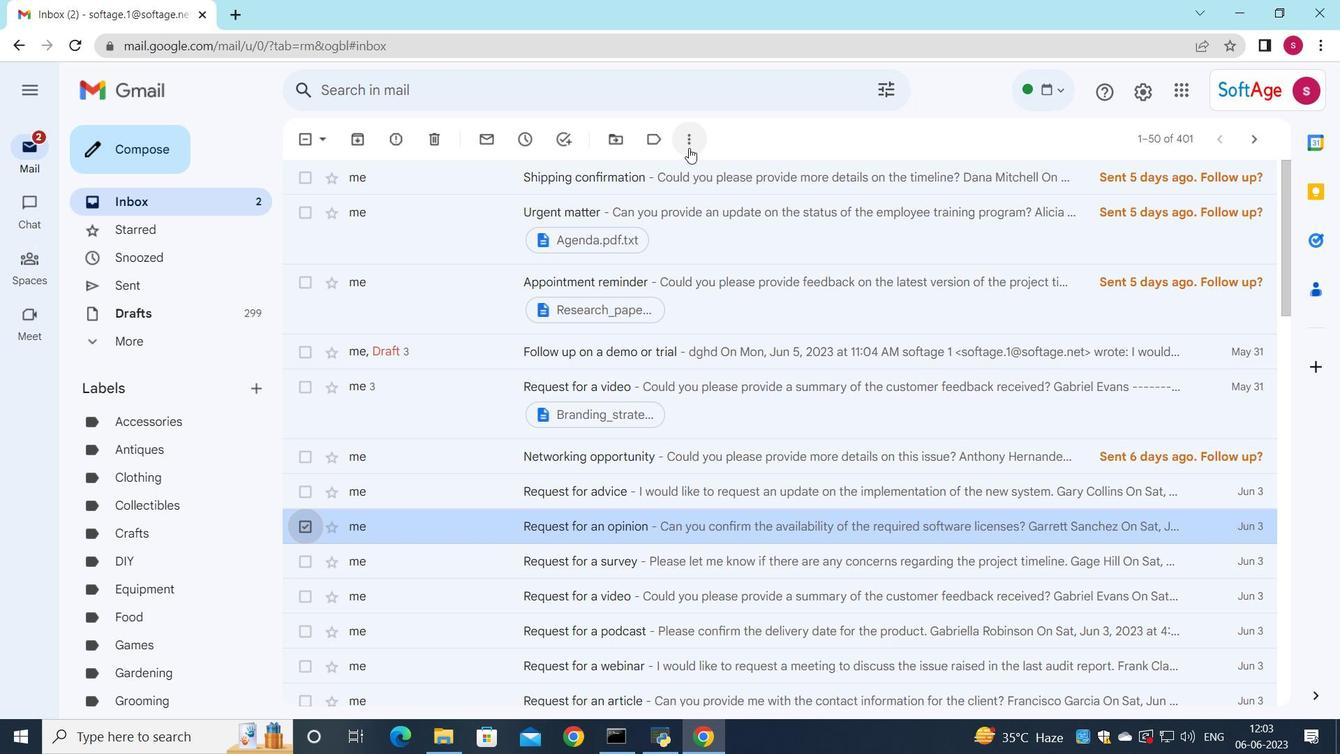 
Action: Mouse pressed left at (689, 146)
Screenshot: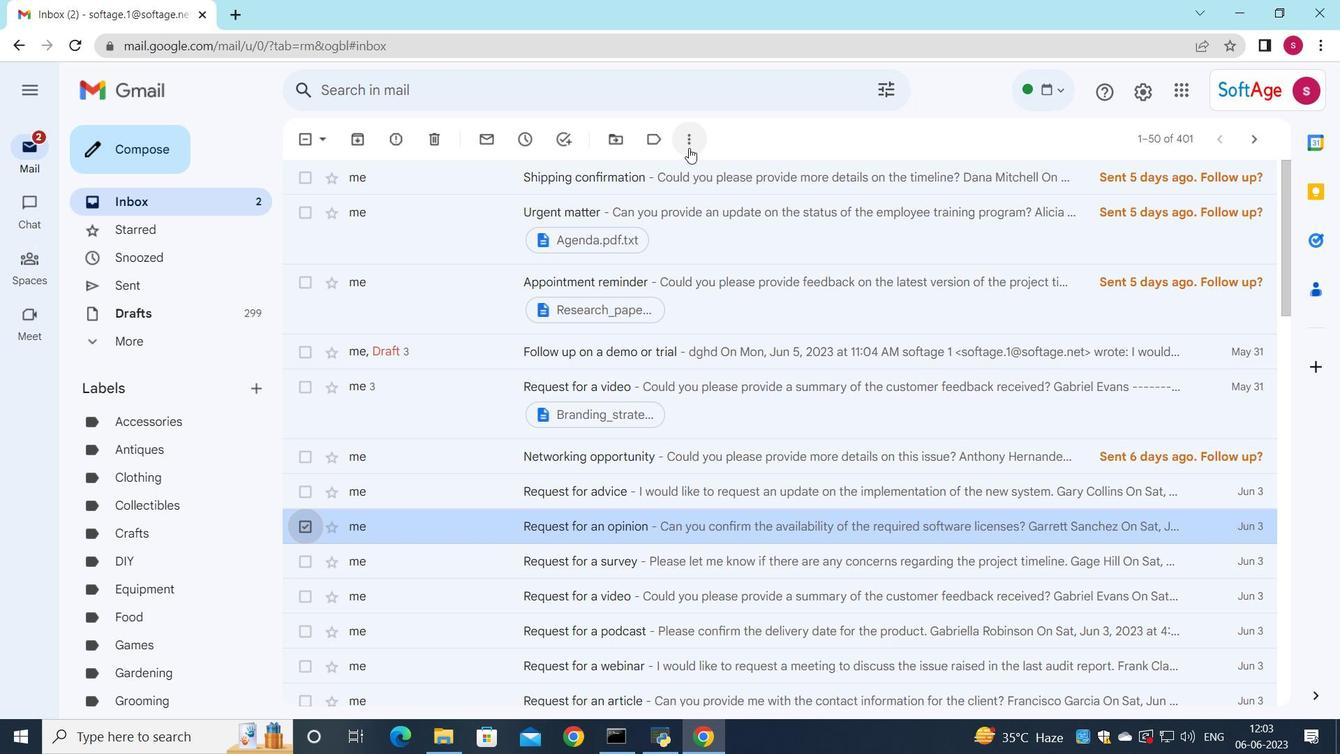 
Action: Mouse moved to (740, 302)
Screenshot: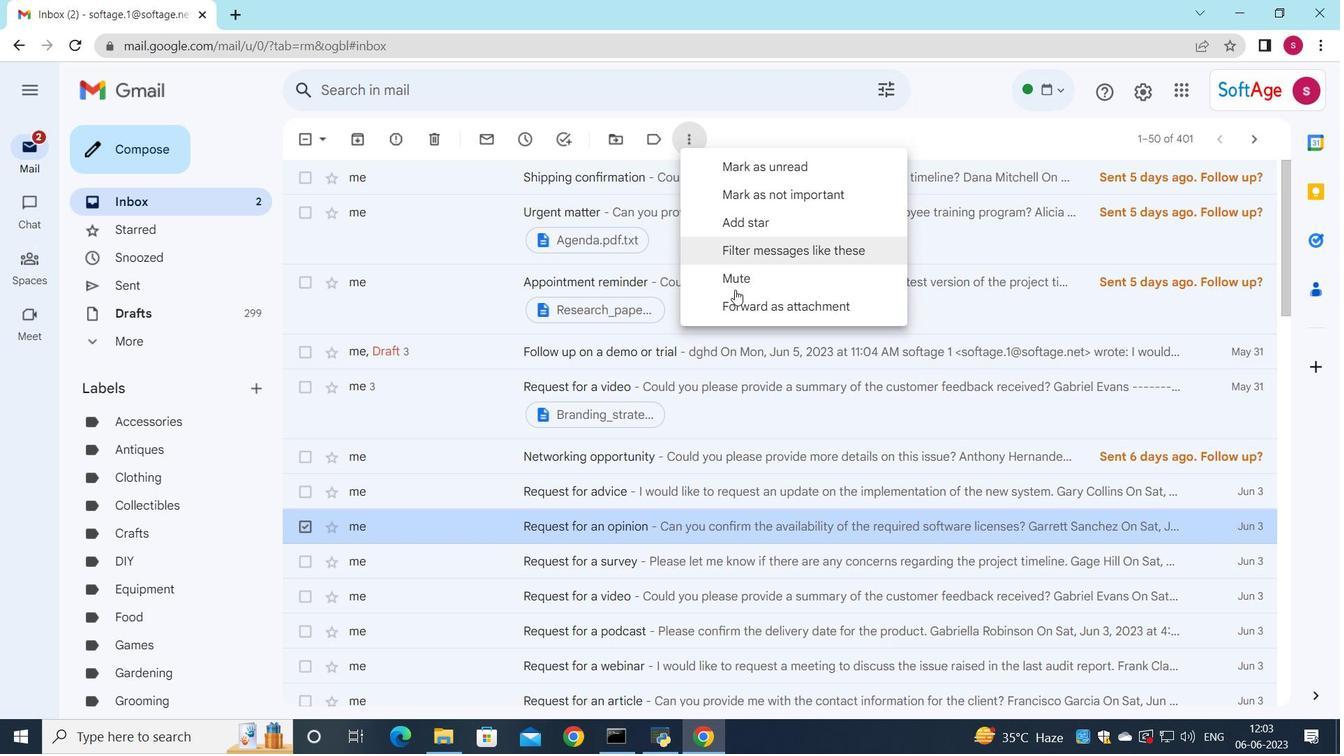 
Action: Mouse pressed left at (740, 302)
Screenshot: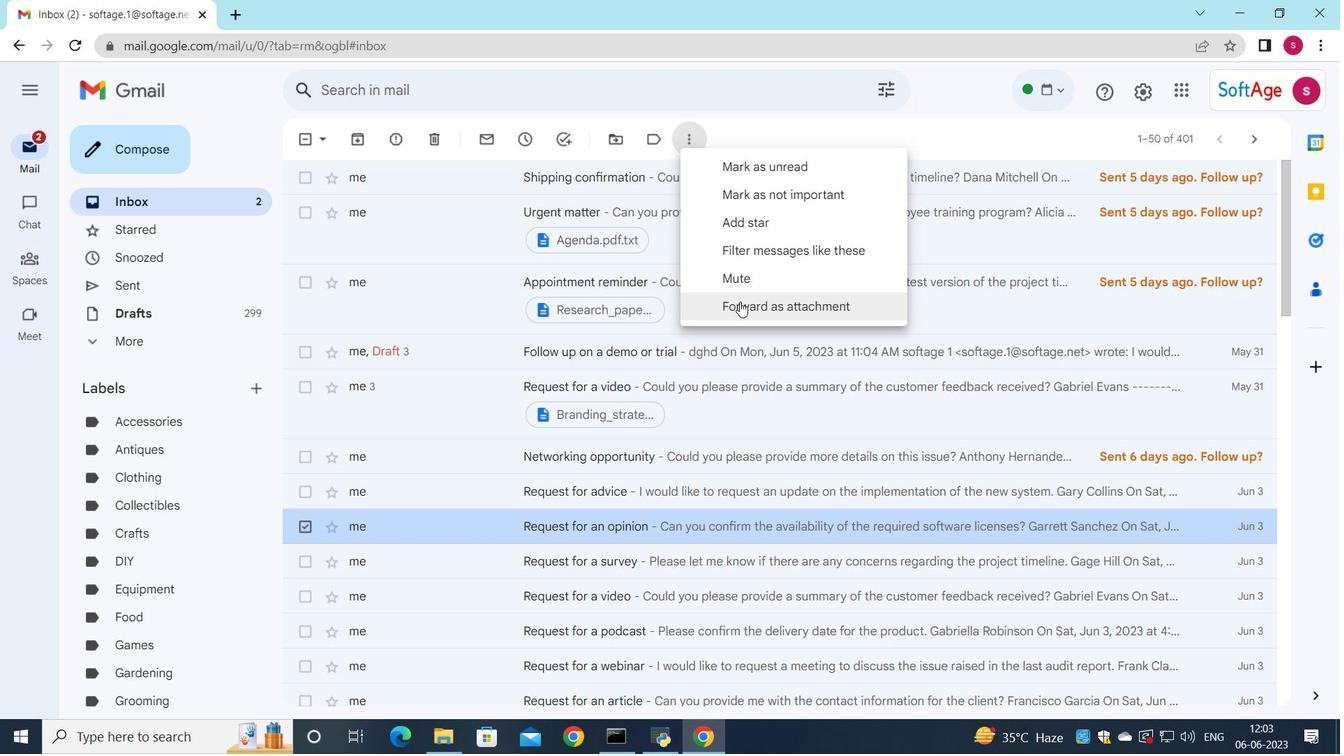 
Action: Mouse moved to (818, 298)
Screenshot: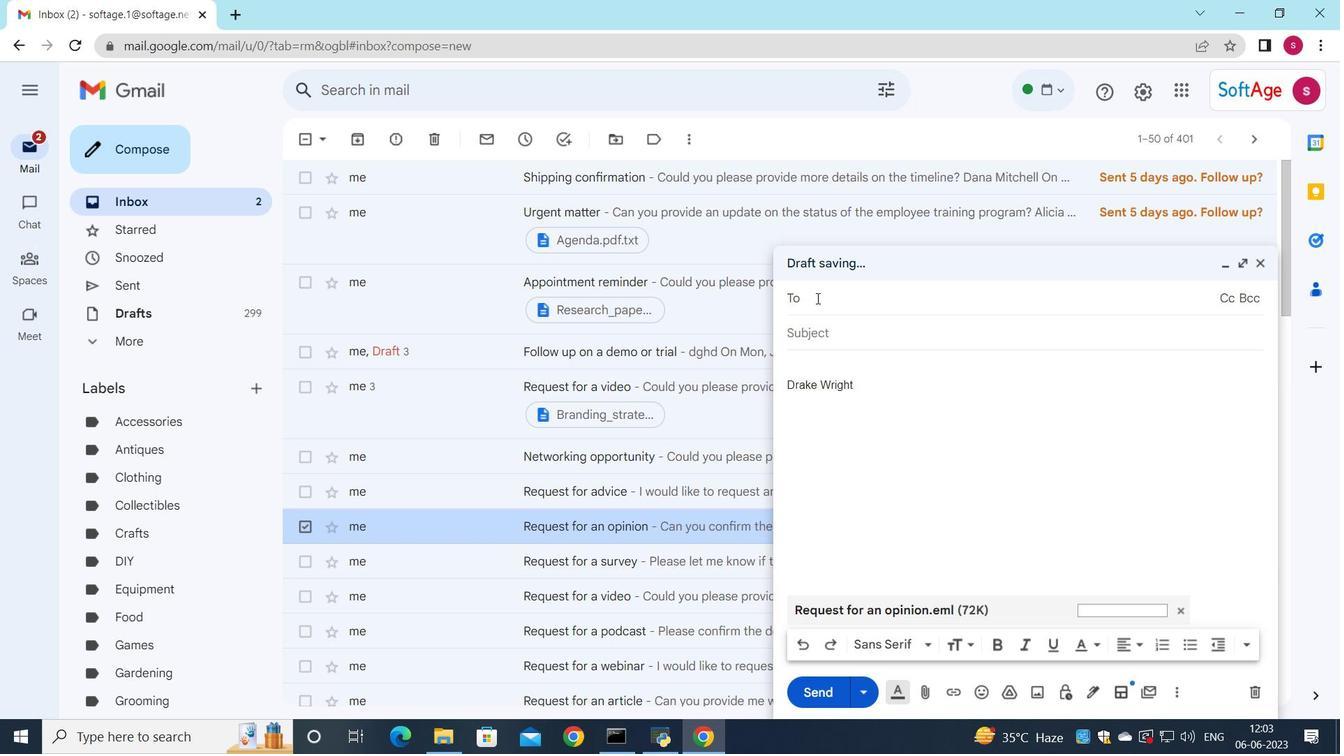
Action: Key pressed so
Screenshot: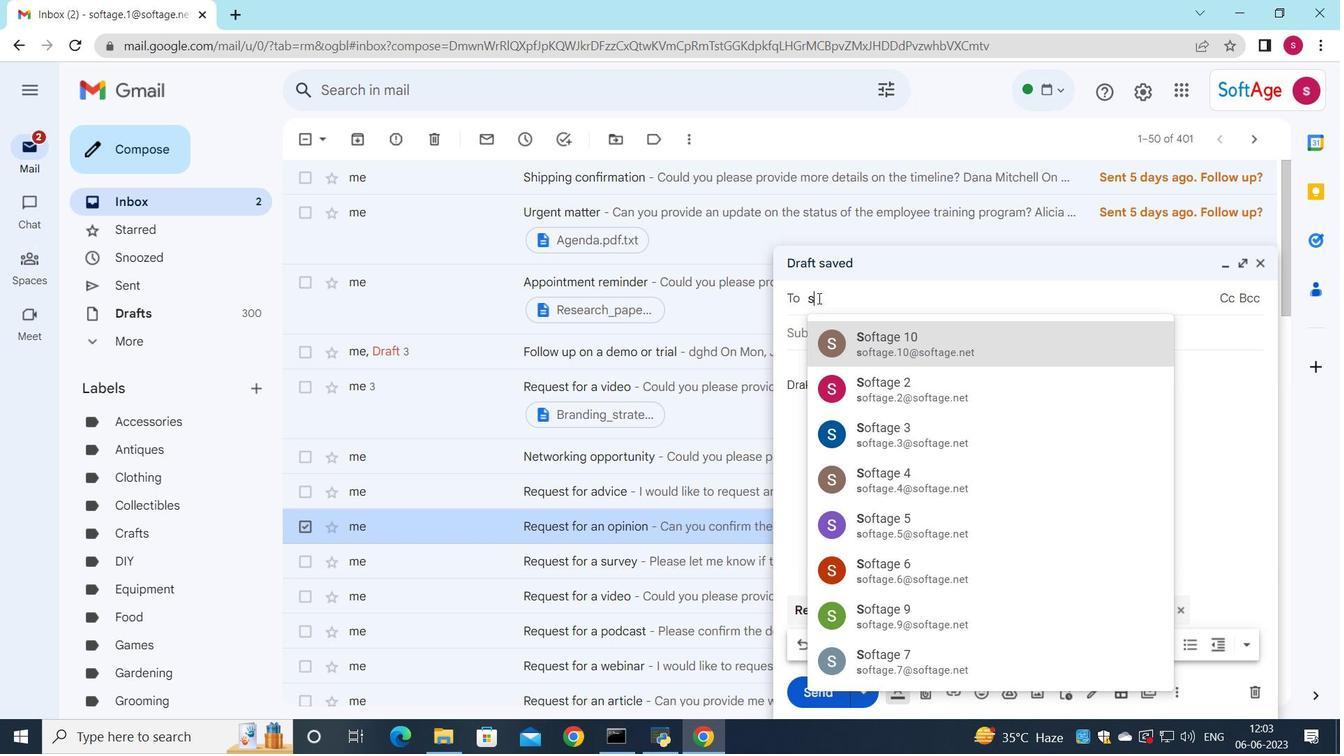 
Action: Mouse moved to (904, 527)
Screenshot: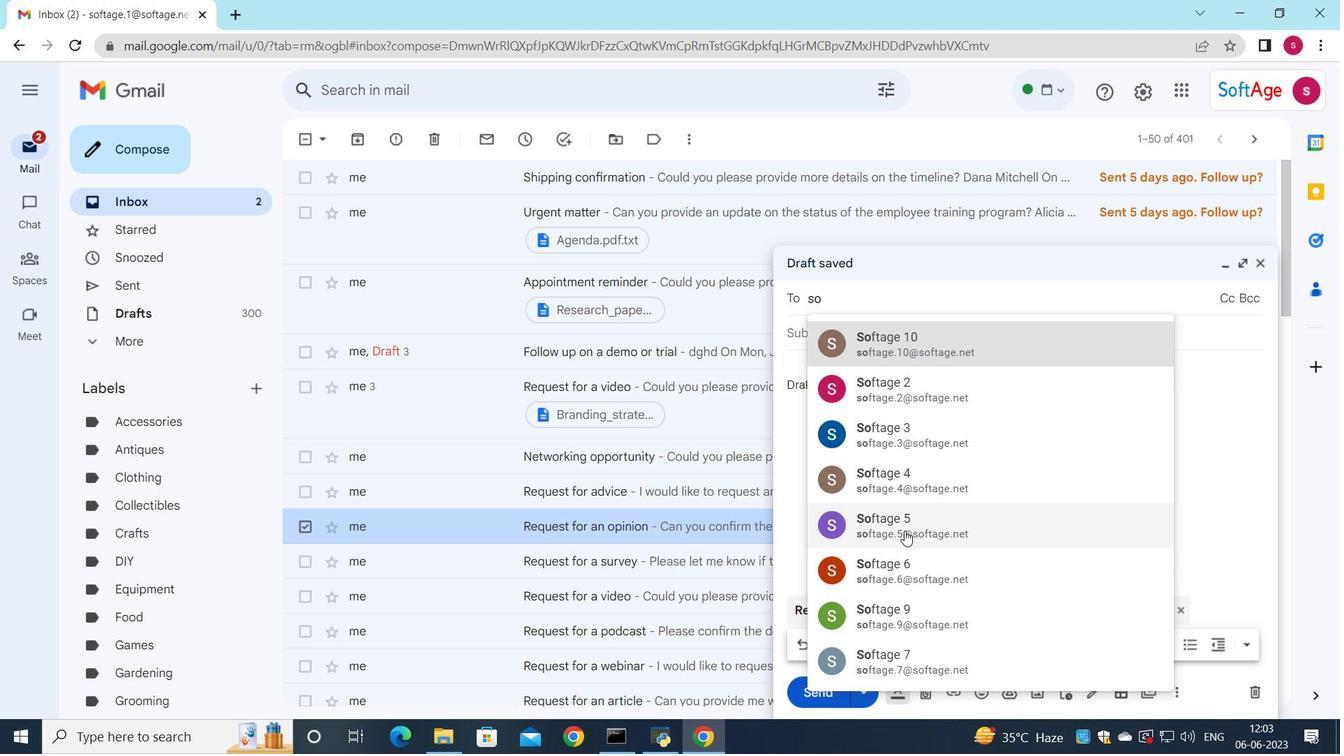 
Action: Mouse pressed left at (904, 527)
Screenshot: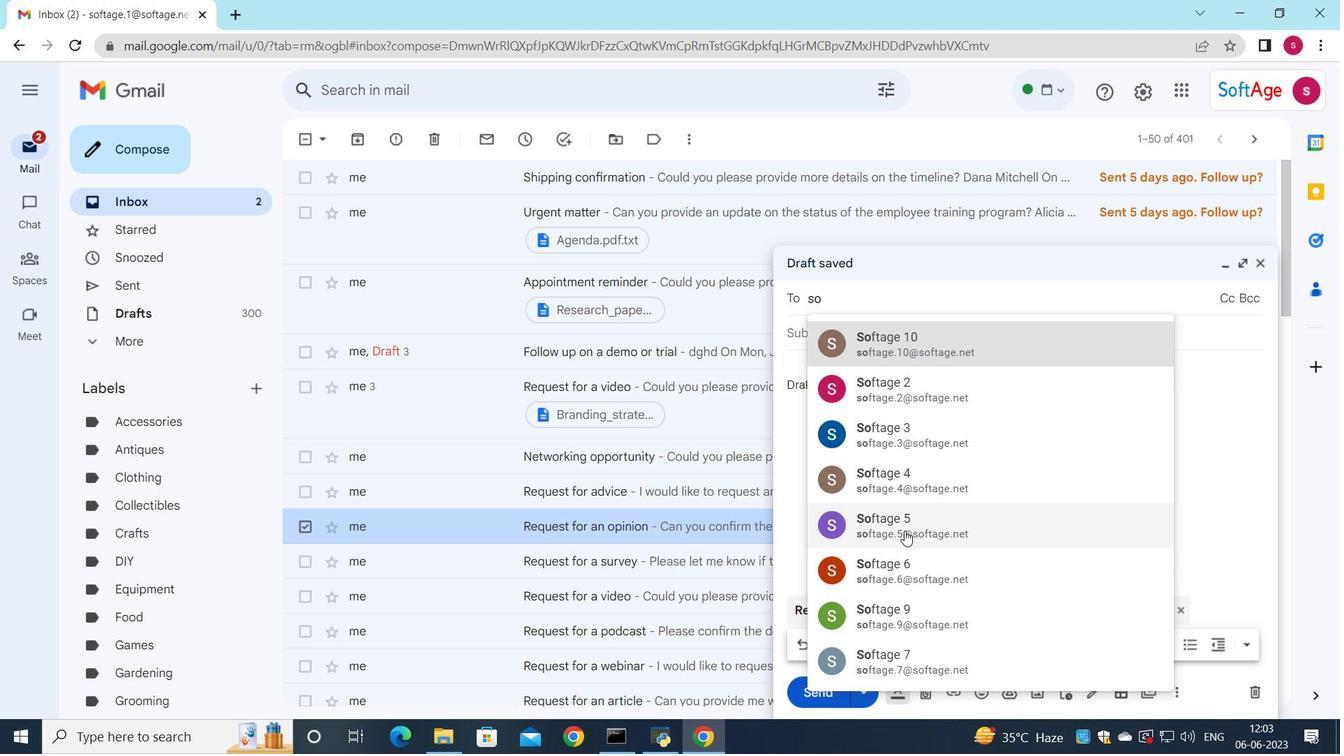 
Action: Mouse moved to (844, 357)
Screenshot: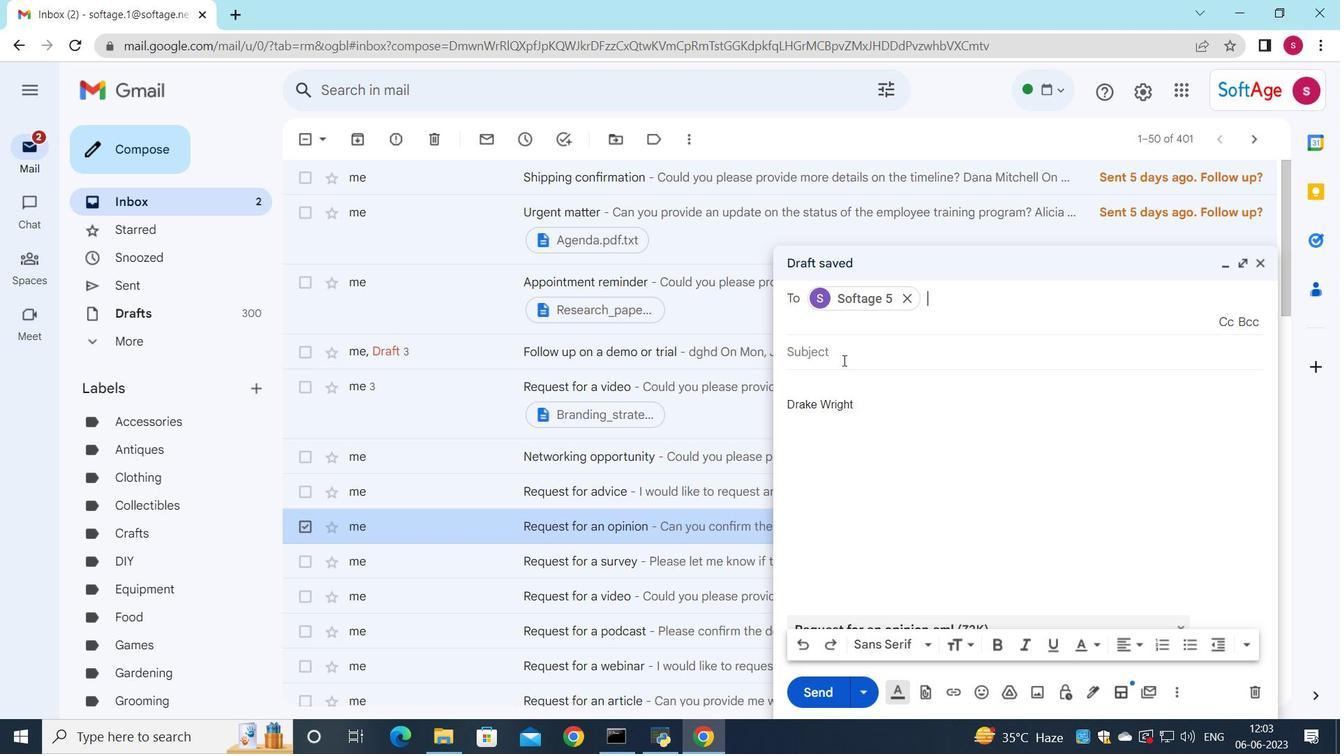 
Action: Mouse pressed left at (844, 357)
Screenshot: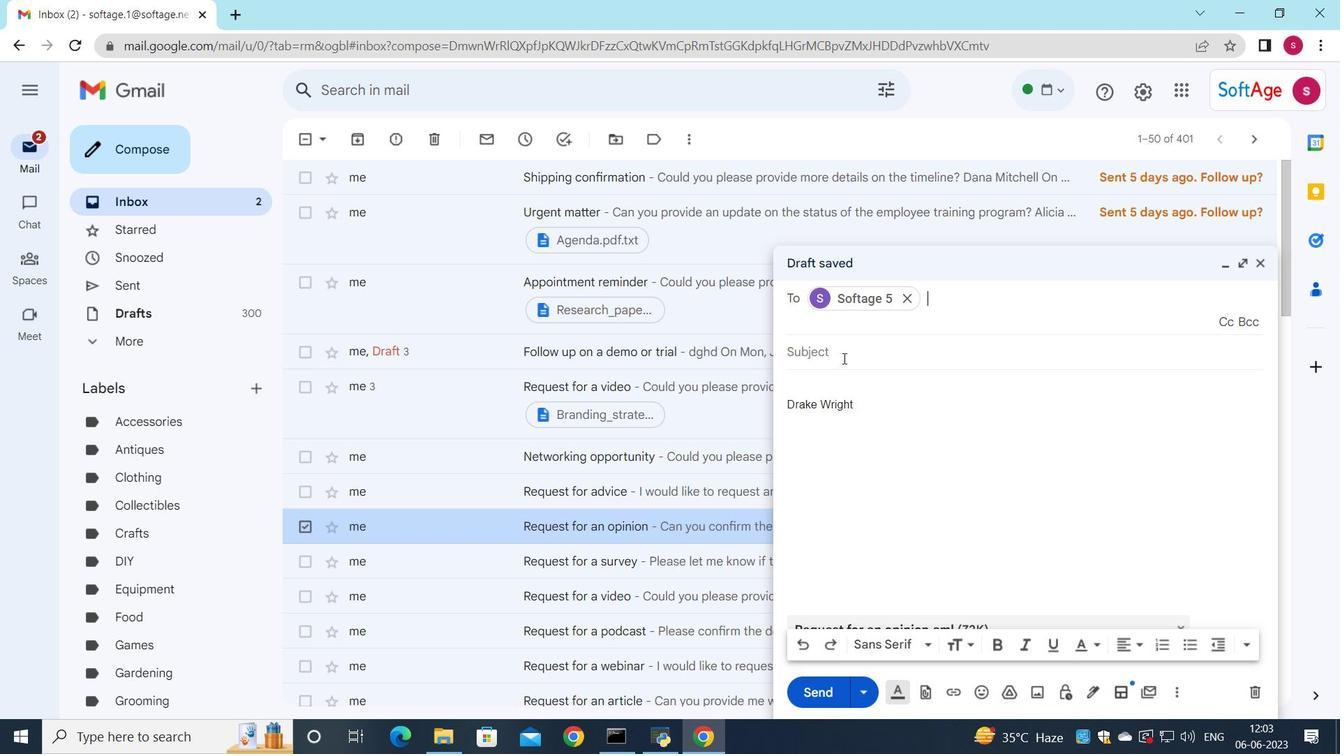 
Action: Key pressed <Key.shift>request<Key.space>for<Key.space>a<Key.space>sick<Key.space>day
Screenshot: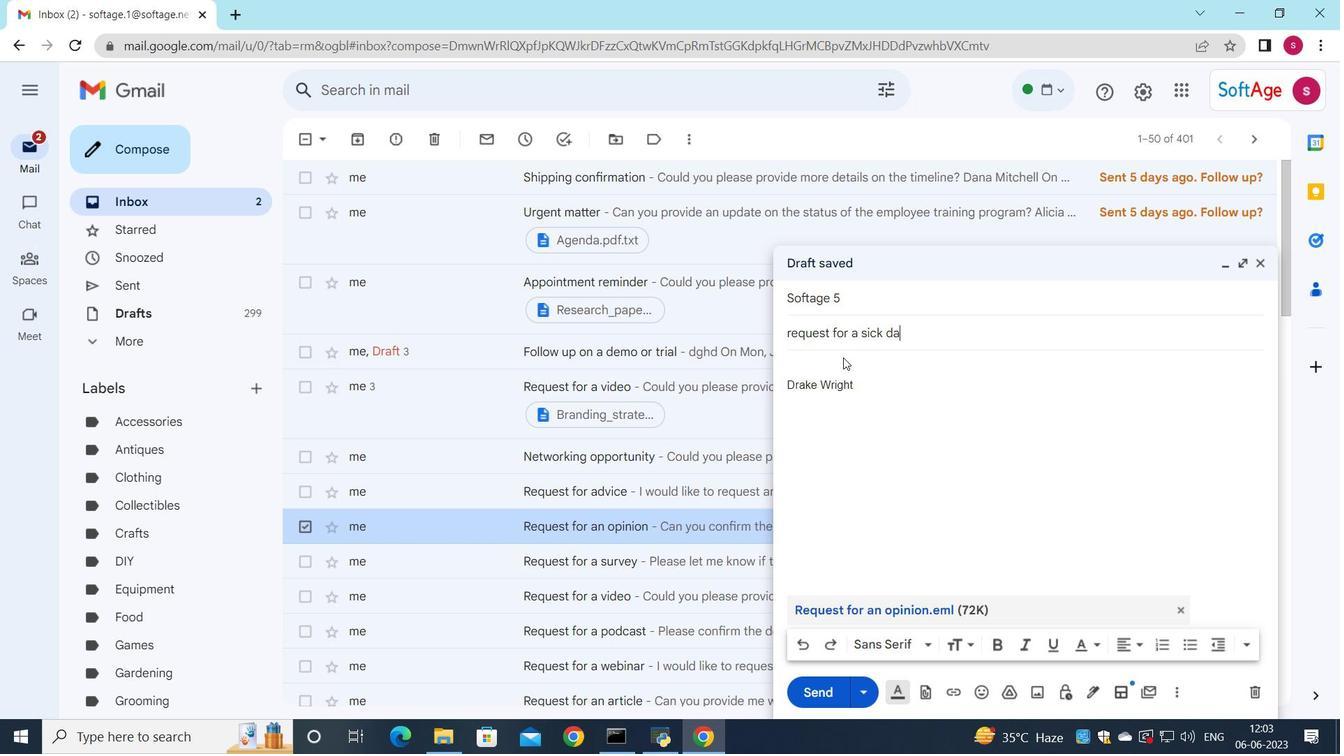
Action: Mouse pressed left at (844, 357)
Screenshot: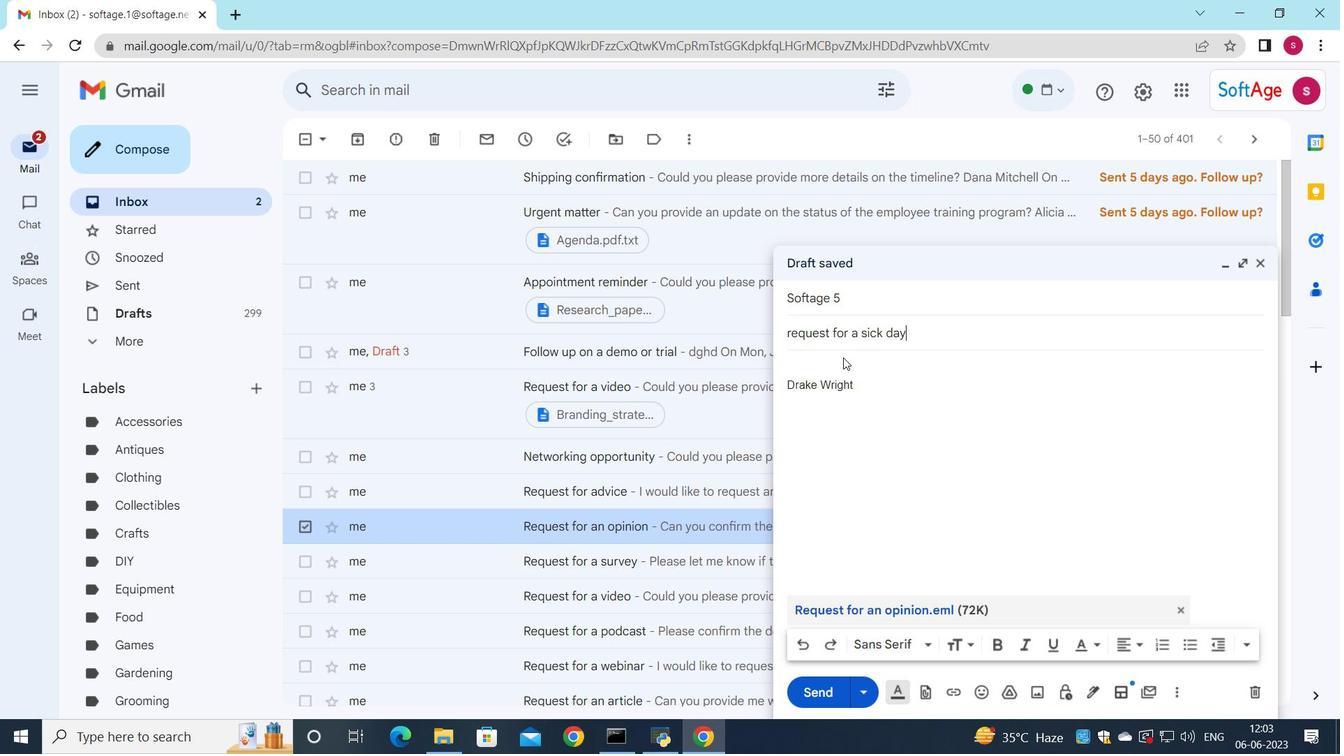 
Action: Mouse moved to (791, 334)
Screenshot: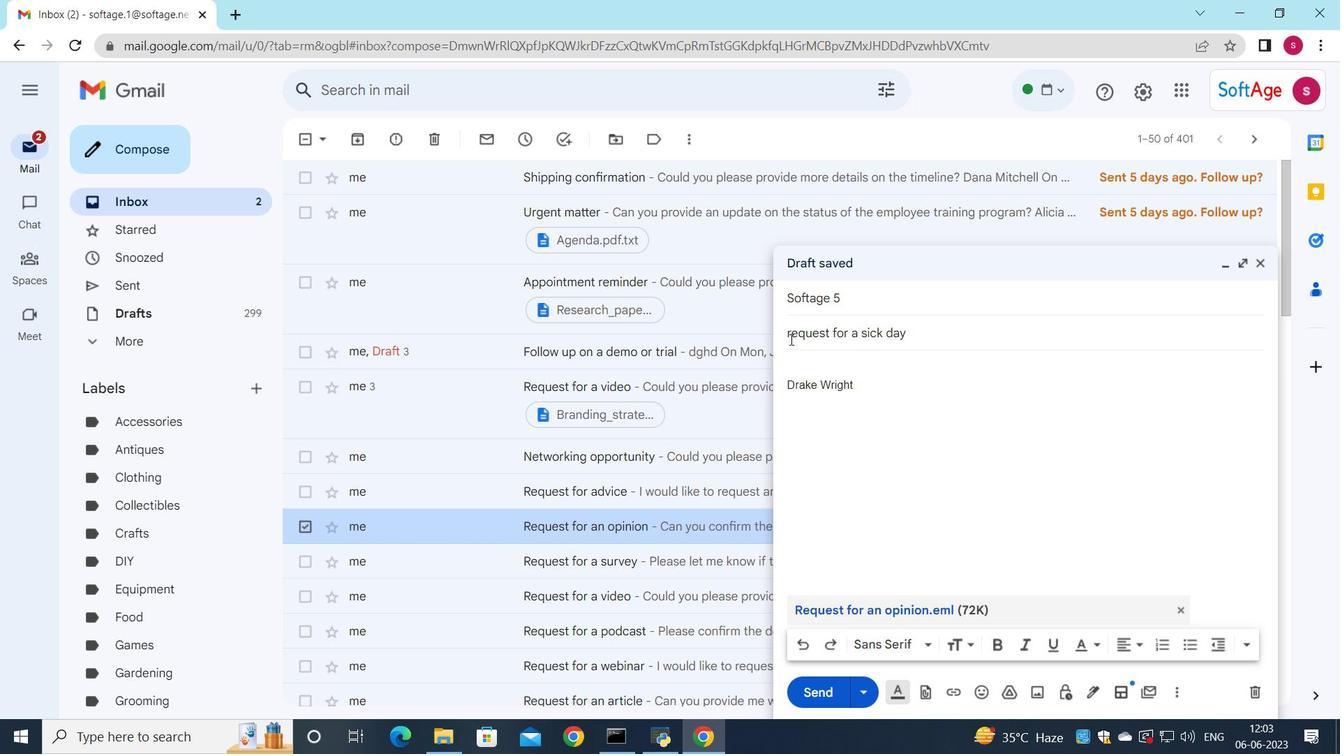 
Action: Mouse pressed left at (791, 334)
Screenshot: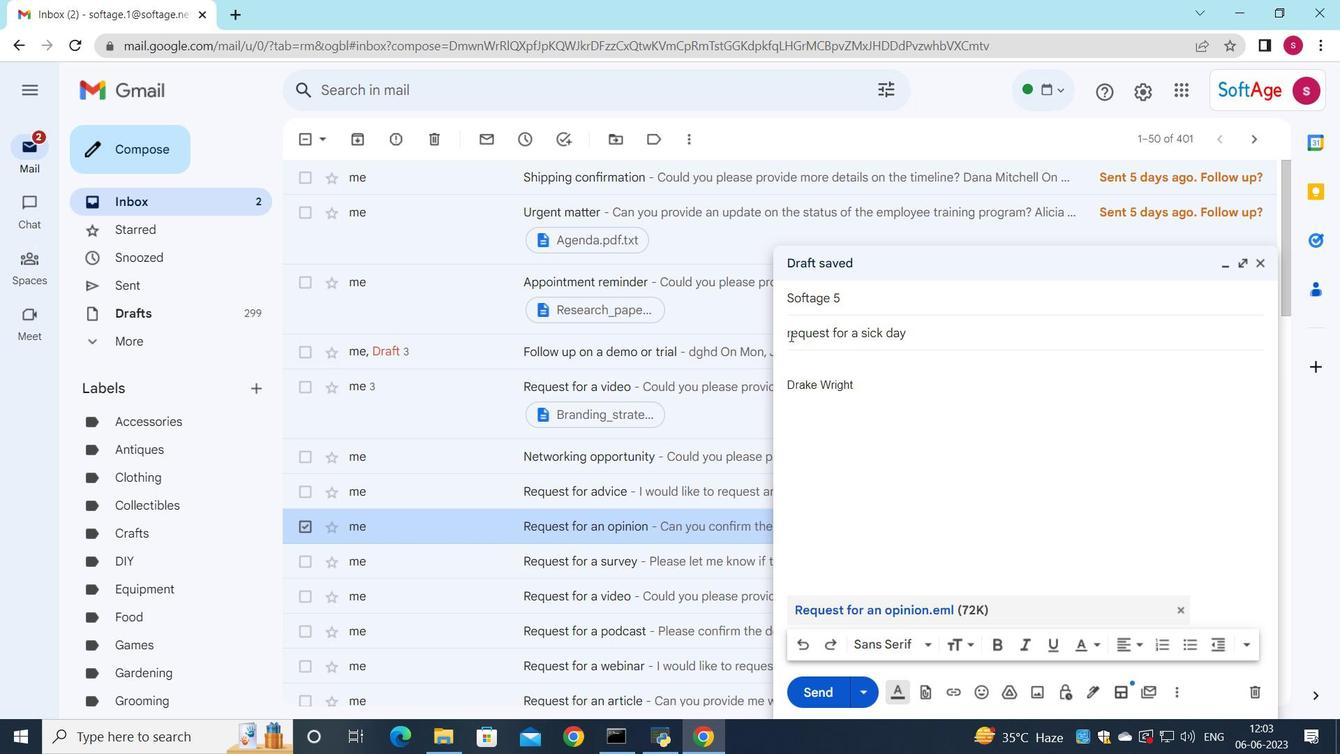 
Action: Key pressed <Key.backspace><Key.shift>R
Screenshot: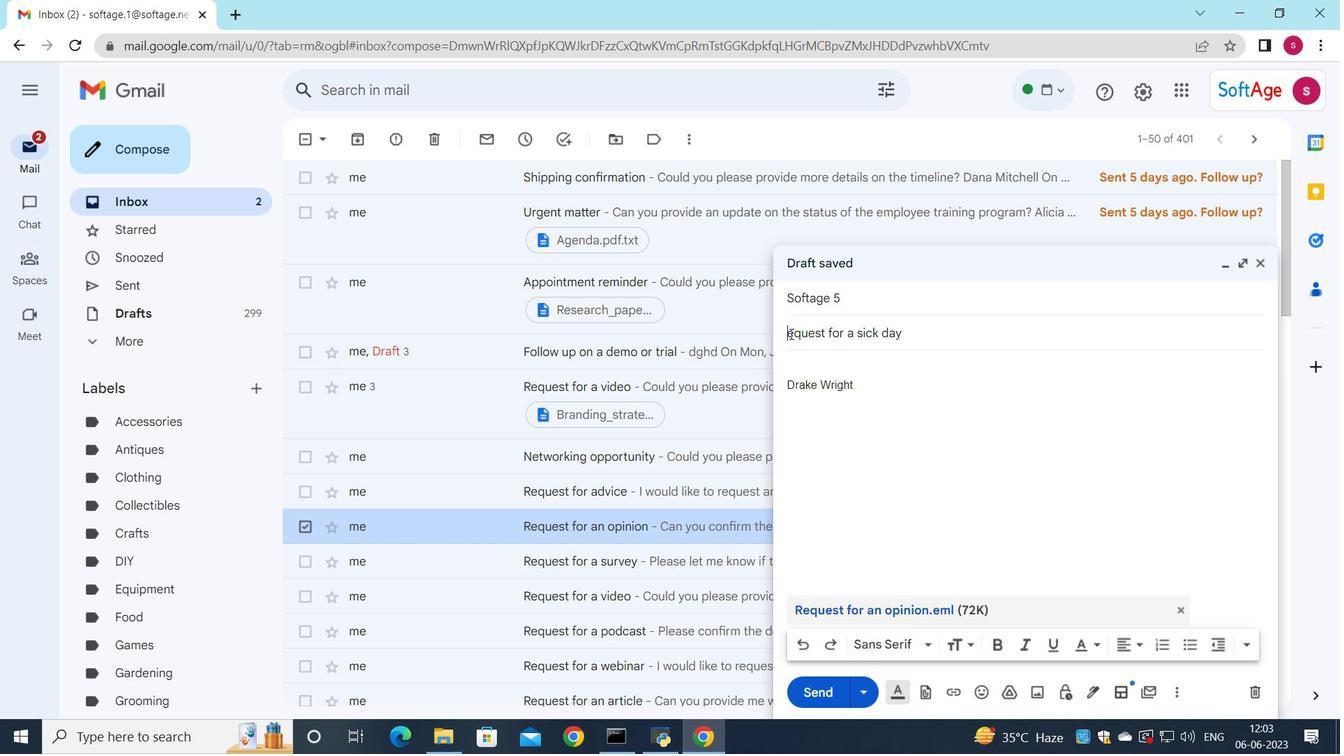 
Action: Mouse moved to (803, 369)
Screenshot: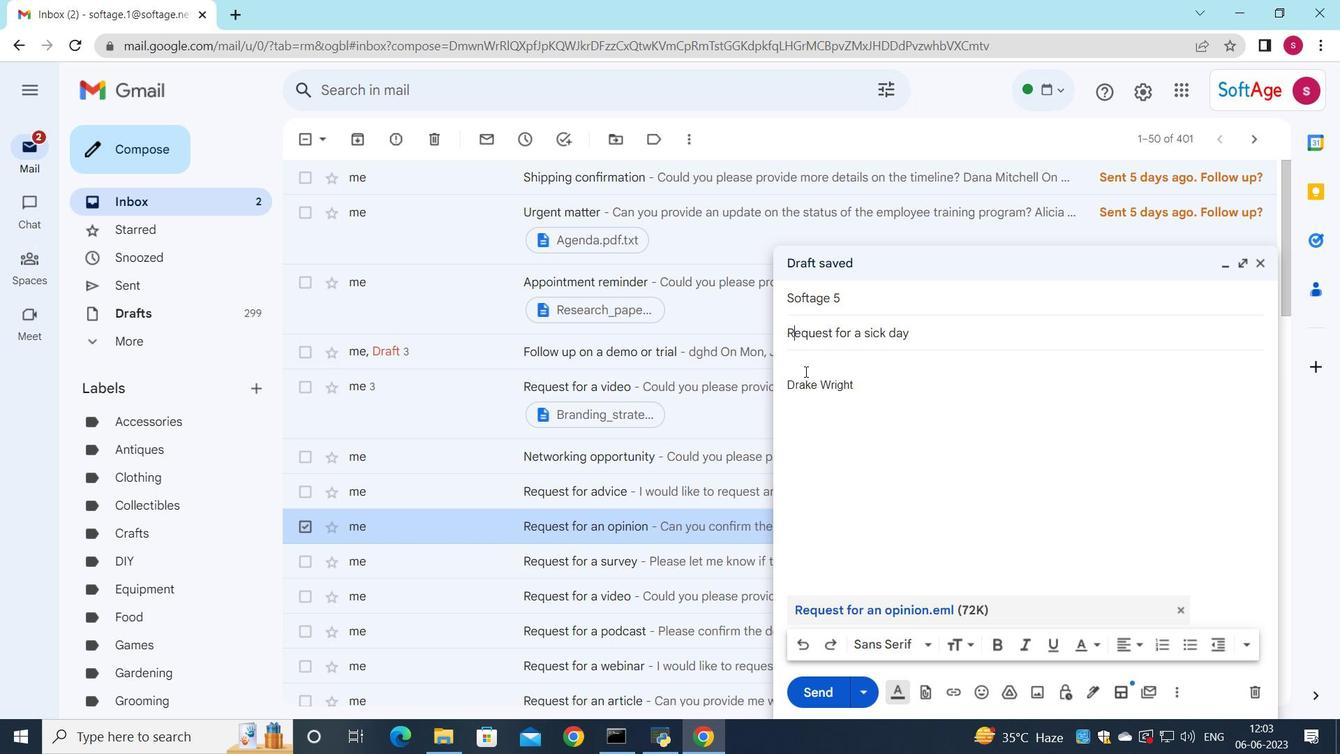 
Action: Mouse pressed left at (803, 369)
Screenshot: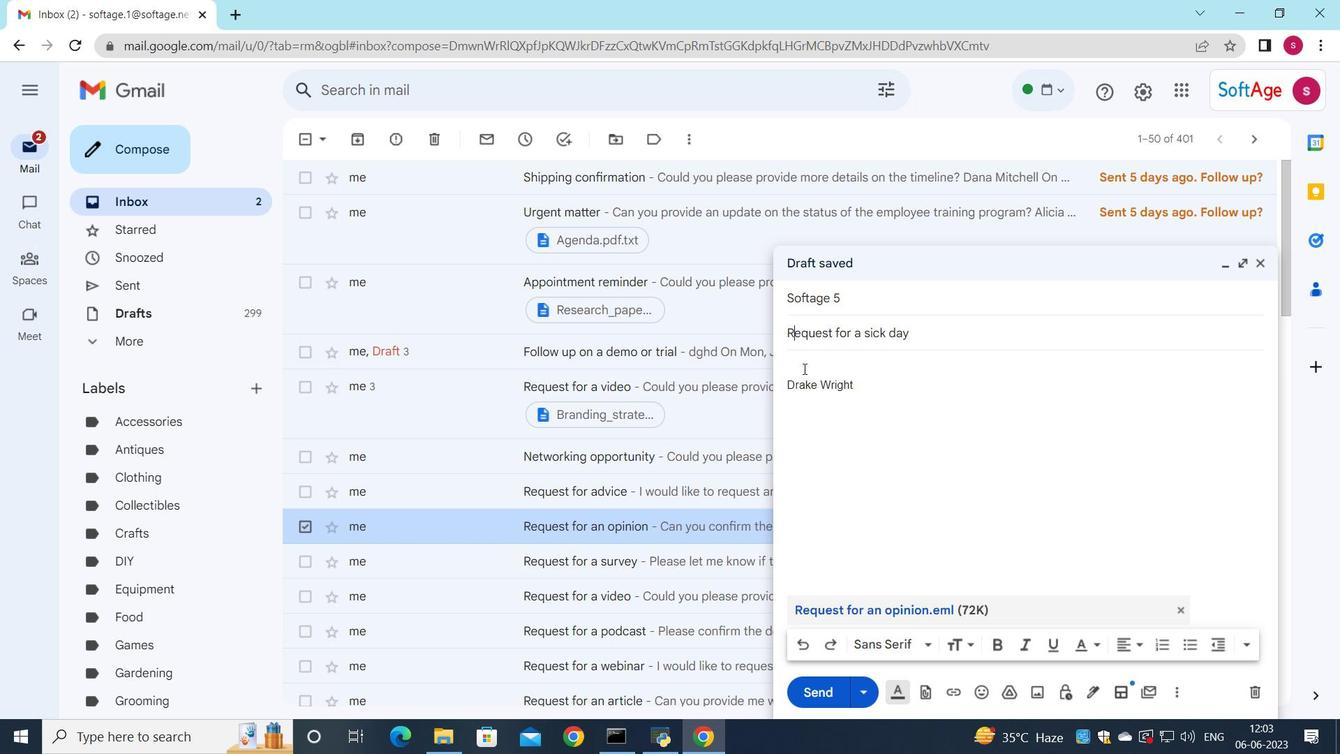 
Action: Mouse moved to (816, 363)
Screenshot: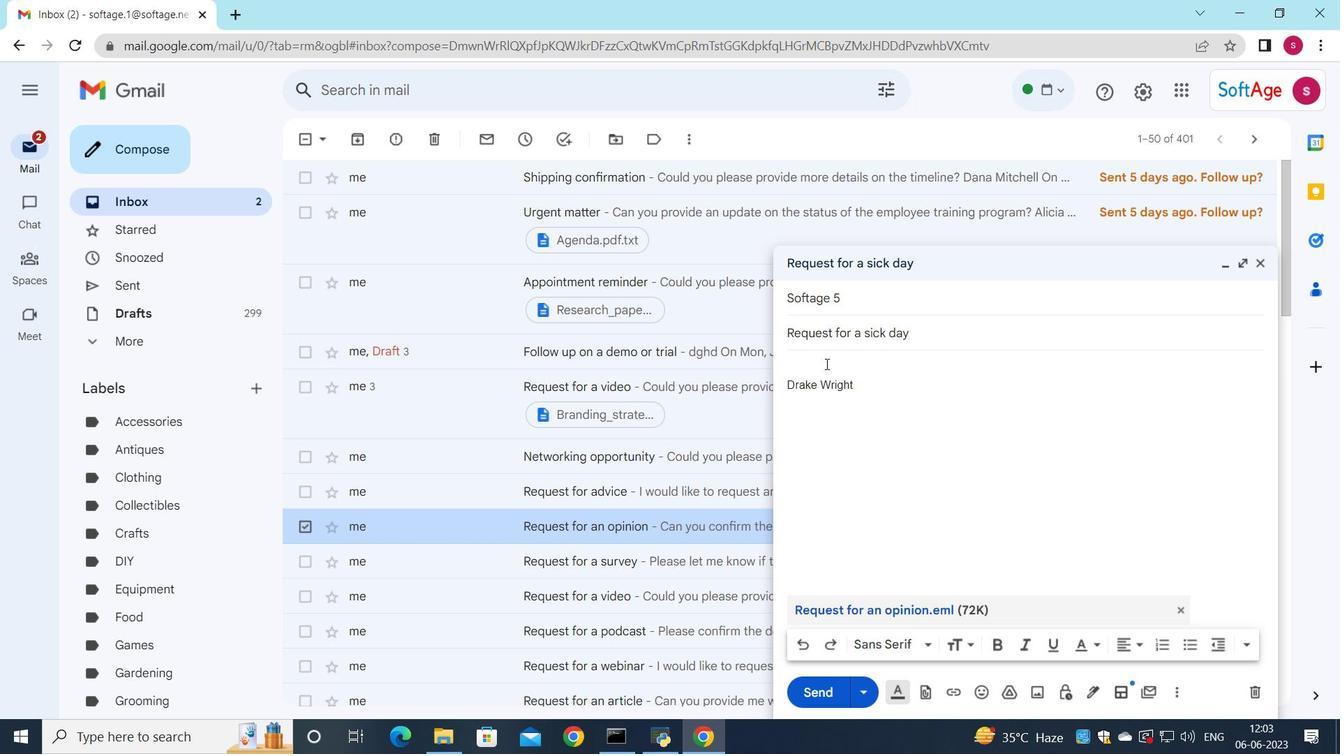 
Action: Key pressed <Key.shift><Key.shift><Key.shift><Key.shift><Key.shift><Key.shift><Key.shift>Can<Key.space>you<Key.space>please<Key.space>provide<Key.space>me<Key.space>with<Key.space>an<Key.space>update<Key.space>on<Key.space>the<Key.space>projects<Key.space>quality<Key.space>control<Key.space>plan<Key.shift_r><Key.shift_r><Key.shift_r><Key.shift_r><Key.shift_r><Key.shift_r><Key.shift_r><Key.shift_r><Key.shift_r><Key.shift_r><Key.shift_r><Key.shift_r><Key.shift_r><Key.shift_r><Key.shift_r><Key.shift_r><Key.shift_r><Key.shift_r><Key.shift_r><Key.shift_r><Key.shift_r><Key.shift_r><Key.shift_r><Key.shift_r><Key.shift_r><Key.shift_r><Key.shift_r><Key.shift_r><Key.shift_r>?><Key.backspace>
Screenshot: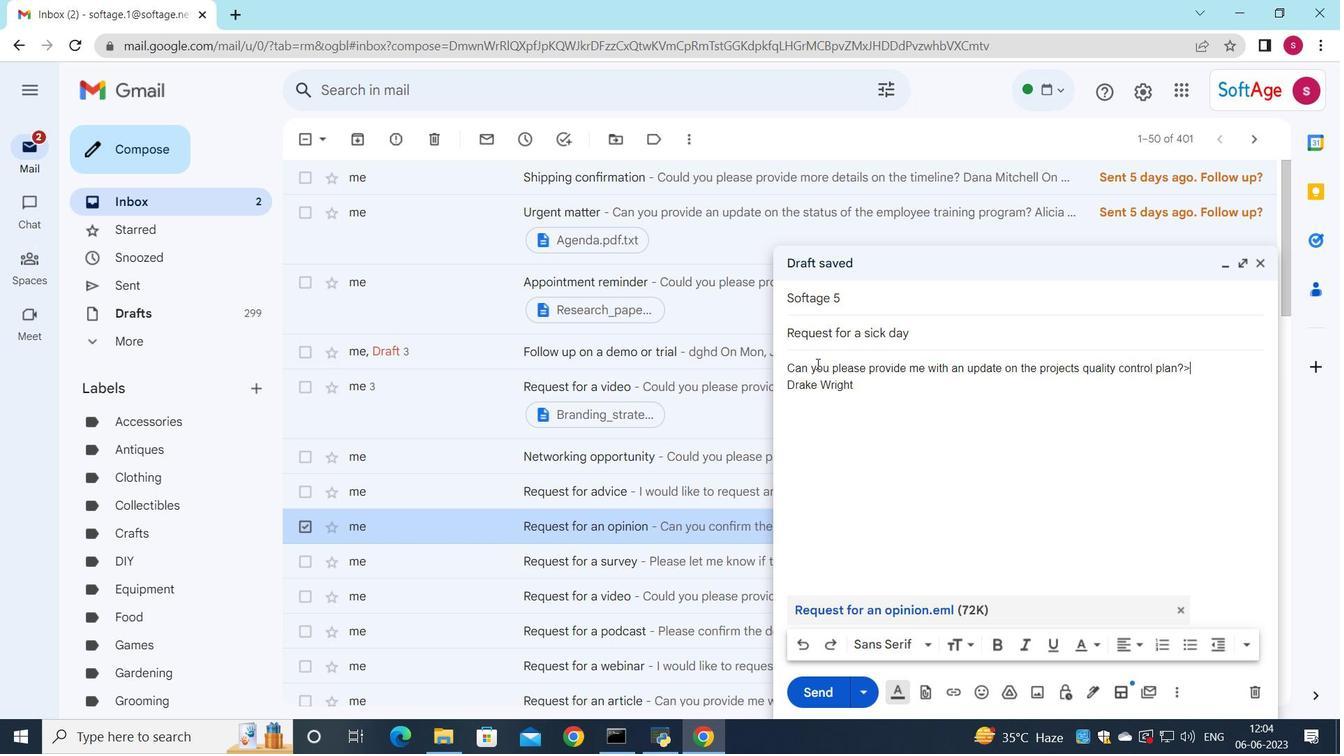 
Action: Mouse moved to (828, 706)
Screenshot: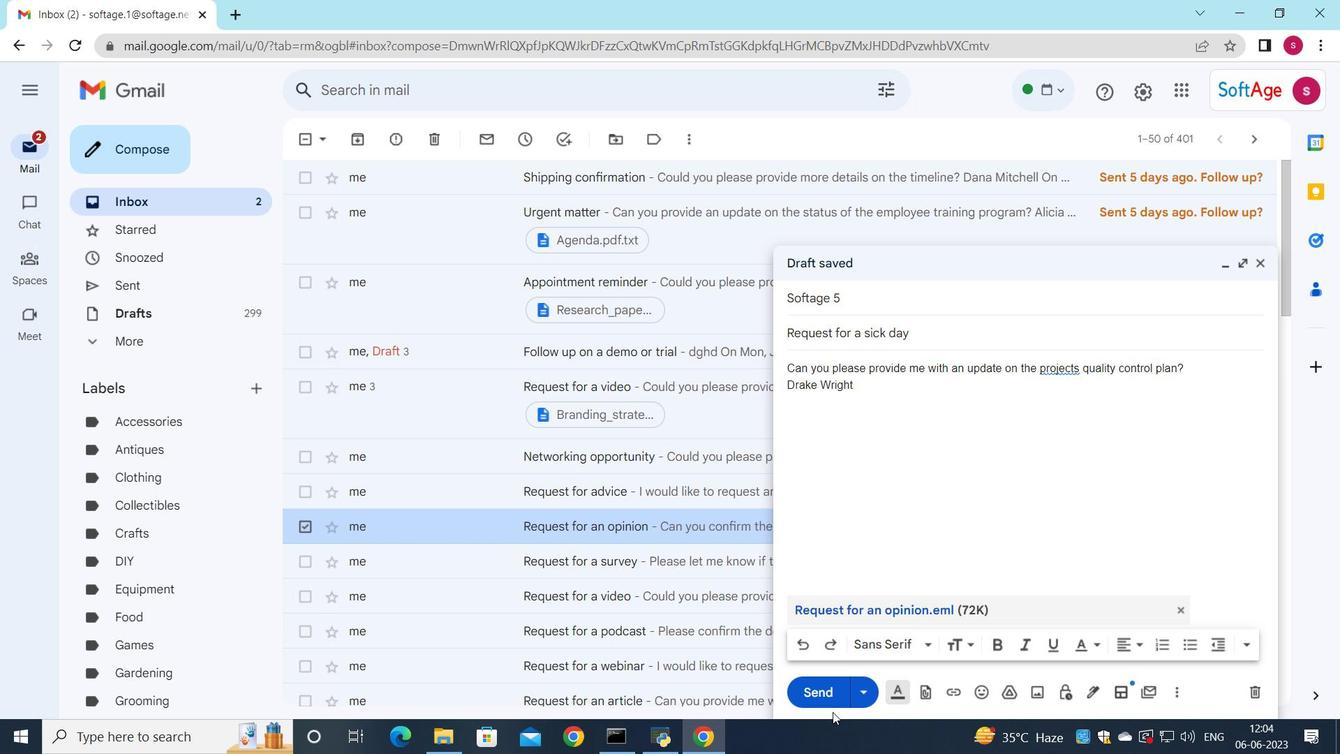 
Action: Mouse pressed left at (828, 706)
Screenshot: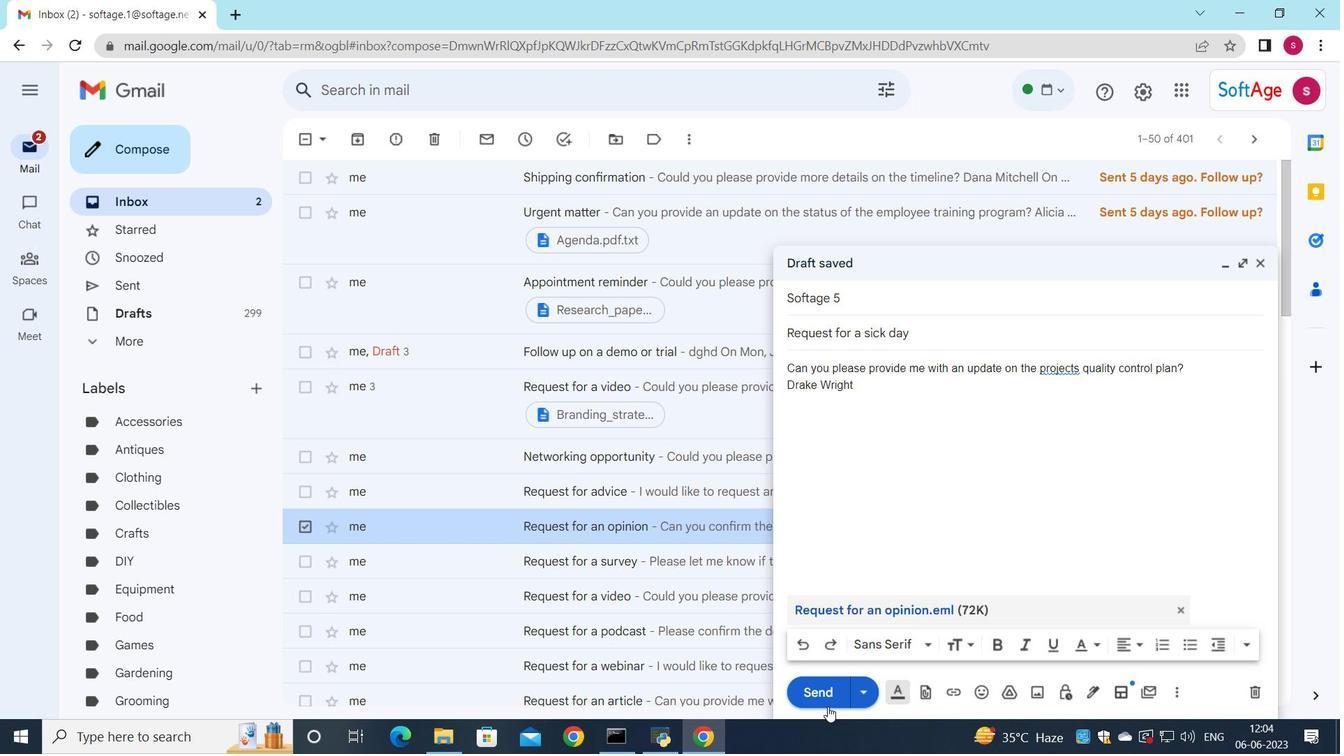 
Action: Mouse moved to (845, 689)
Screenshot: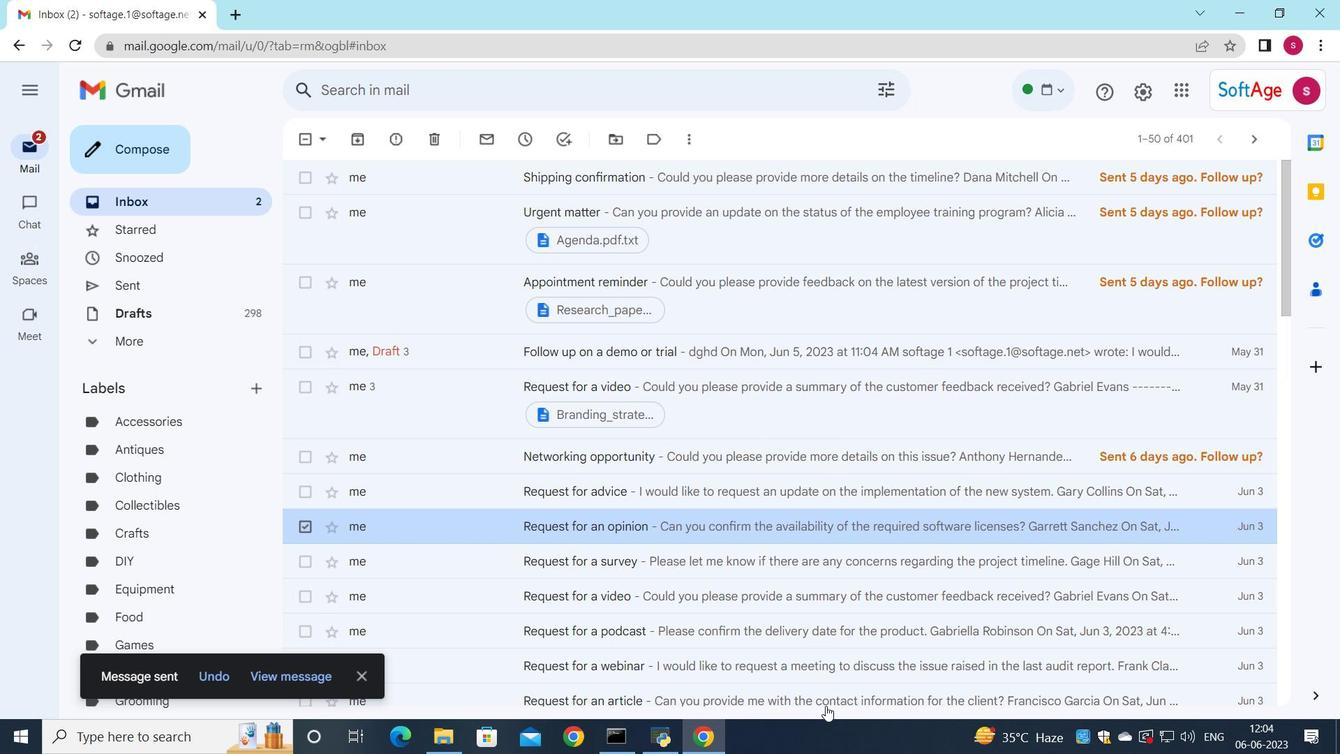 
